 Task: Reply to email with the signature Connor Wood with the subject Product launch announcement from softage.1@softage.net with the message Can you confirm whether the project is on track to meet the deadline? with CC to softage.7@softage.net with an attached document Design_specifications.pdf
Action: Mouse moved to (422, 533)
Screenshot: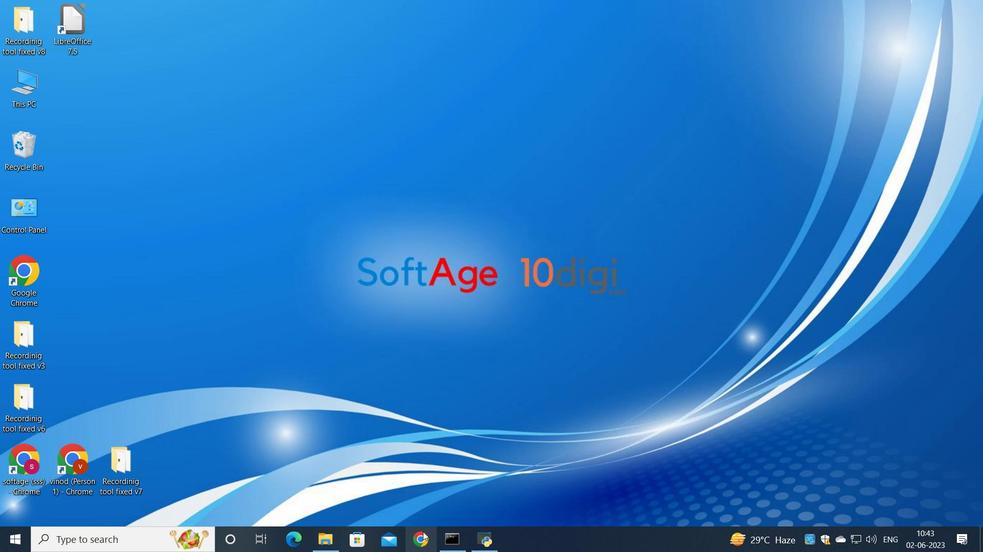 
Action: Mouse pressed left at (422, 533)
Screenshot: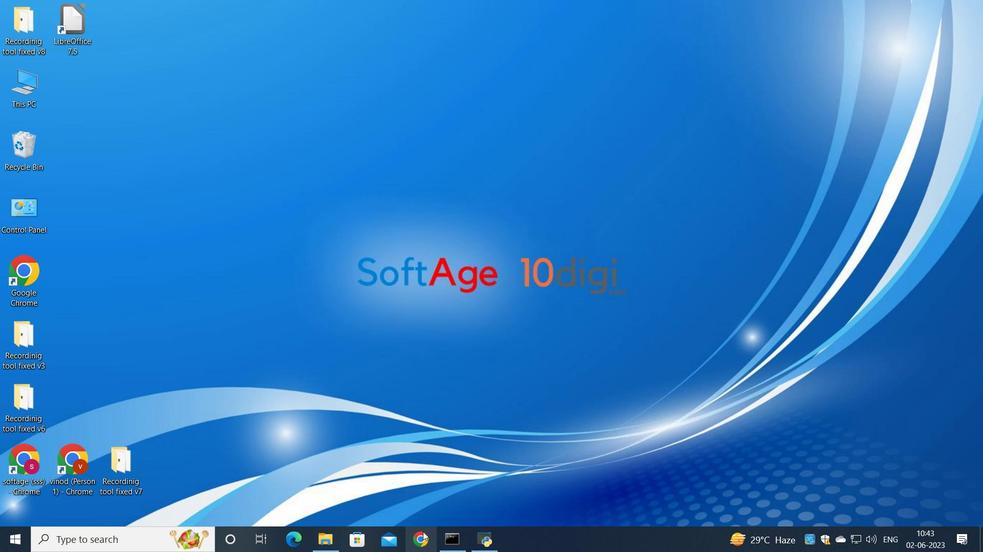 
Action: Mouse moved to (409, 327)
Screenshot: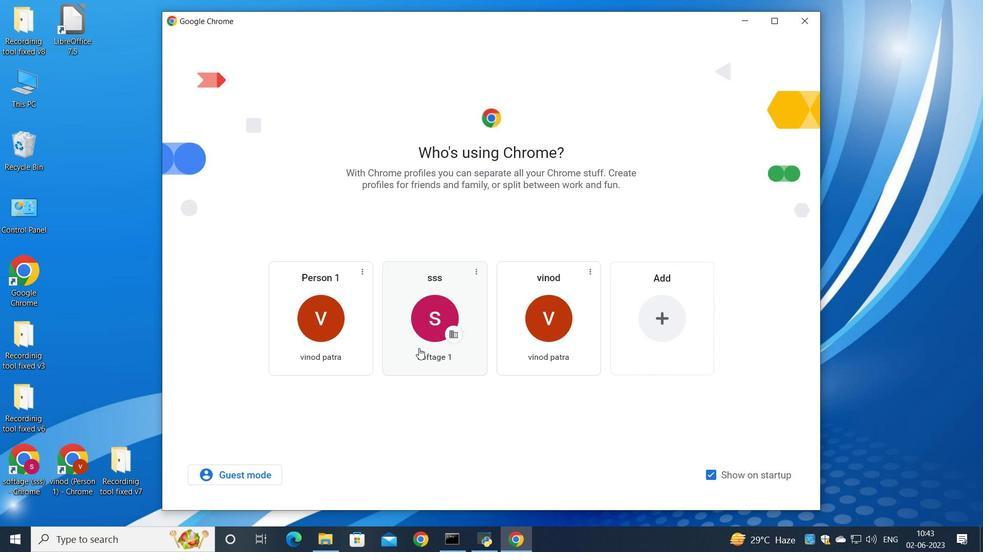 
Action: Mouse pressed left at (409, 327)
Screenshot: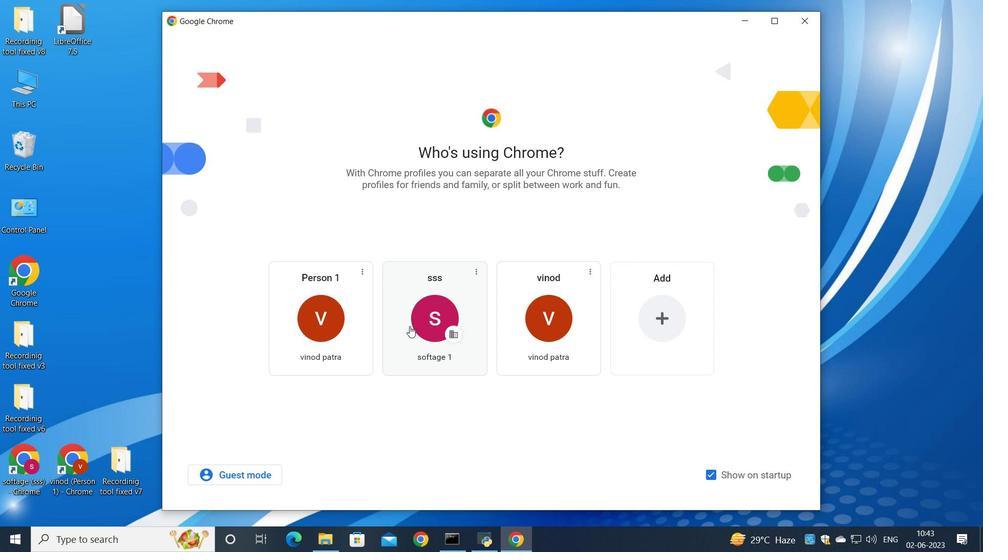 
Action: Mouse moved to (861, 83)
Screenshot: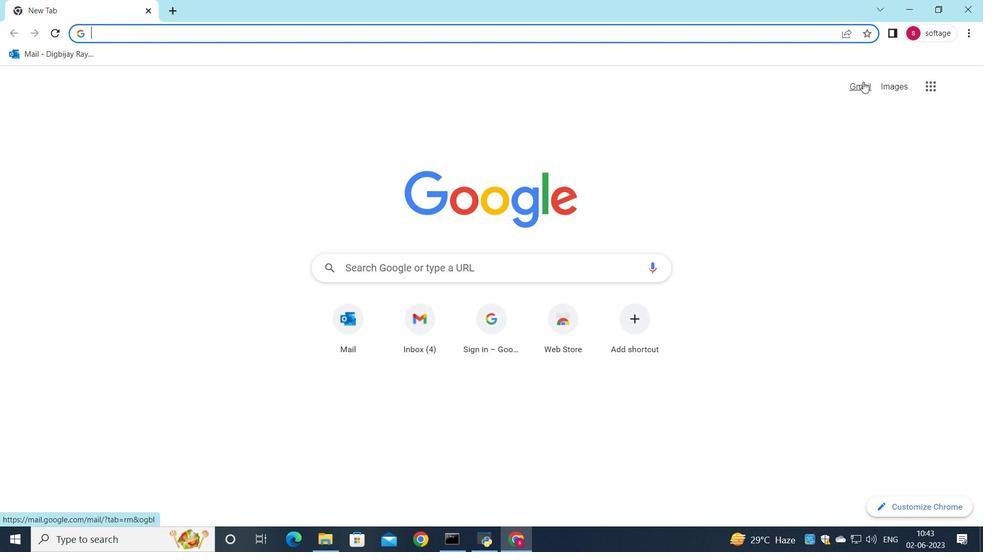 
Action: Mouse pressed left at (861, 83)
Screenshot: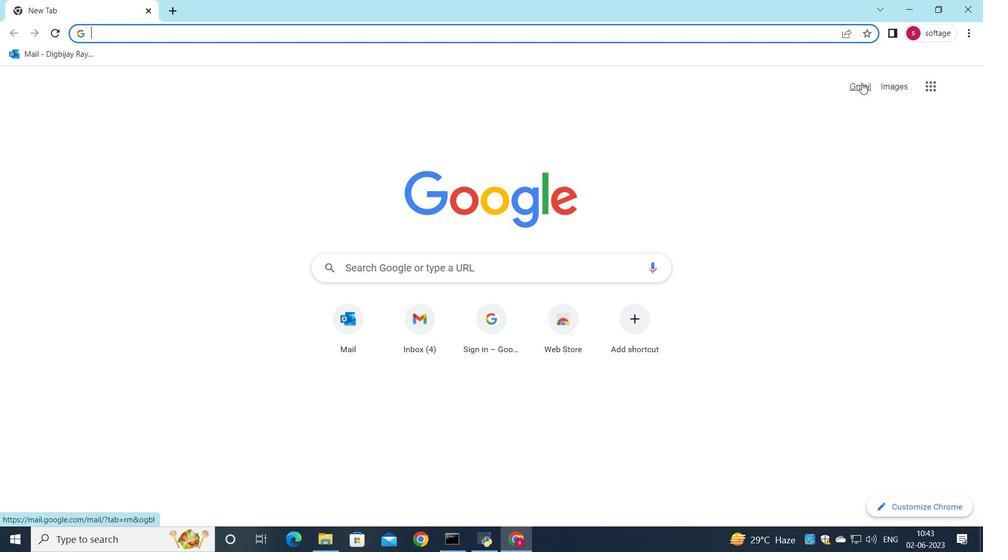 
Action: Mouse moved to (845, 88)
Screenshot: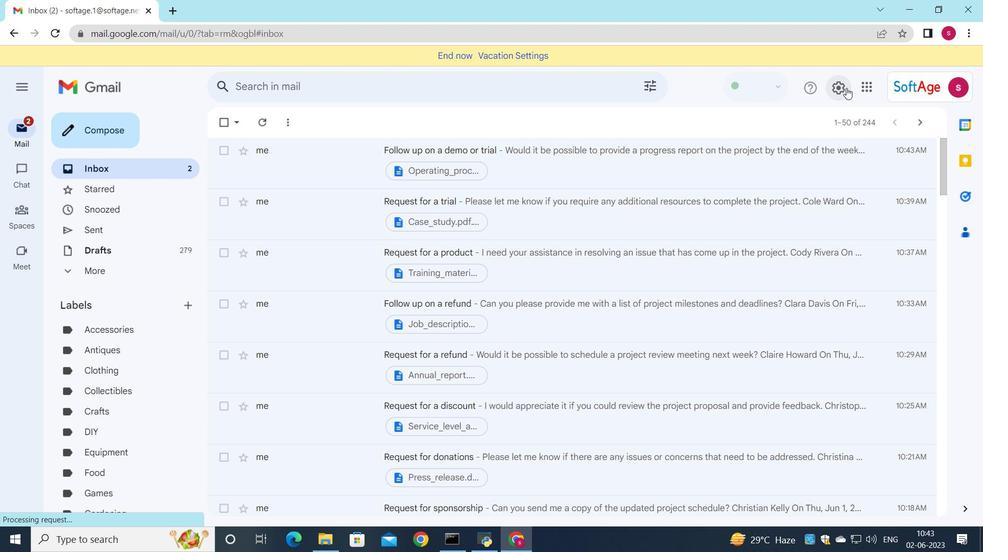 
Action: Mouse pressed left at (845, 88)
Screenshot: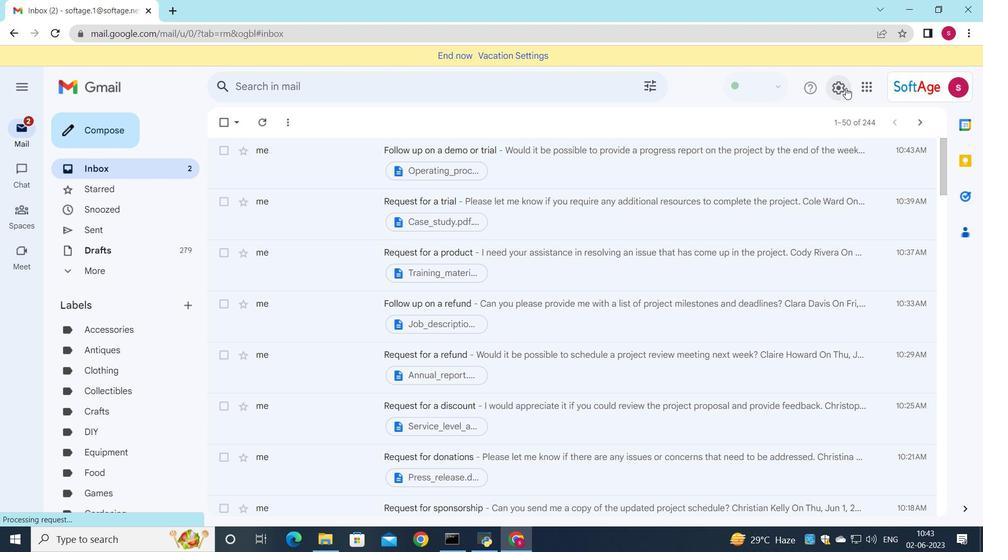 
Action: Mouse moved to (843, 145)
Screenshot: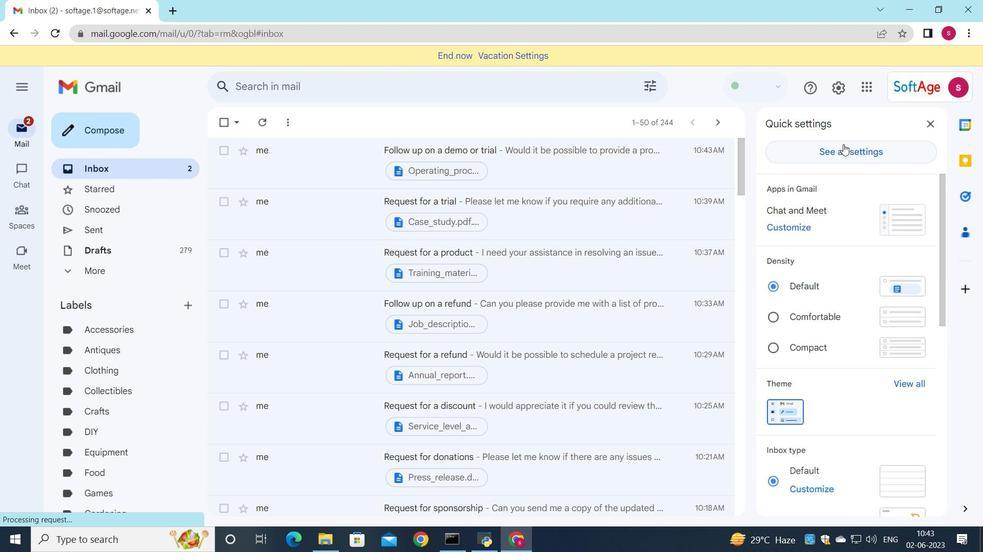 
Action: Mouse pressed left at (843, 145)
Screenshot: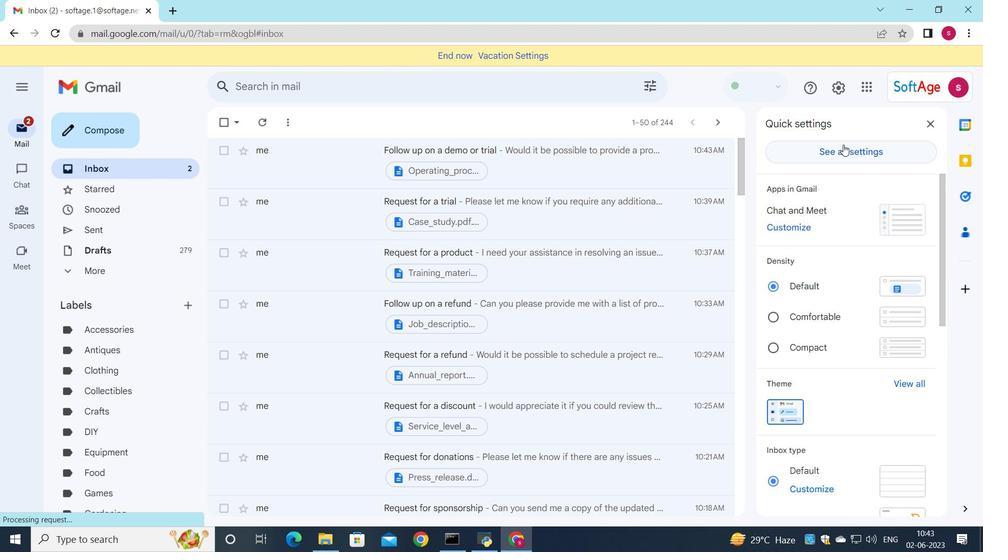 
Action: Mouse moved to (572, 253)
Screenshot: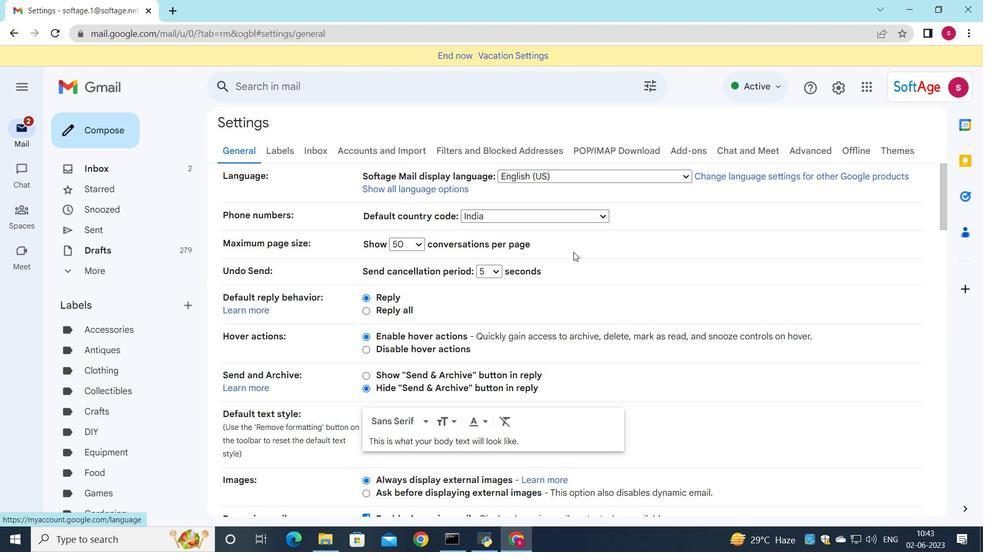 
Action: Mouse scrolled (572, 253) with delta (0, 0)
Screenshot: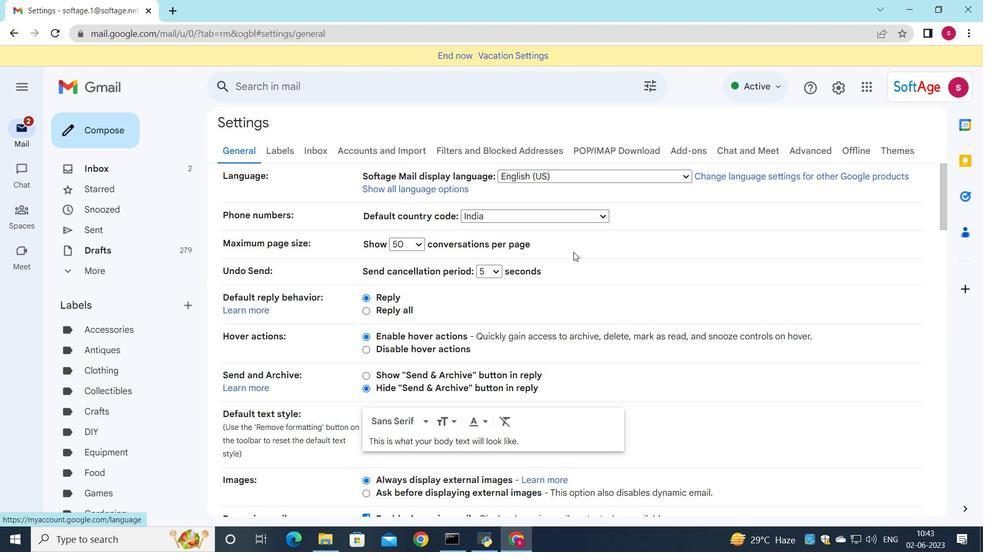 
Action: Mouse moved to (572, 254)
Screenshot: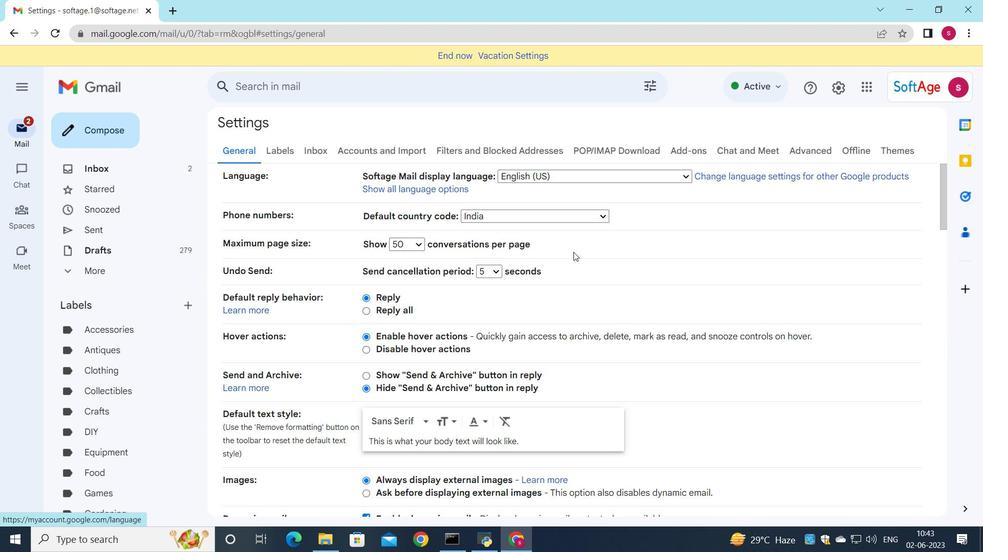 
Action: Mouse scrolled (572, 254) with delta (0, 0)
Screenshot: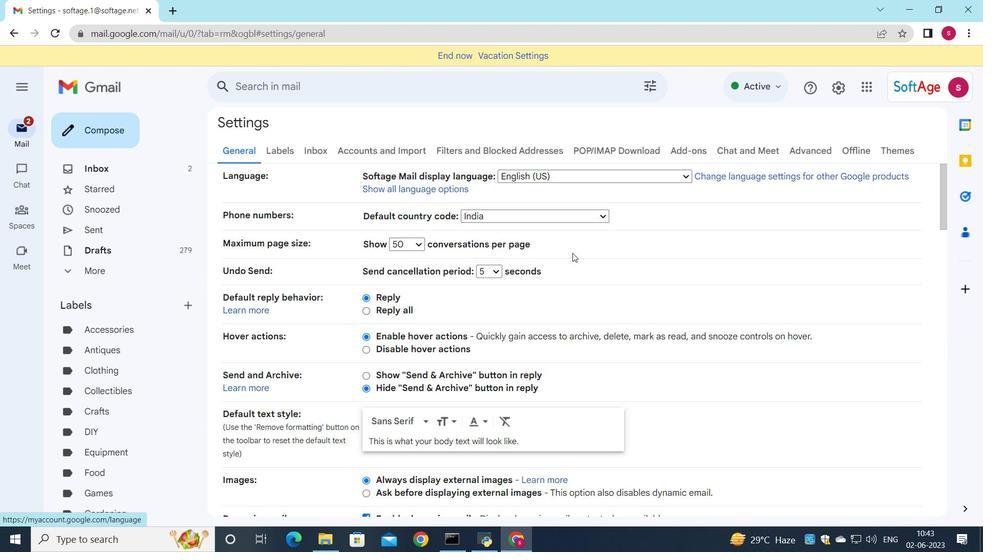 
Action: Mouse scrolled (572, 254) with delta (0, 0)
Screenshot: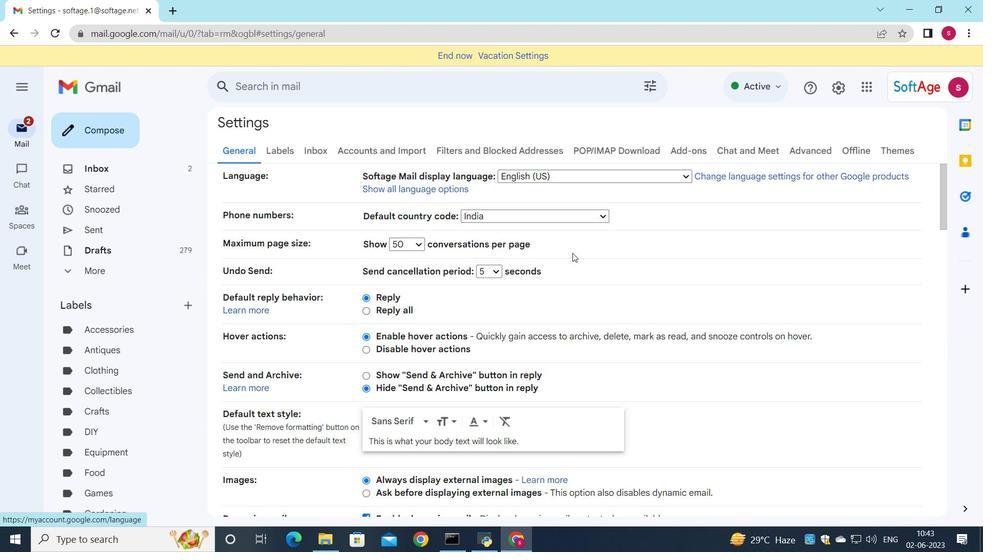 
Action: Mouse scrolled (572, 254) with delta (0, 0)
Screenshot: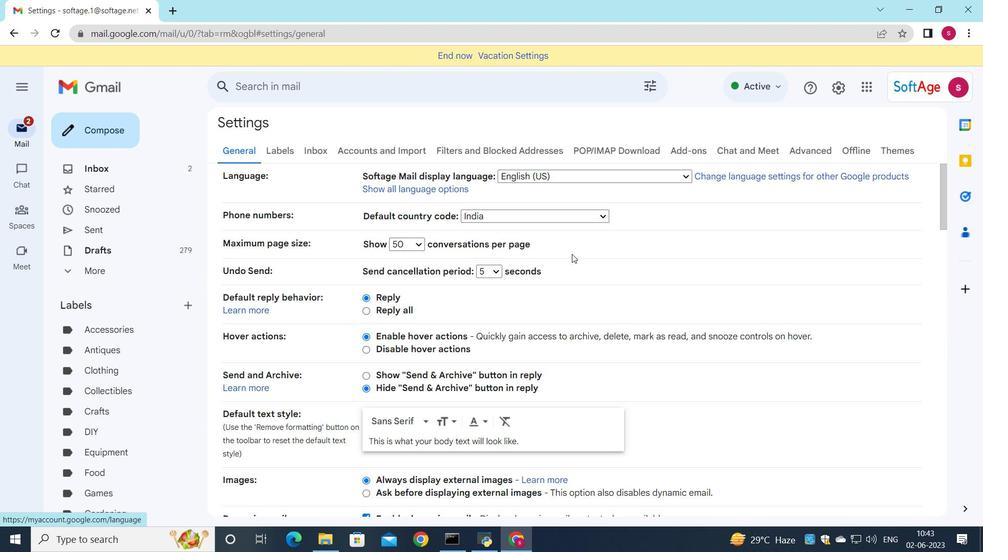 
Action: Mouse moved to (566, 243)
Screenshot: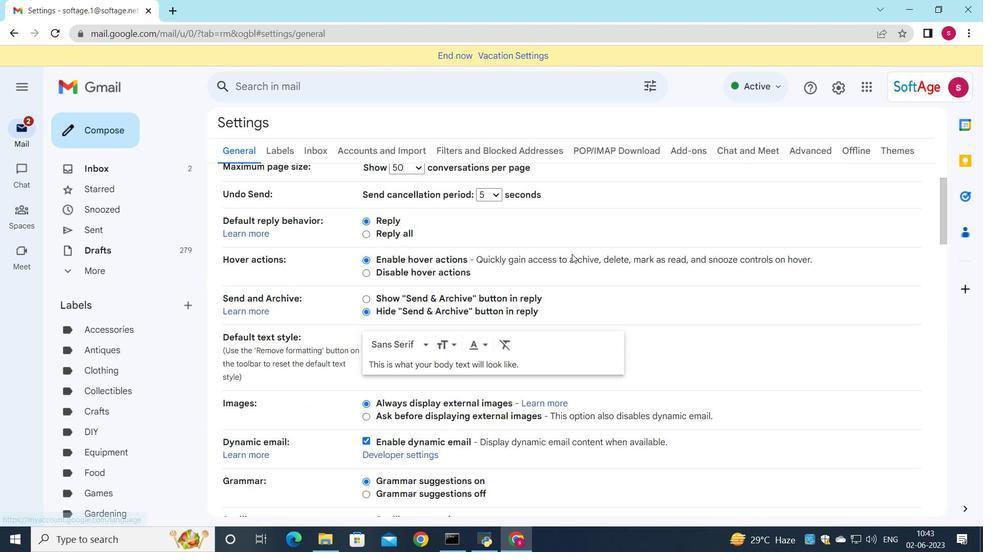 
Action: Mouse scrolled (566, 242) with delta (0, 0)
Screenshot: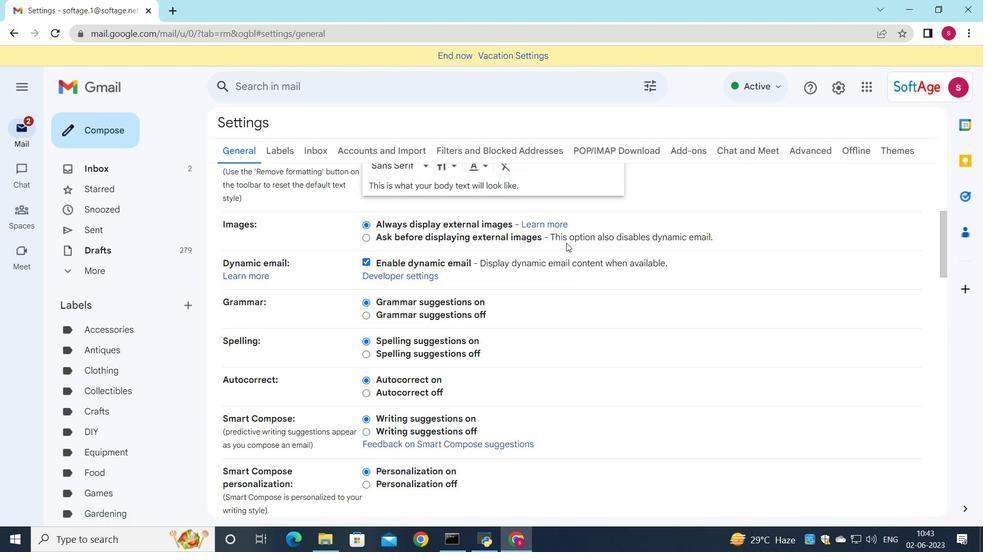 
Action: Mouse scrolled (566, 242) with delta (0, 0)
Screenshot: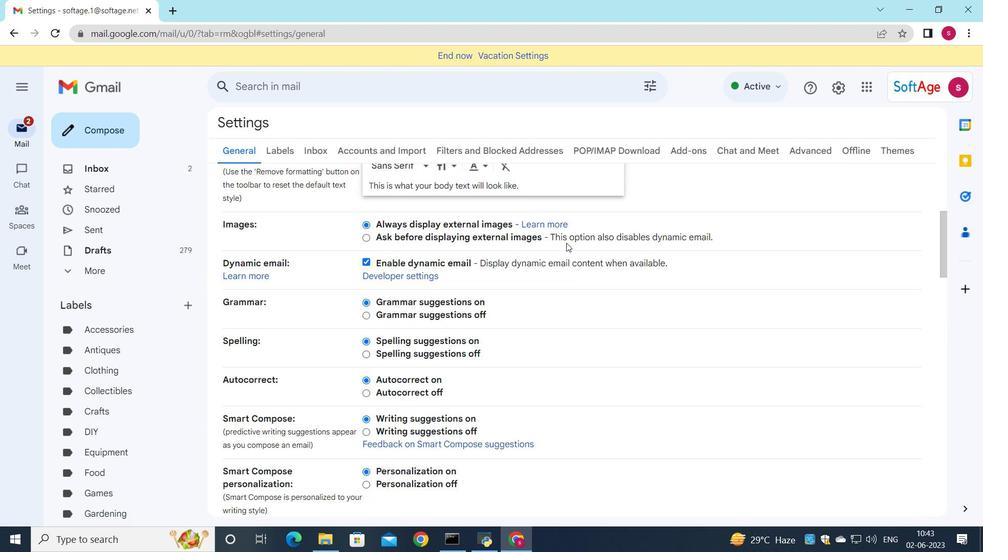 
Action: Mouse scrolled (566, 242) with delta (0, 0)
Screenshot: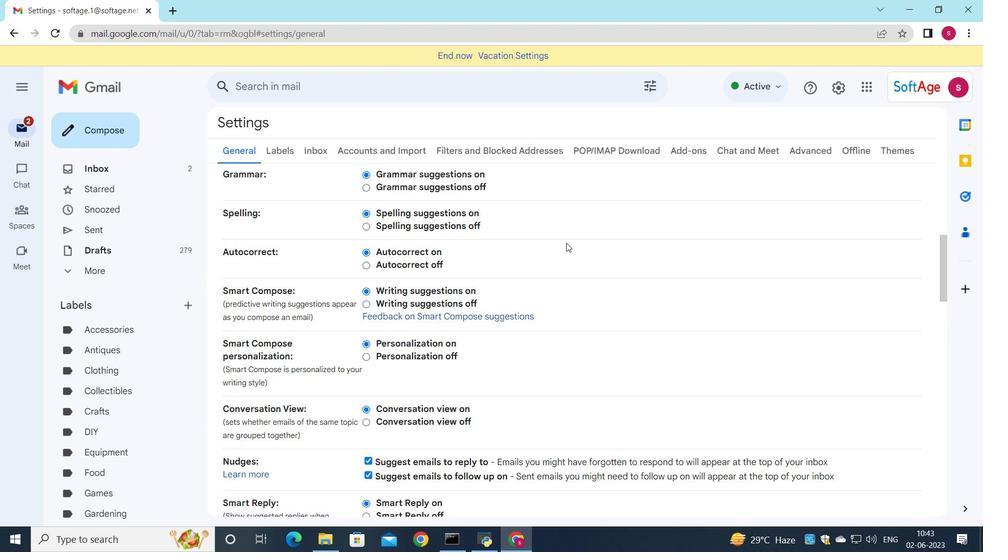 
Action: Mouse scrolled (566, 242) with delta (0, 0)
Screenshot: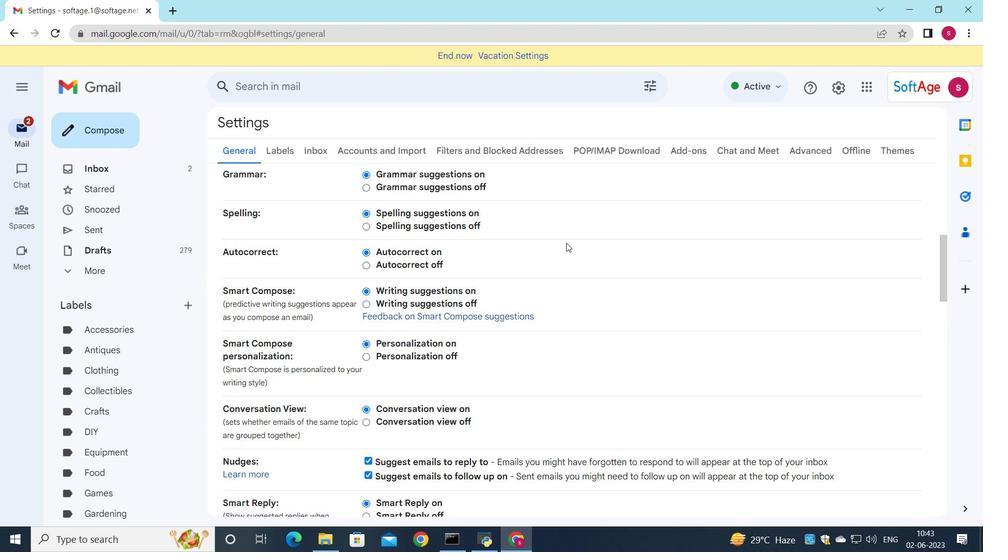 
Action: Mouse scrolled (566, 242) with delta (0, 0)
Screenshot: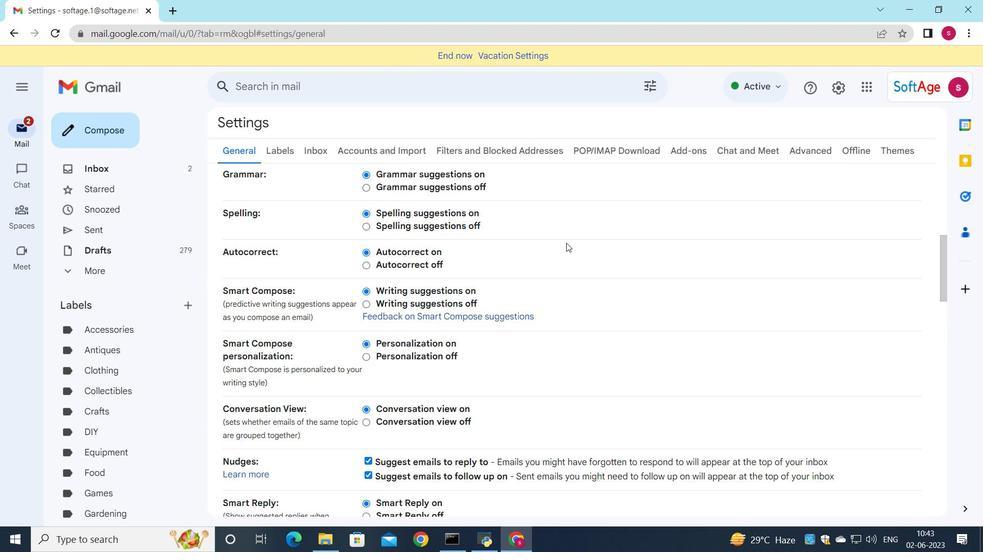 
Action: Mouse moved to (552, 268)
Screenshot: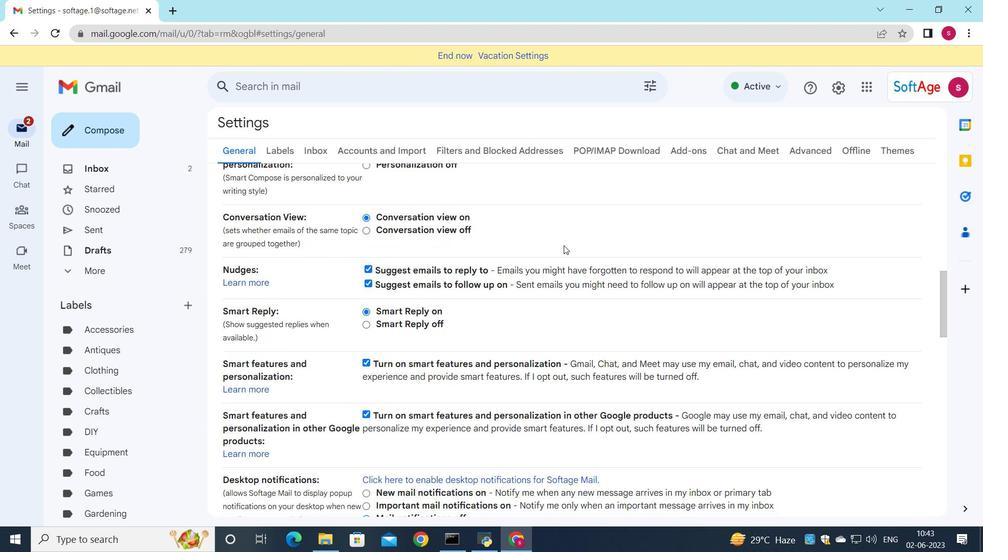 
Action: Mouse scrolled (552, 268) with delta (0, 0)
Screenshot: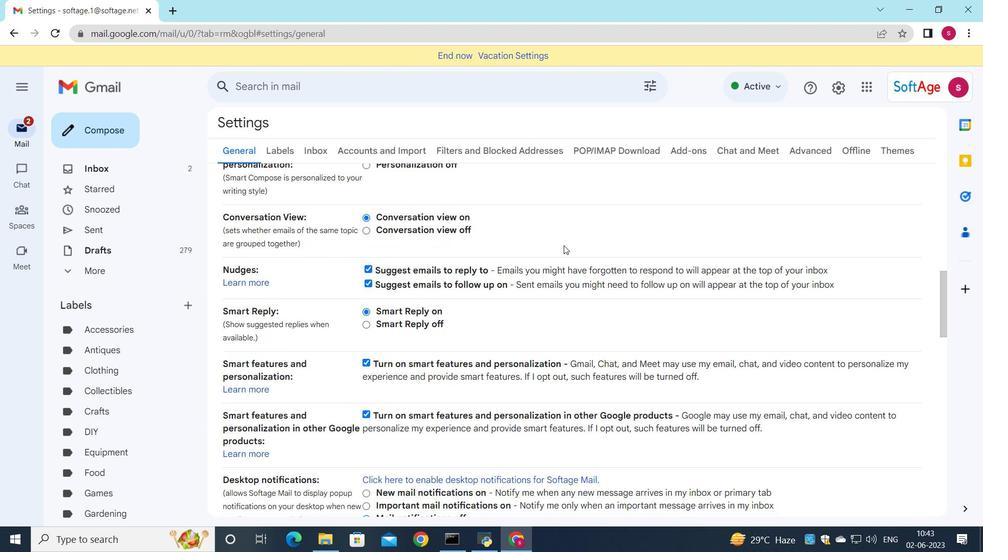 
Action: Mouse moved to (552, 272)
Screenshot: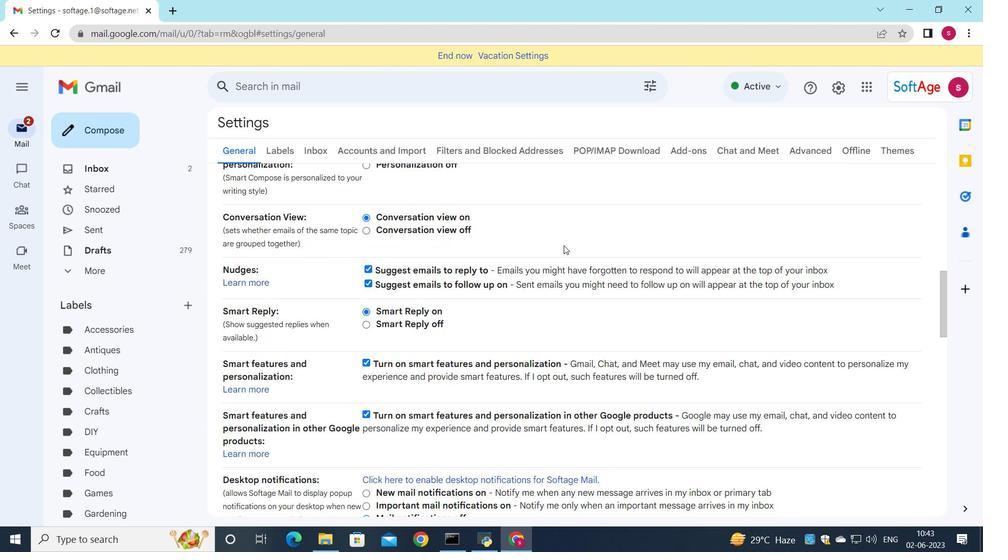
Action: Mouse scrolled (552, 271) with delta (0, 0)
Screenshot: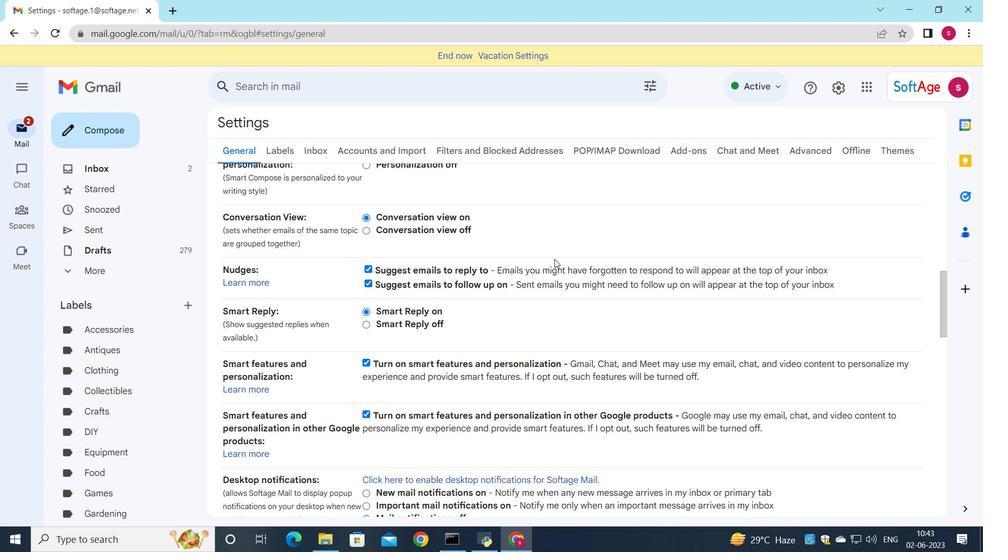 
Action: Mouse moved to (551, 274)
Screenshot: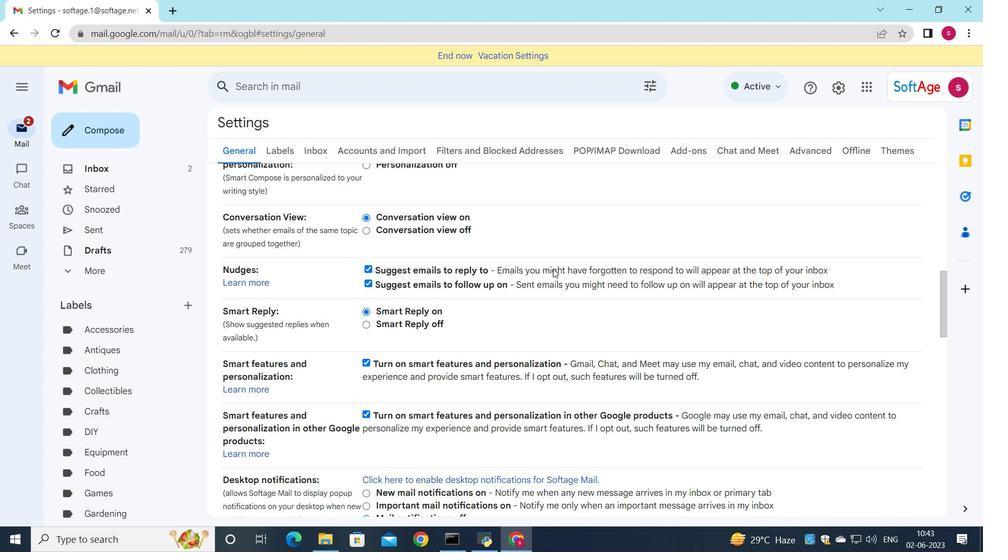 
Action: Mouse scrolled (551, 274) with delta (0, 0)
Screenshot: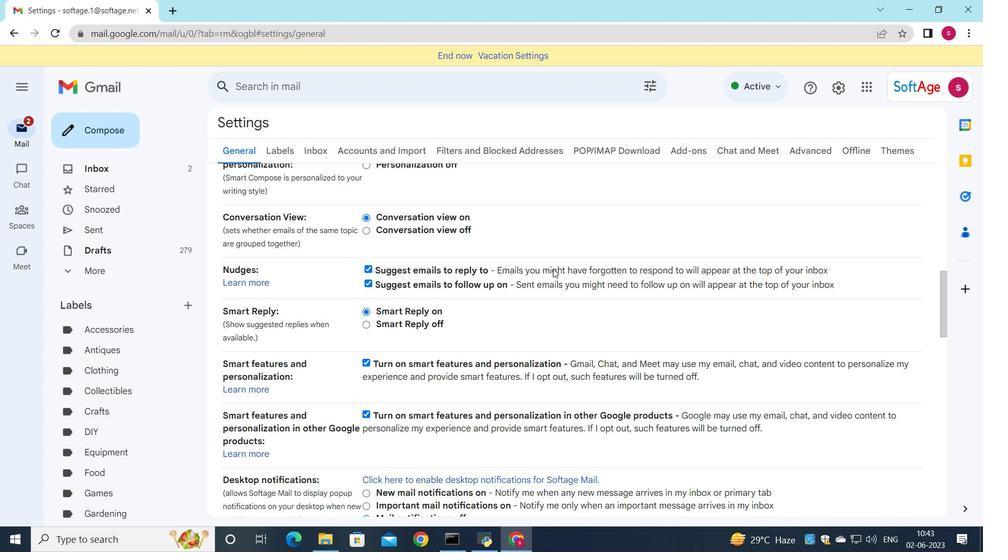 
Action: Mouse moved to (543, 278)
Screenshot: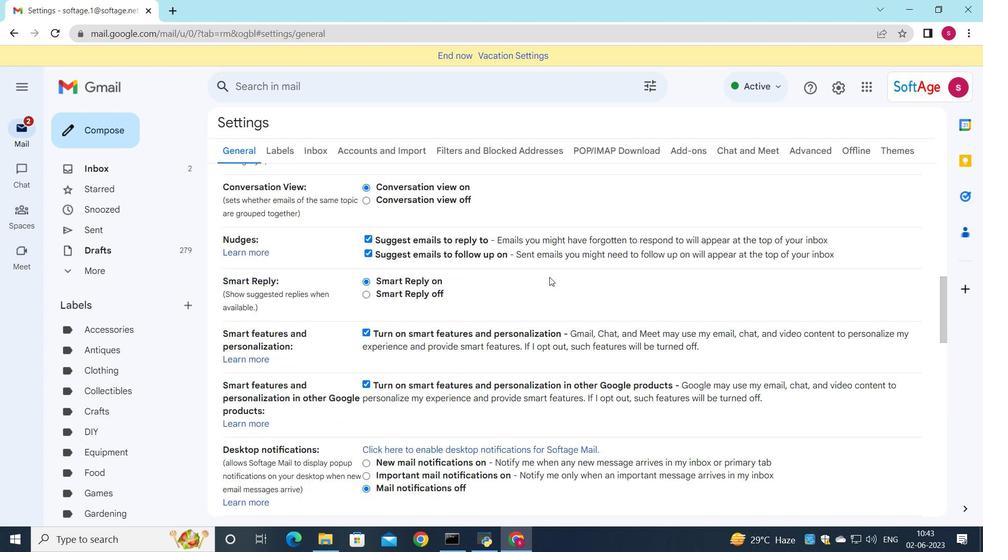 
Action: Mouse scrolled (543, 278) with delta (0, 0)
Screenshot: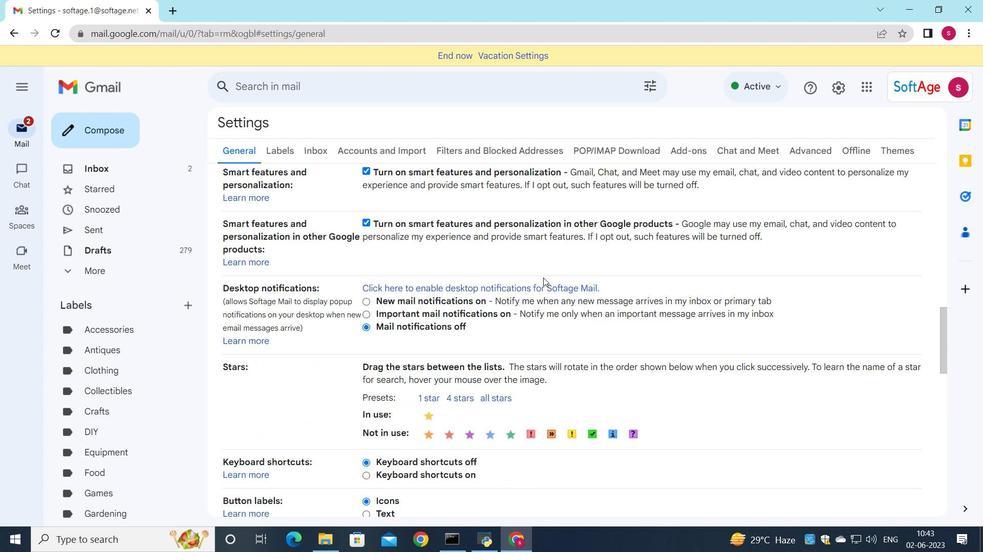 
Action: Mouse scrolled (543, 278) with delta (0, 0)
Screenshot: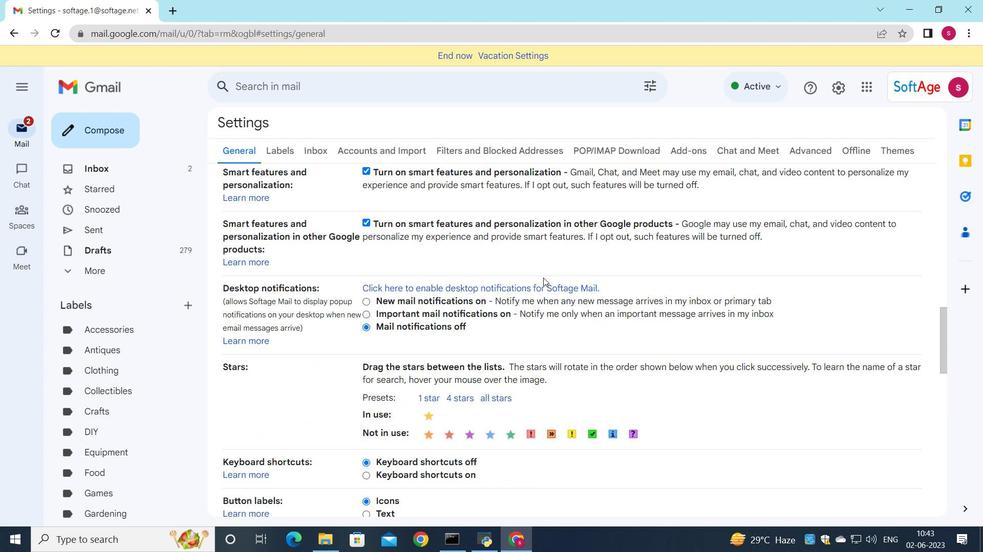 
Action: Mouse scrolled (543, 278) with delta (0, 0)
Screenshot: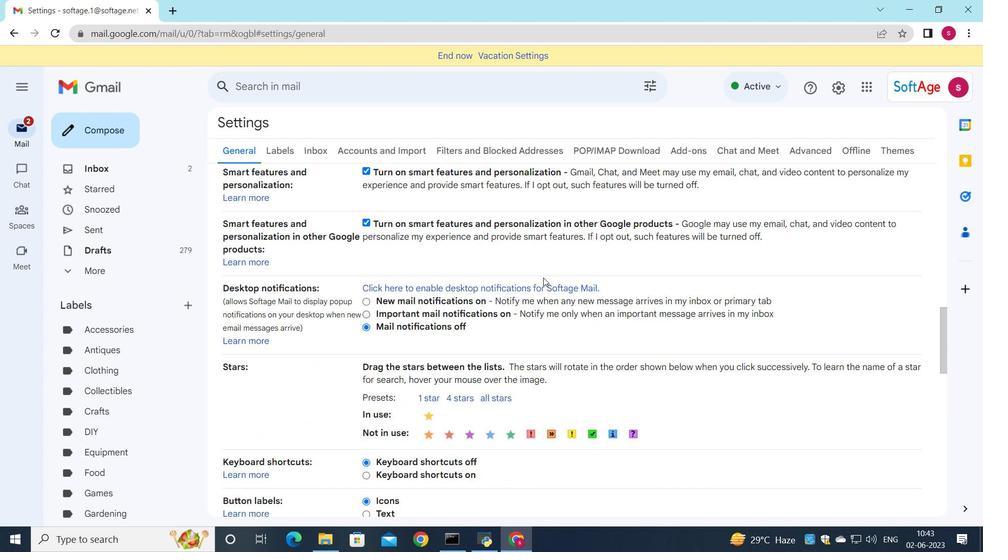 
Action: Mouse scrolled (543, 278) with delta (0, 0)
Screenshot: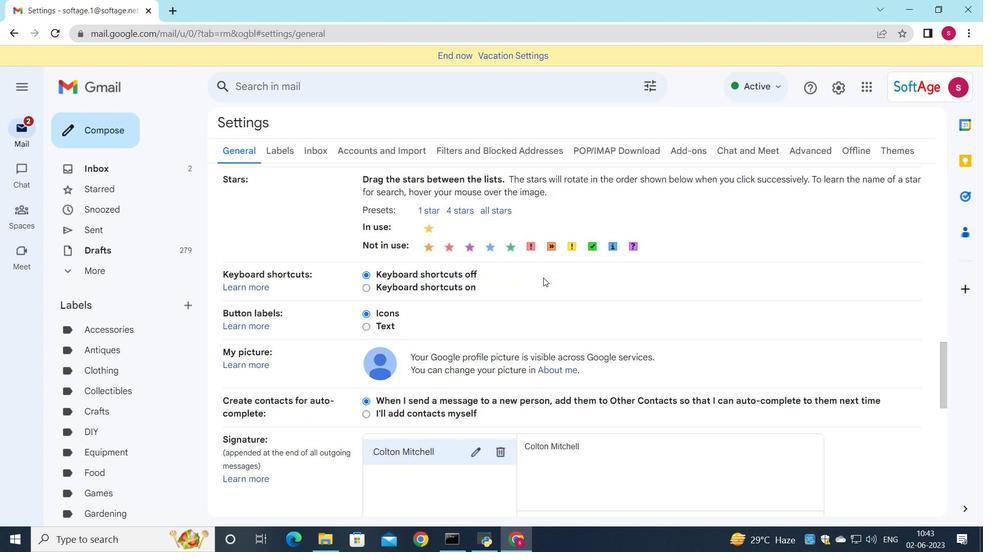 
Action: Mouse scrolled (543, 278) with delta (0, 0)
Screenshot: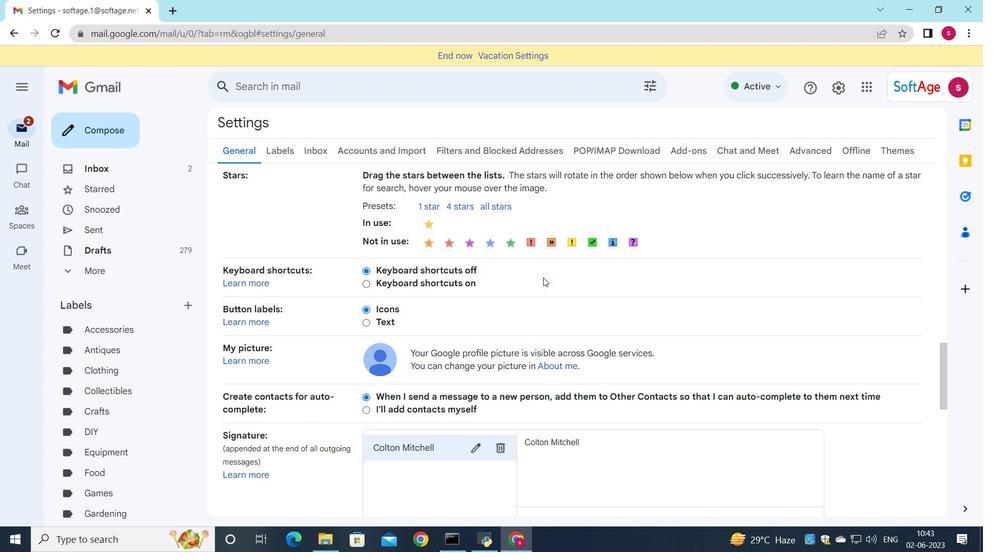 
Action: Mouse scrolled (543, 278) with delta (0, 0)
Screenshot: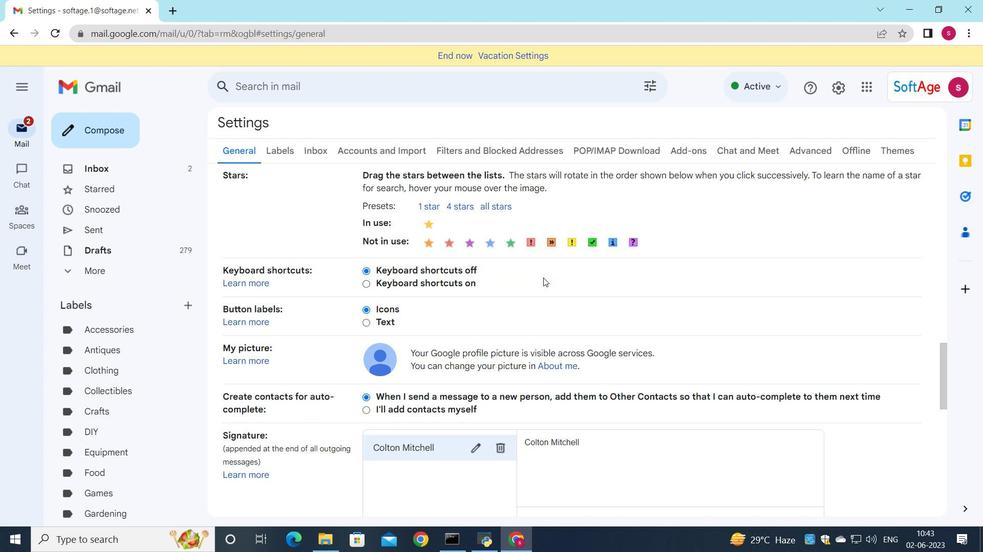 
Action: Mouse moved to (506, 263)
Screenshot: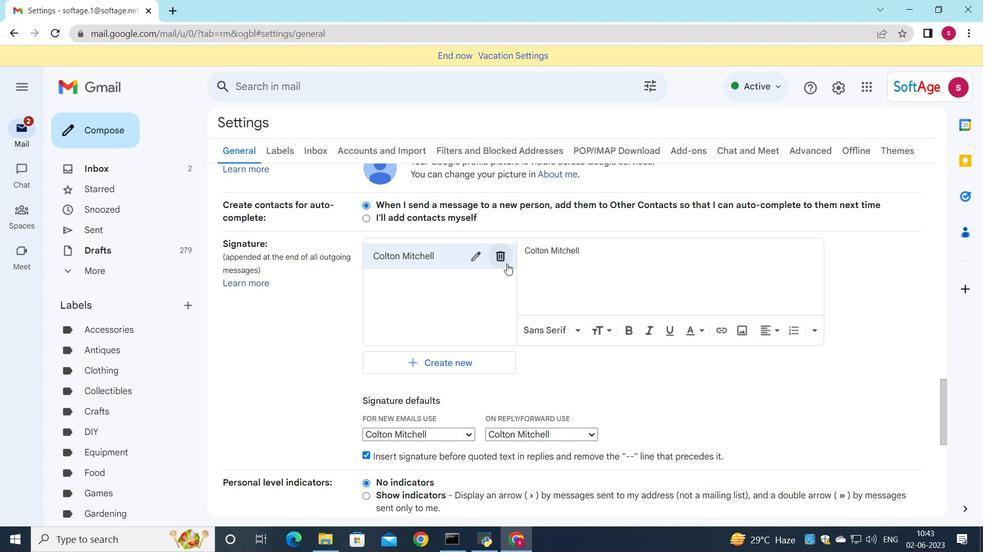 
Action: Mouse pressed left at (506, 263)
Screenshot: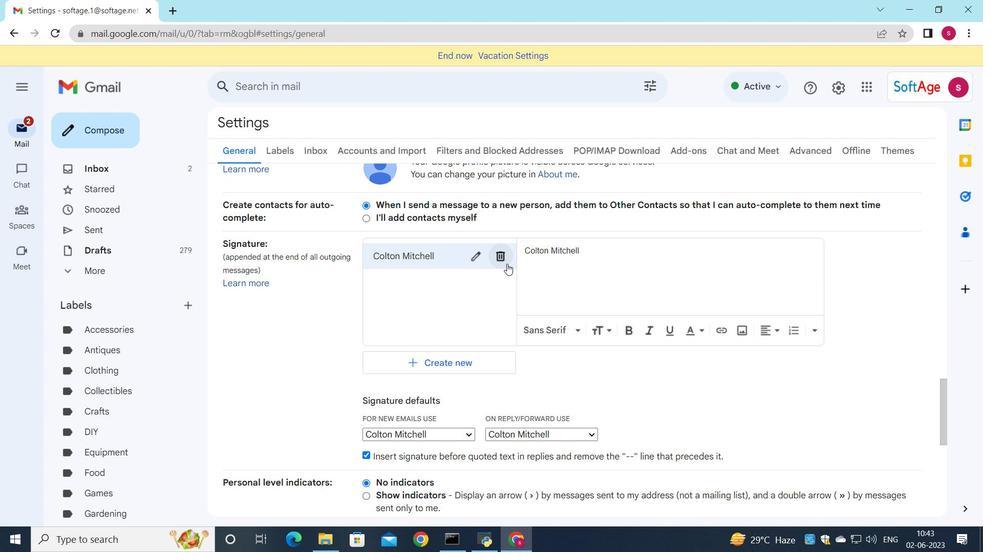 
Action: Mouse moved to (593, 313)
Screenshot: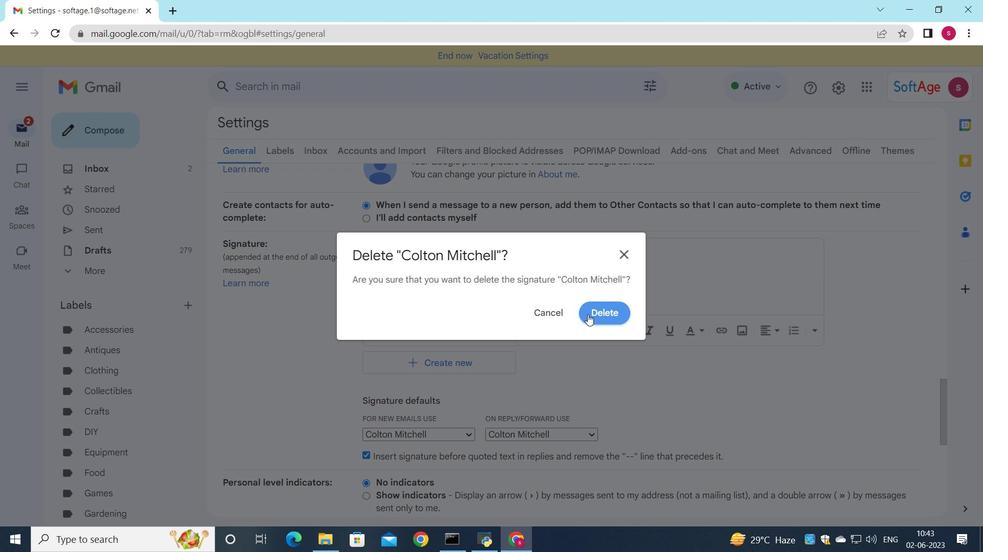 
Action: Mouse pressed left at (593, 313)
Screenshot: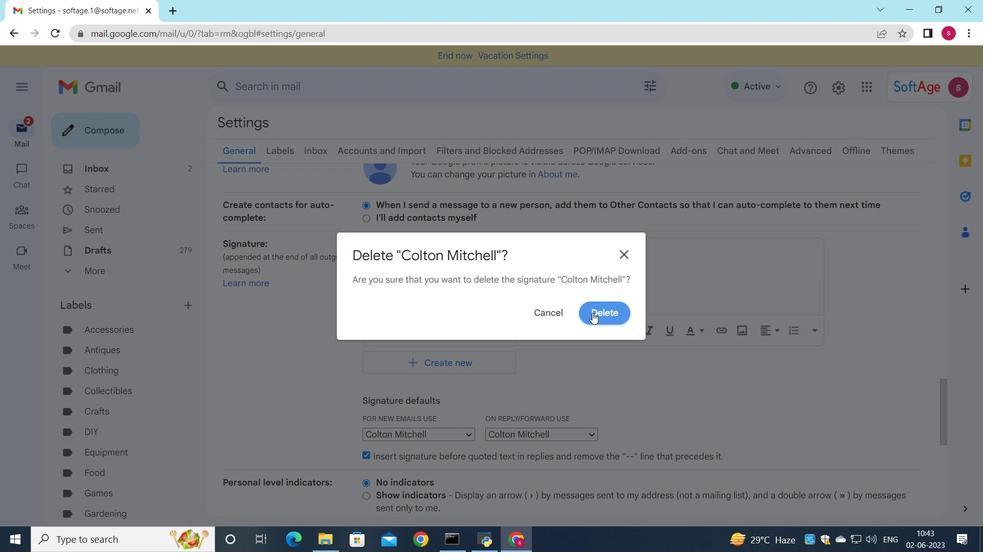 
Action: Mouse moved to (437, 268)
Screenshot: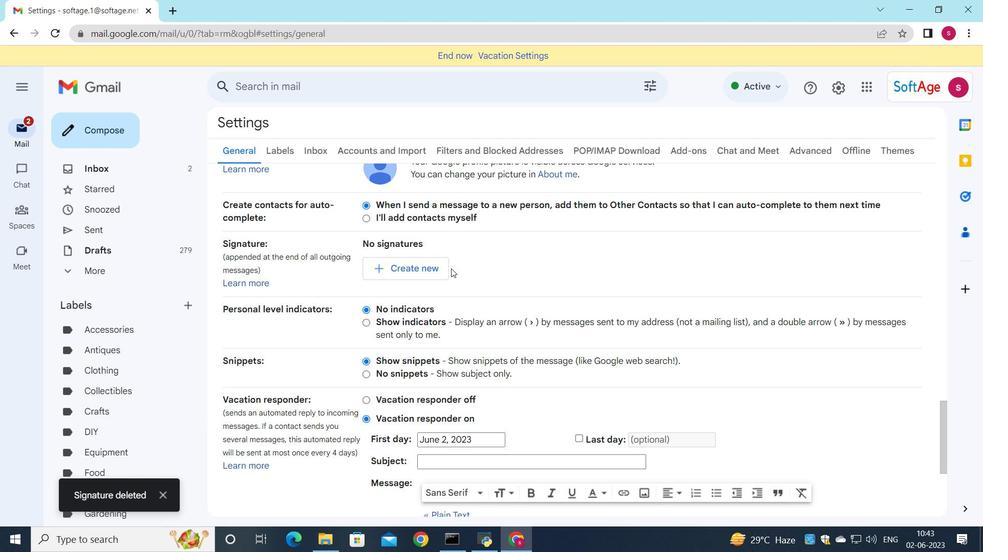 
Action: Mouse pressed left at (437, 268)
Screenshot: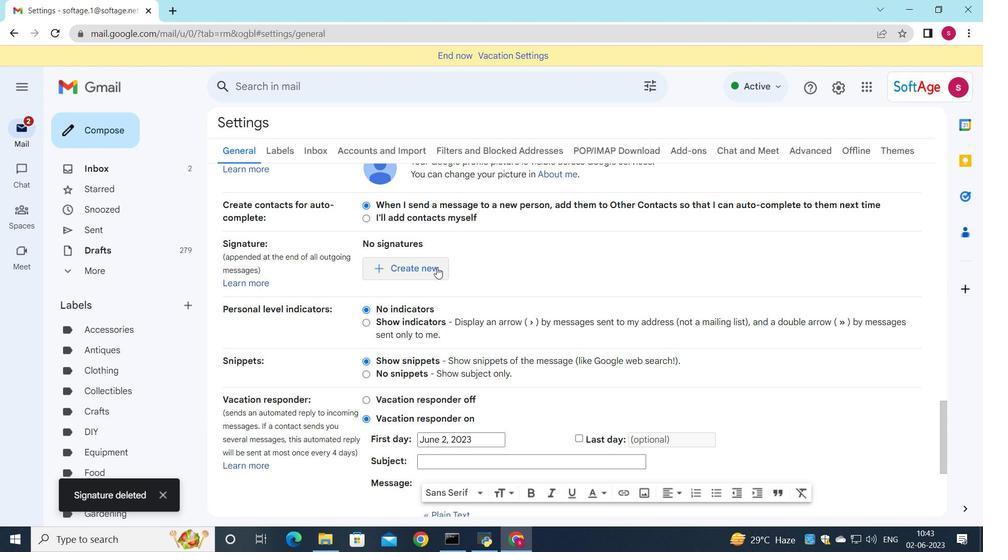 
Action: Mouse moved to (718, 268)
Screenshot: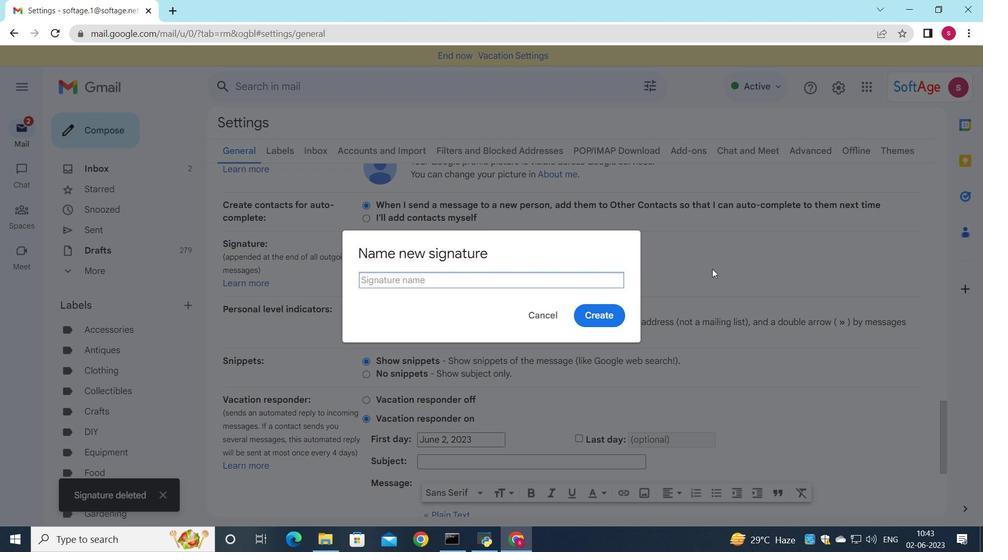 
Action: Key pressed <Key.shift>Connor<Key.space><Key.shift><Key.shift><Key.shift><Key.shift><Key.shift>Wood
Screenshot: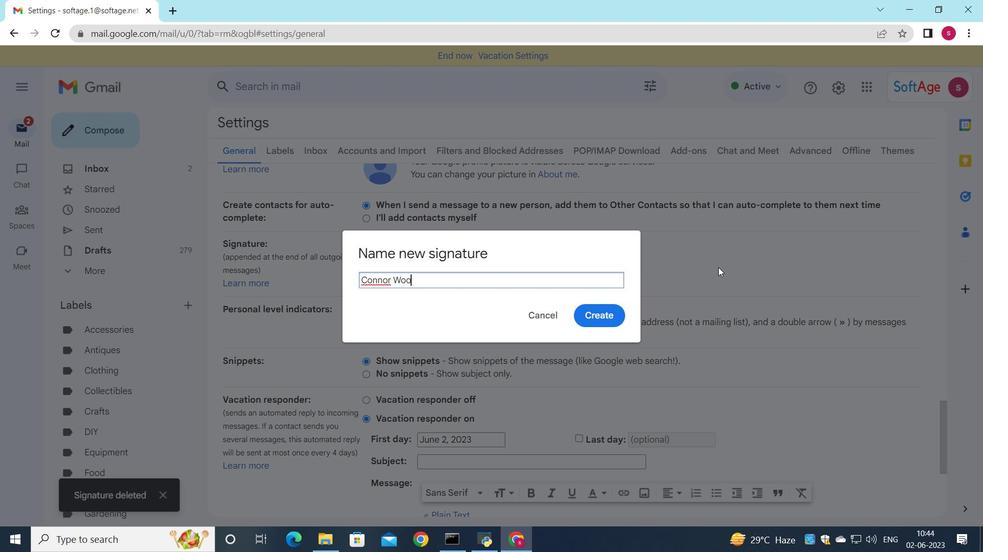 
Action: Mouse moved to (610, 313)
Screenshot: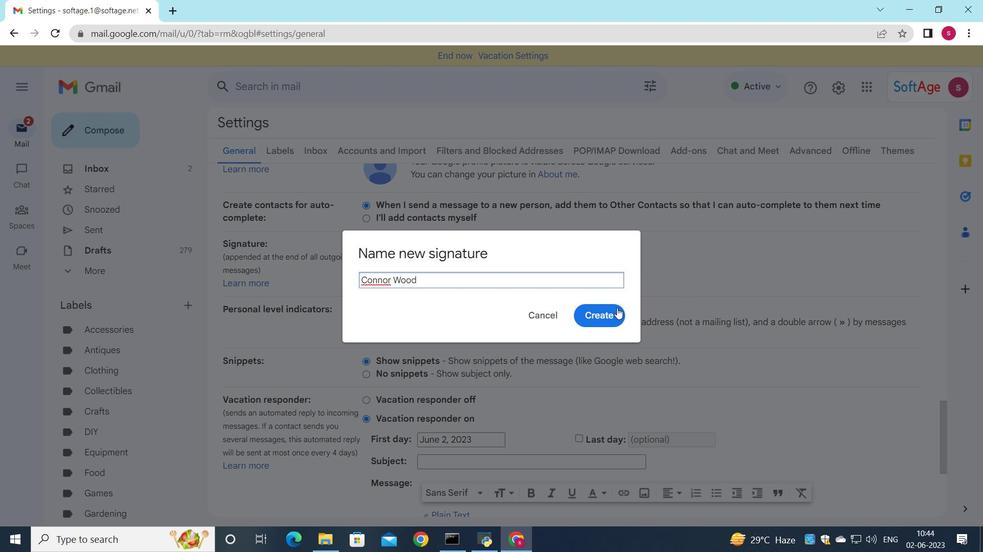 
Action: Mouse pressed left at (610, 313)
Screenshot: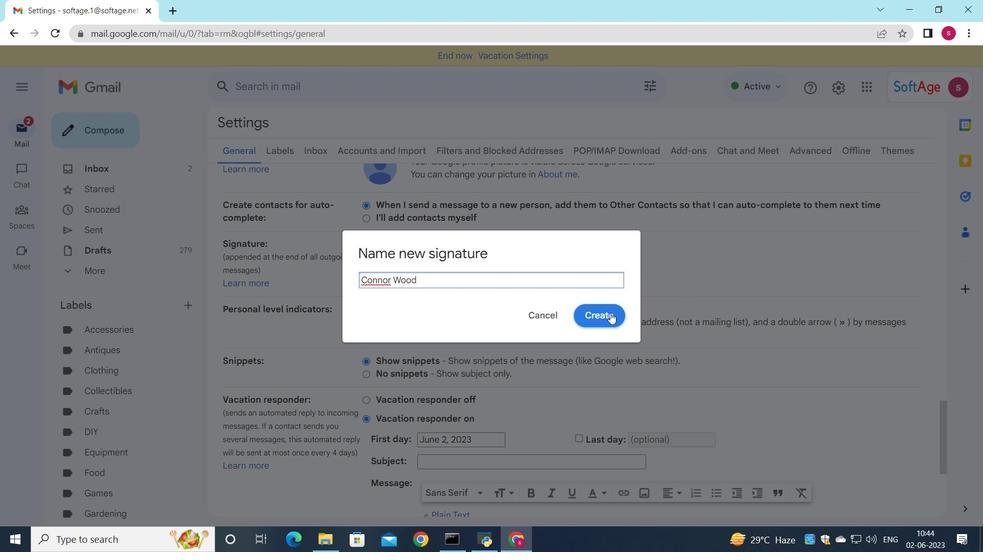 
Action: Mouse moved to (567, 287)
Screenshot: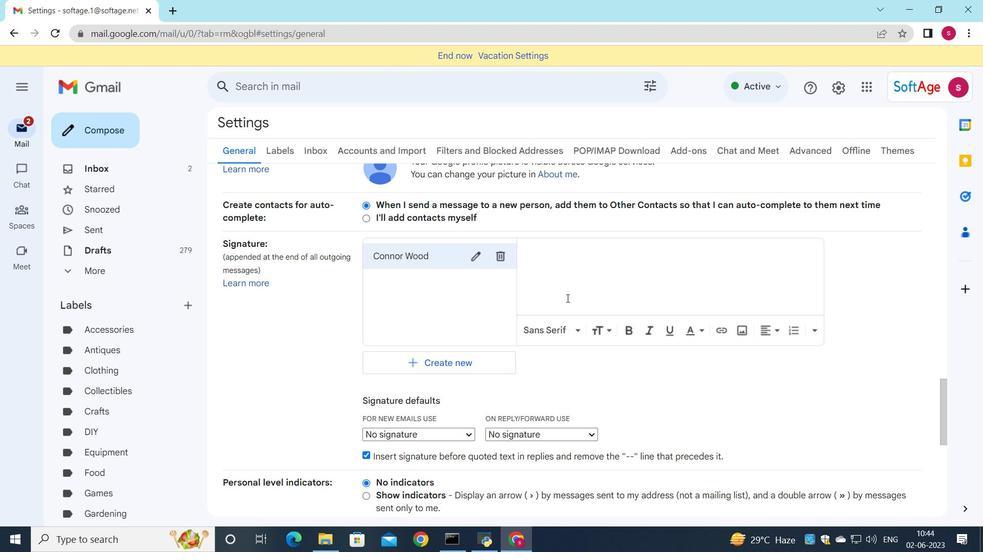 
Action: Mouse pressed left at (567, 287)
Screenshot: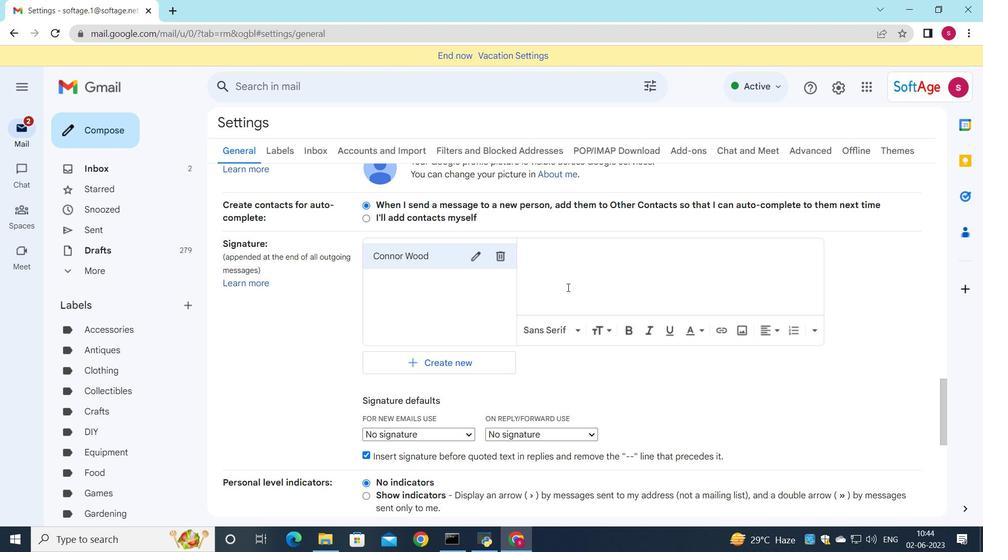 
Action: Key pressed <Key.shift><Key.shift><Key.shift><Key.shift><Key.shift>Connor<Key.space><Key.shift>Wood
Screenshot: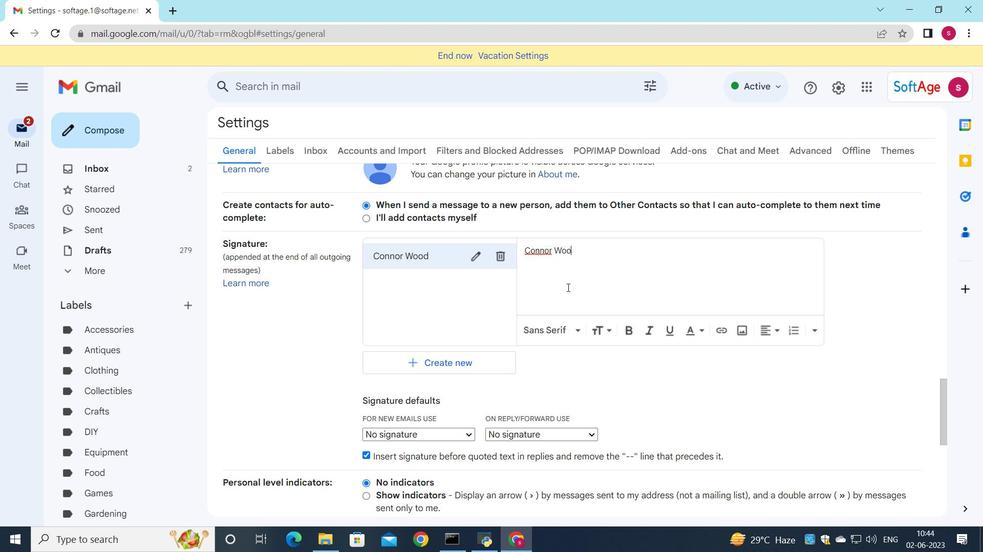 
Action: Mouse moved to (538, 258)
Screenshot: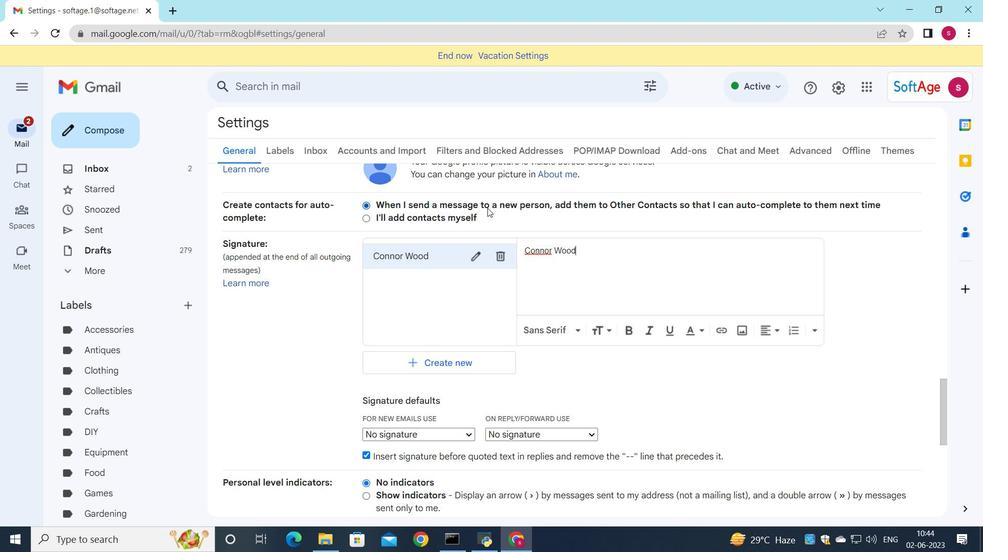 
Action: Mouse scrolled (538, 257) with delta (0, 0)
Screenshot: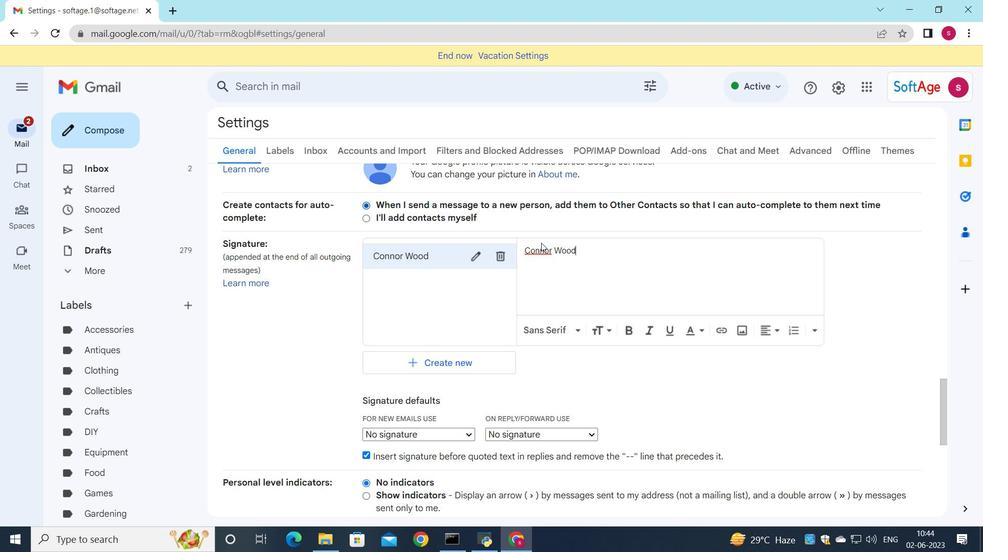 
Action: Mouse moved to (537, 265)
Screenshot: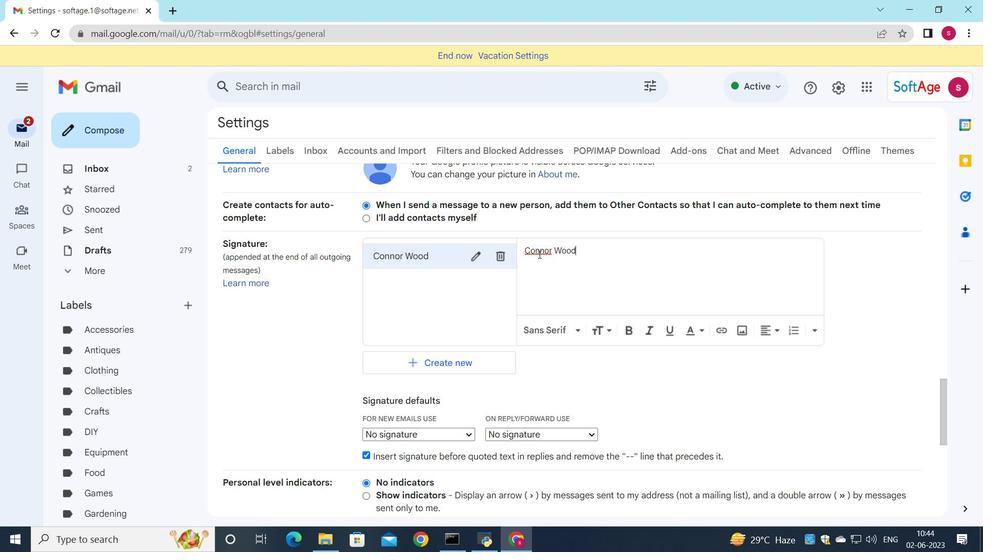 
Action: Mouse scrolled (537, 264) with delta (0, 0)
Screenshot: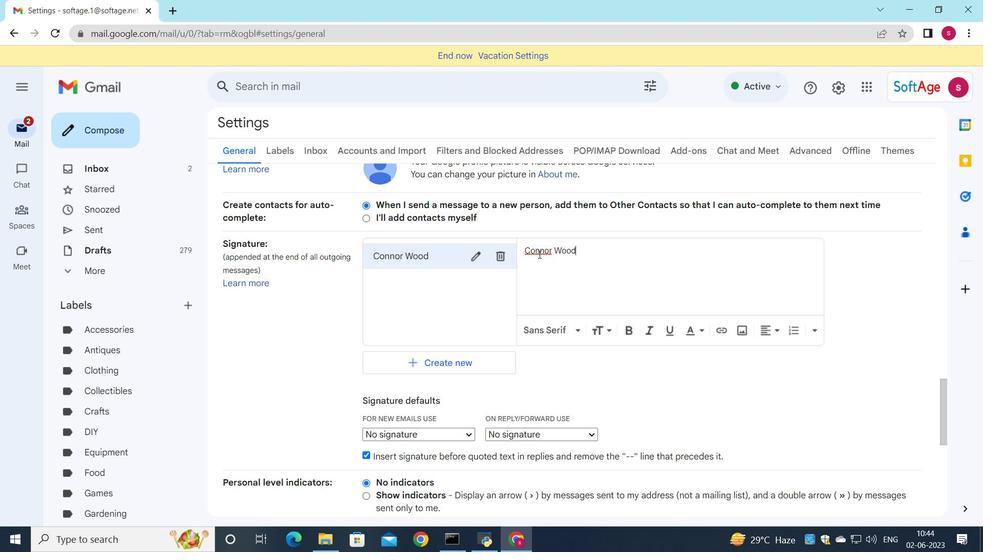 
Action: Mouse moved to (535, 274)
Screenshot: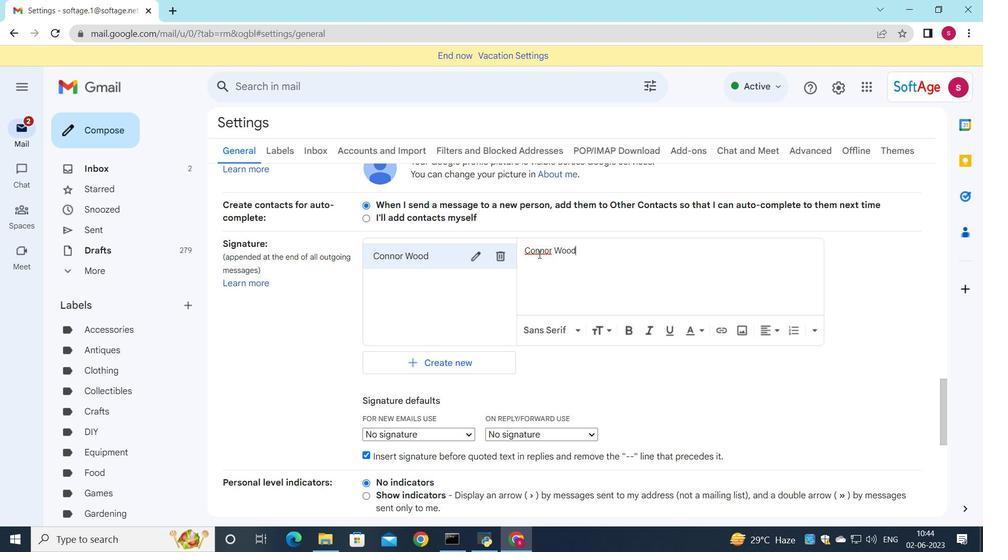 
Action: Mouse scrolled (535, 274) with delta (0, 0)
Screenshot: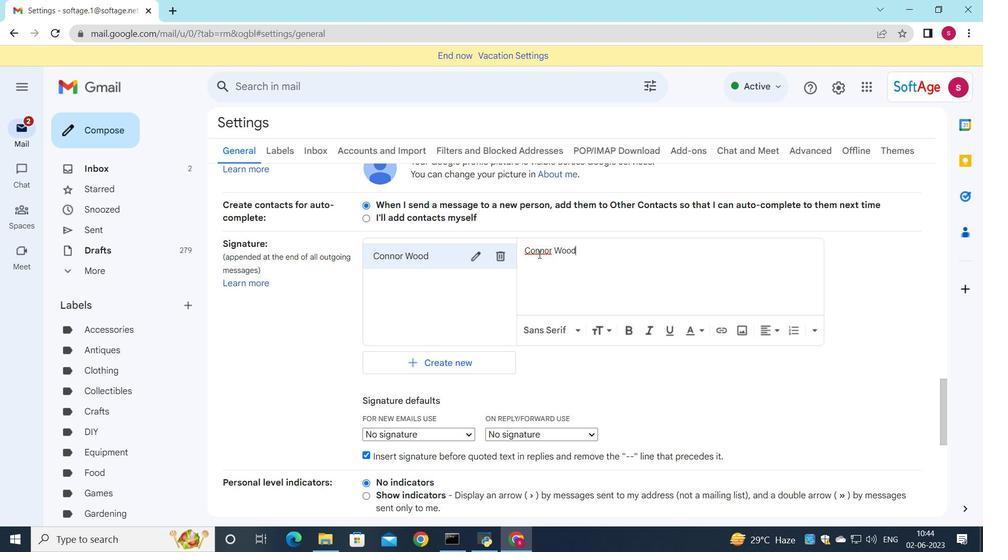 
Action: Mouse moved to (461, 243)
Screenshot: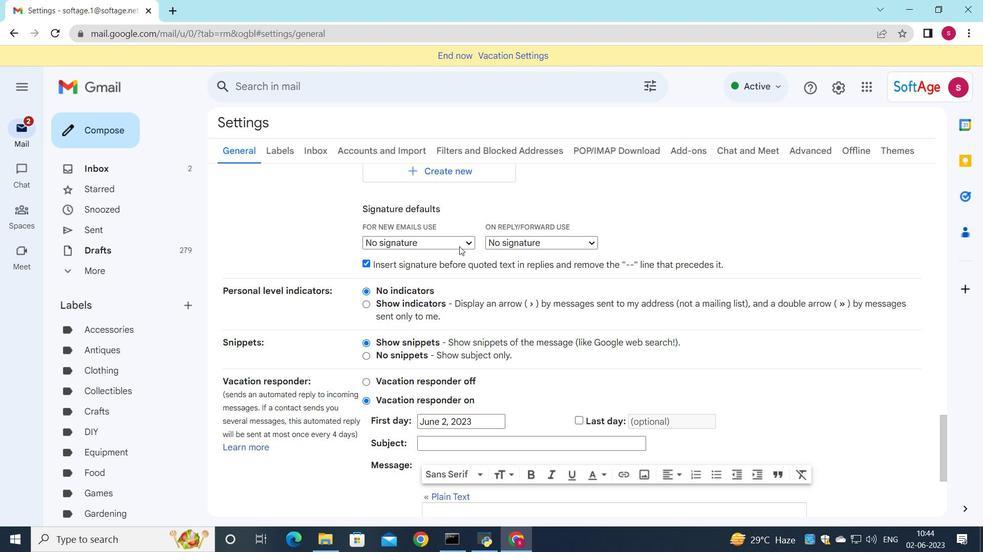
Action: Mouse pressed left at (461, 243)
Screenshot: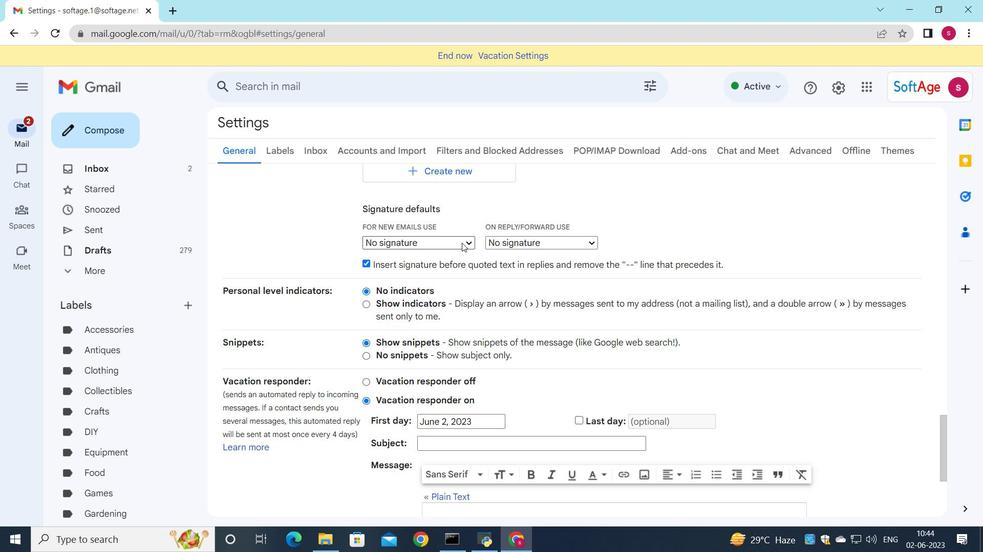 
Action: Mouse moved to (465, 263)
Screenshot: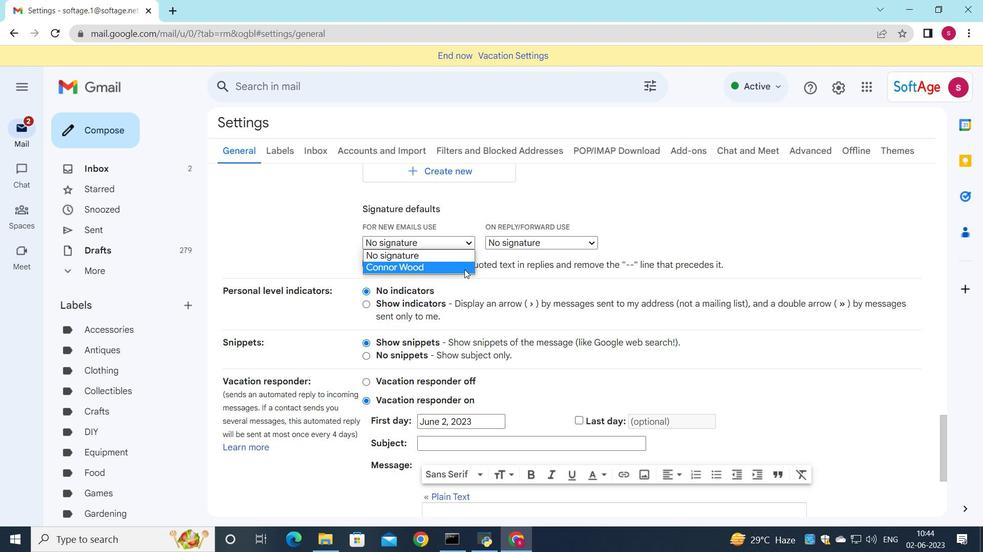 
Action: Mouse pressed left at (465, 263)
Screenshot: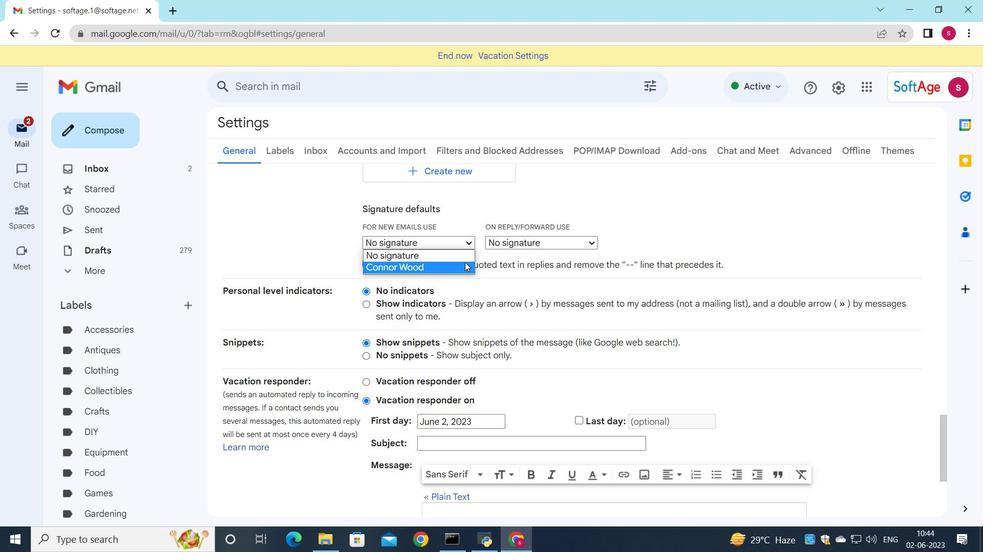 
Action: Mouse moved to (524, 242)
Screenshot: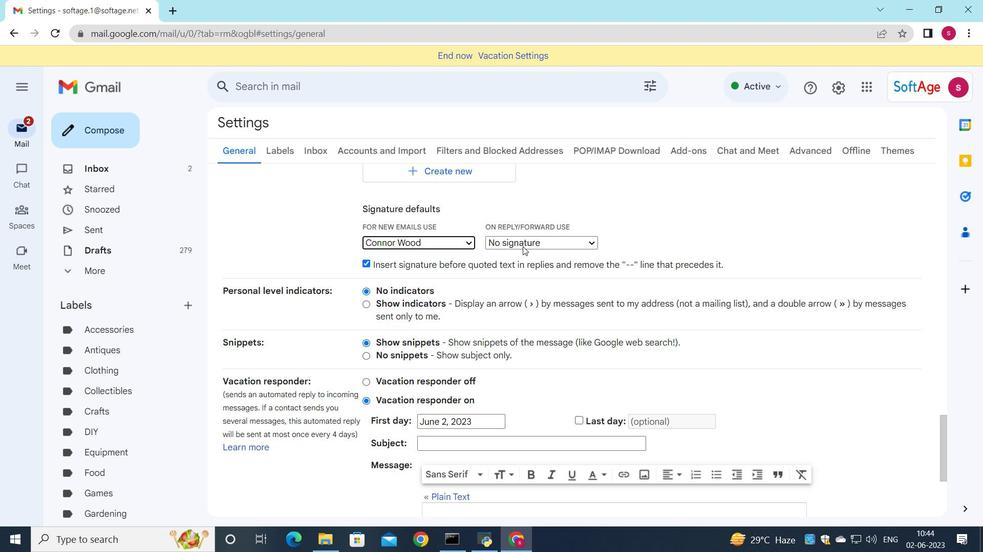 
Action: Mouse pressed left at (524, 242)
Screenshot: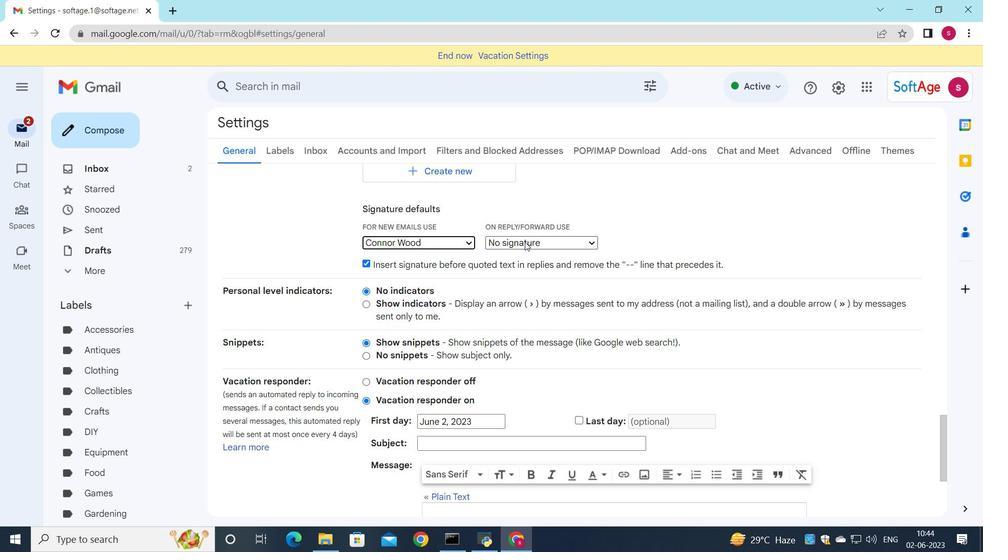 
Action: Mouse moved to (527, 262)
Screenshot: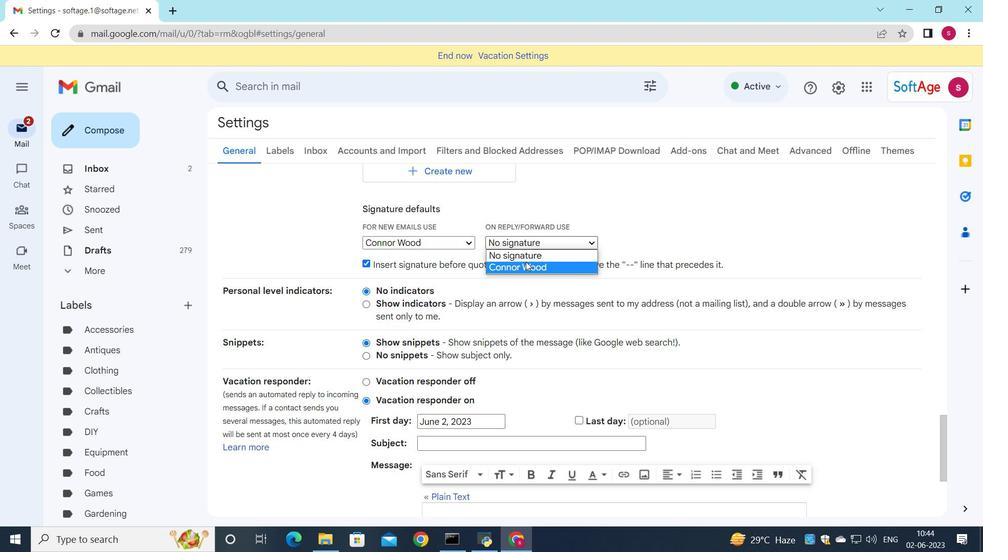 
Action: Mouse pressed left at (527, 262)
Screenshot: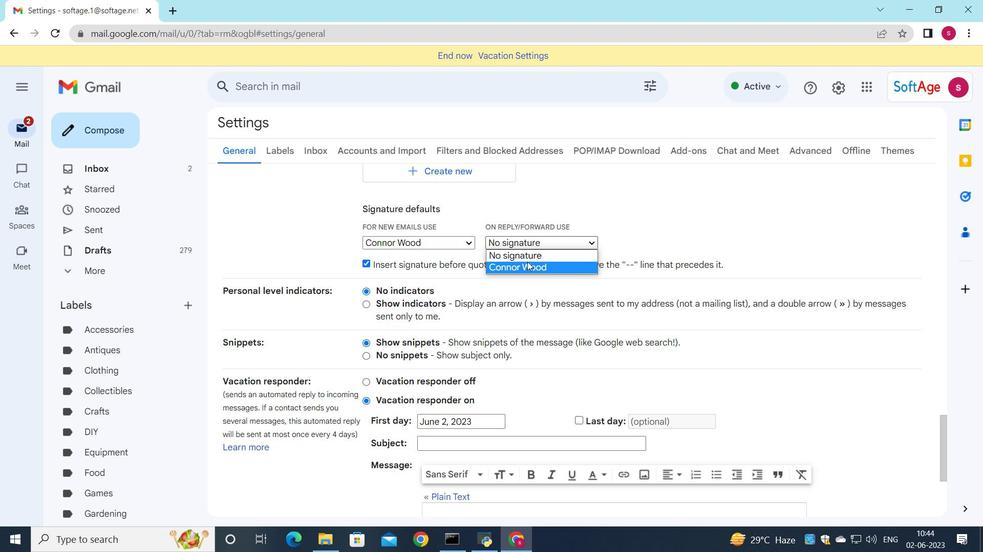 
Action: Mouse moved to (520, 248)
Screenshot: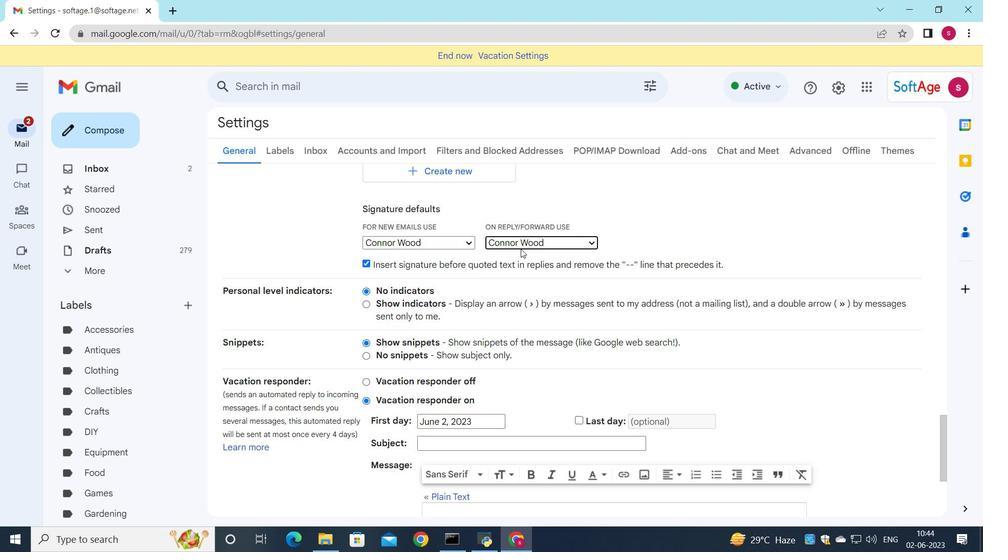 
Action: Mouse scrolled (520, 247) with delta (0, 0)
Screenshot: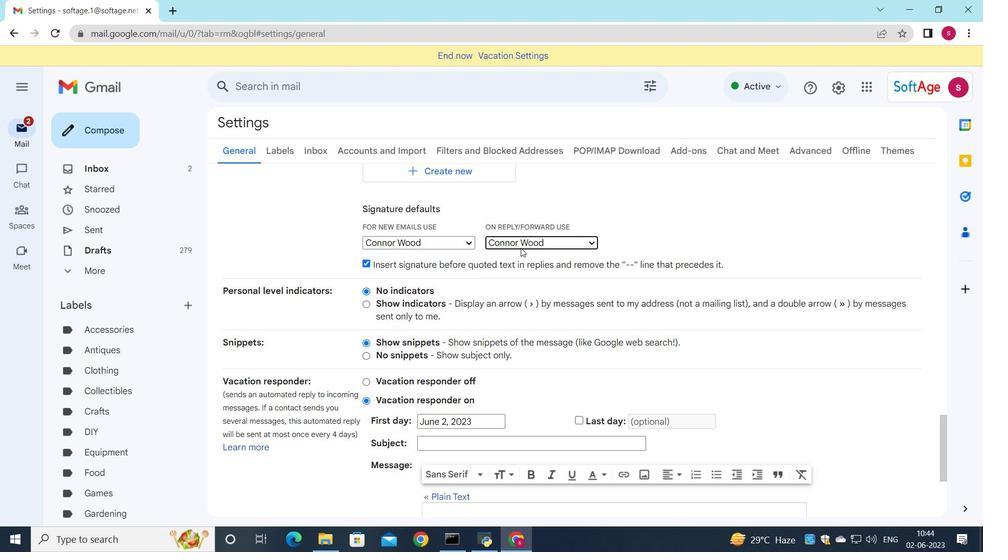 
Action: Mouse scrolled (520, 247) with delta (0, 0)
Screenshot: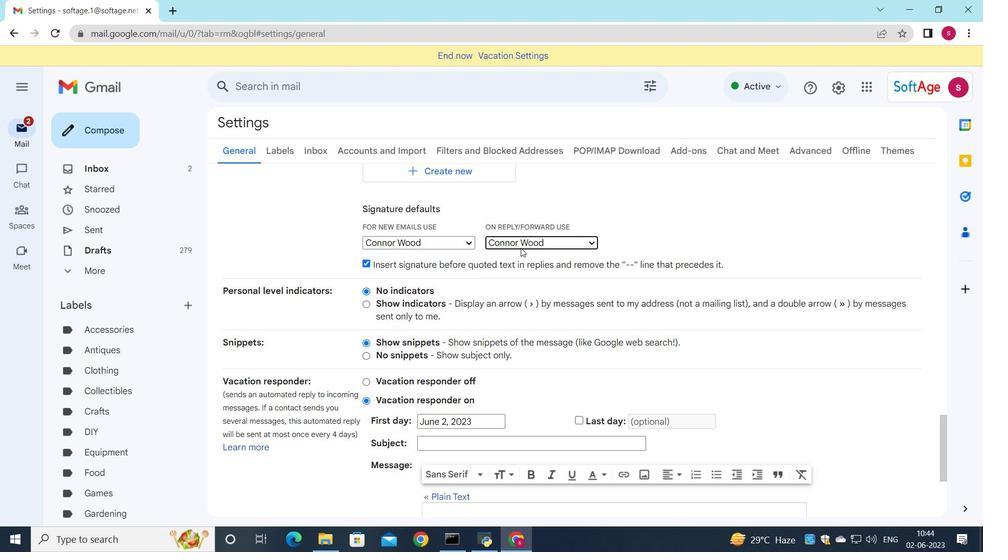 
Action: Mouse scrolled (520, 247) with delta (0, 0)
Screenshot: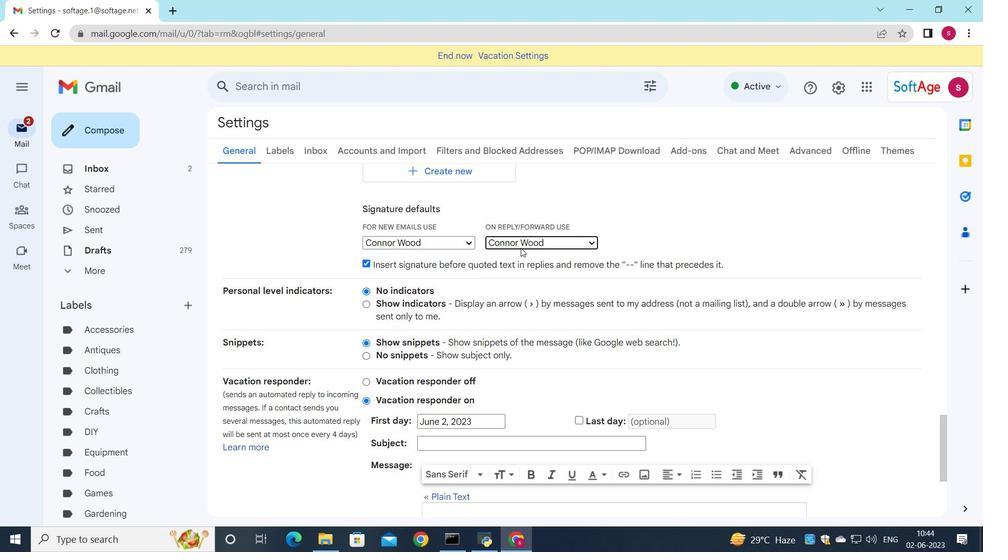 
Action: Mouse scrolled (520, 247) with delta (0, 0)
Screenshot: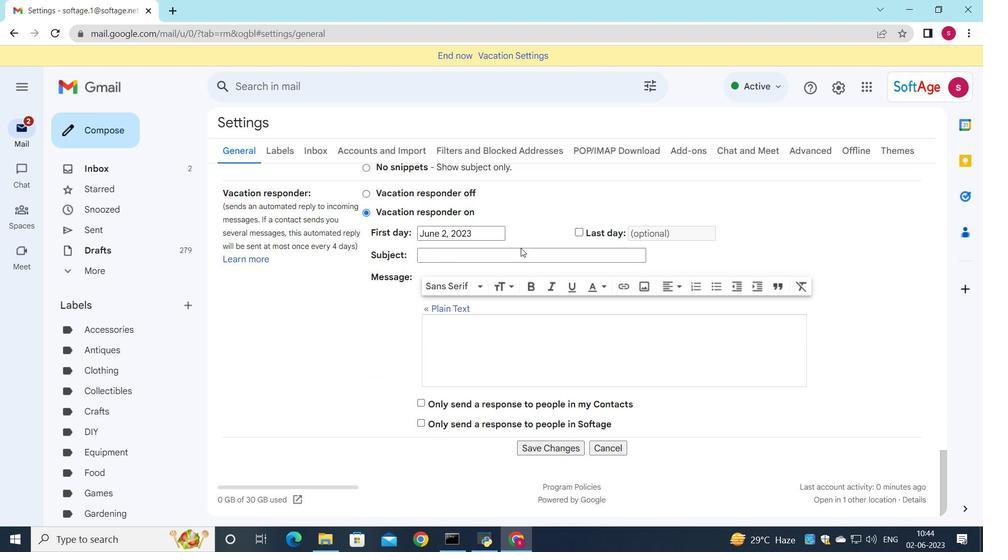 
Action: Mouse scrolled (520, 247) with delta (0, 0)
Screenshot: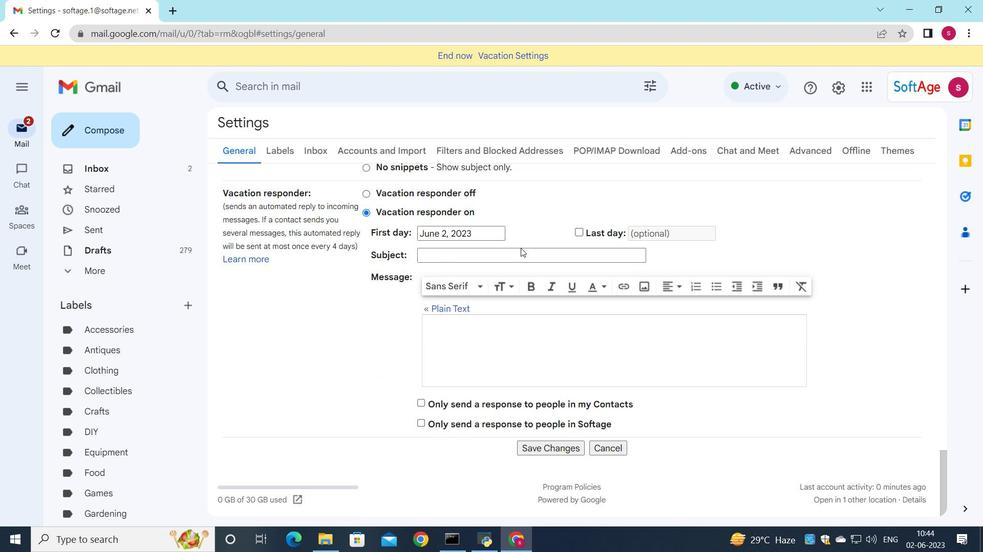 
Action: Mouse moved to (562, 452)
Screenshot: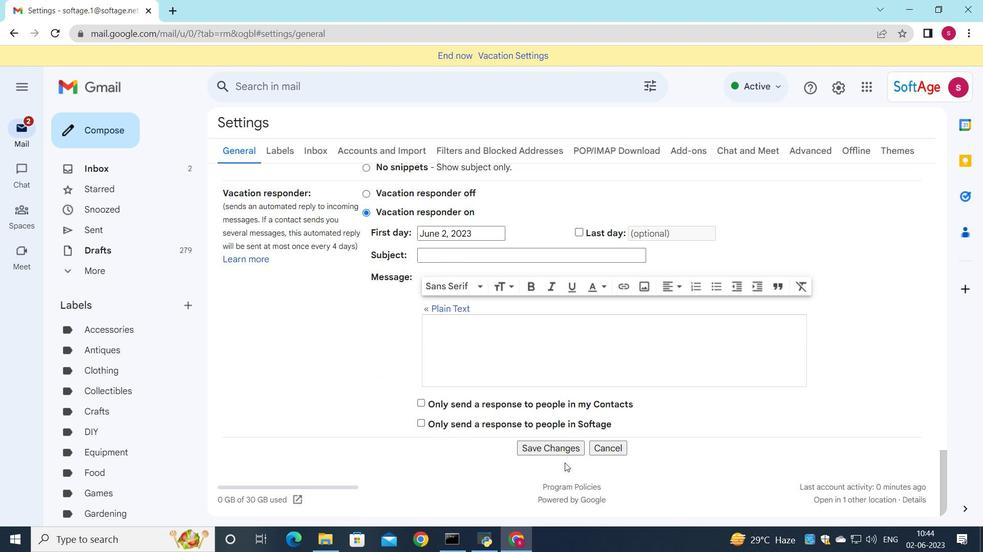 
Action: Mouse pressed left at (562, 452)
Screenshot: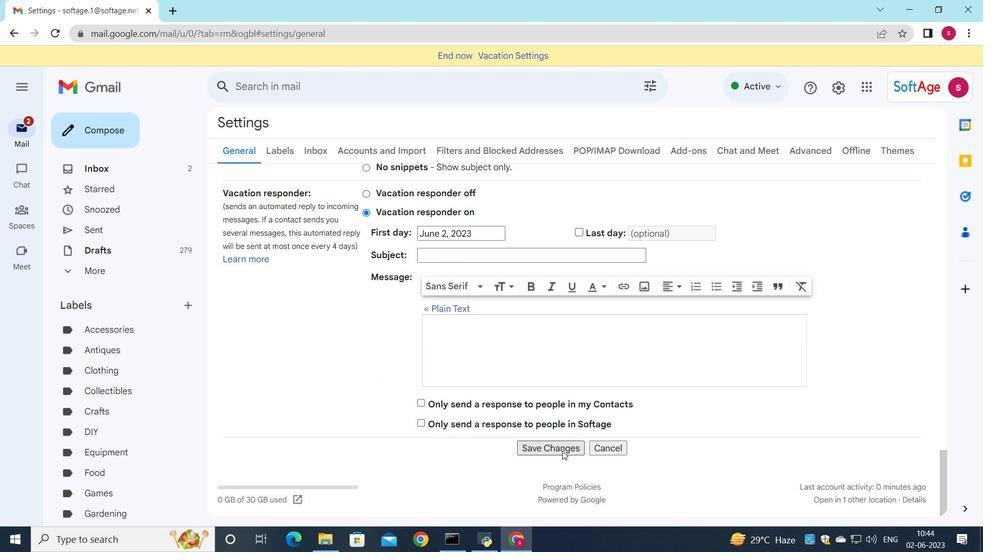 
Action: Mouse moved to (506, 321)
Screenshot: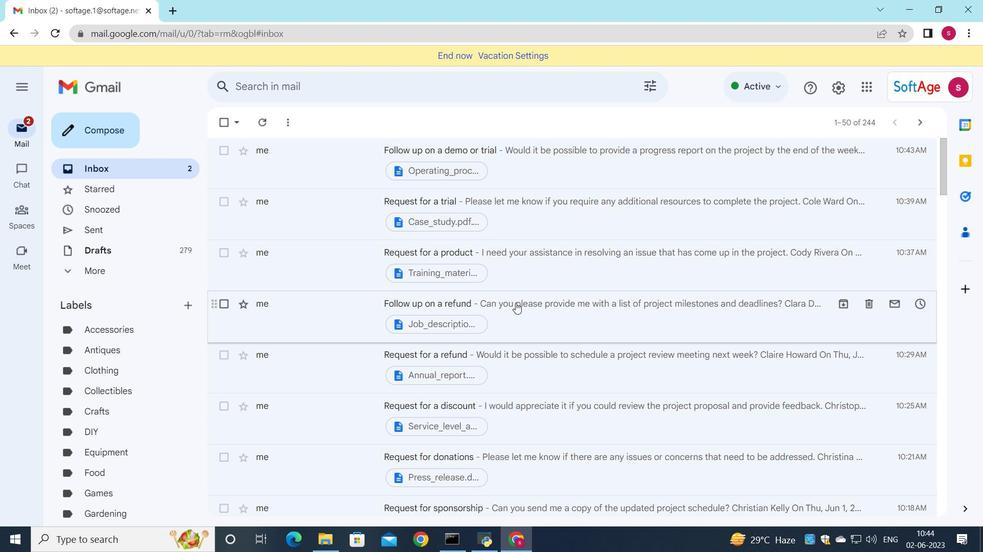 
Action: Mouse pressed left at (506, 321)
Screenshot: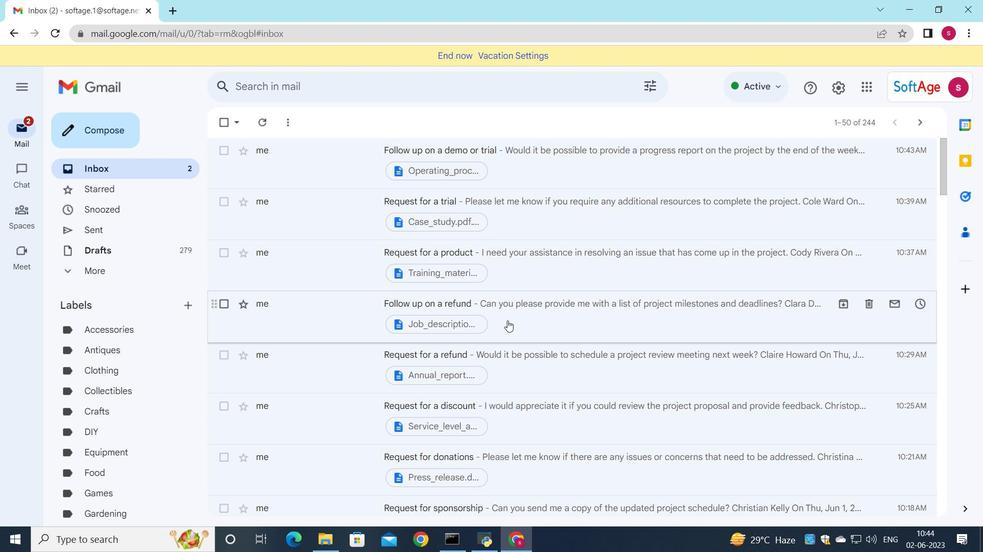 
Action: Mouse moved to (343, 391)
Screenshot: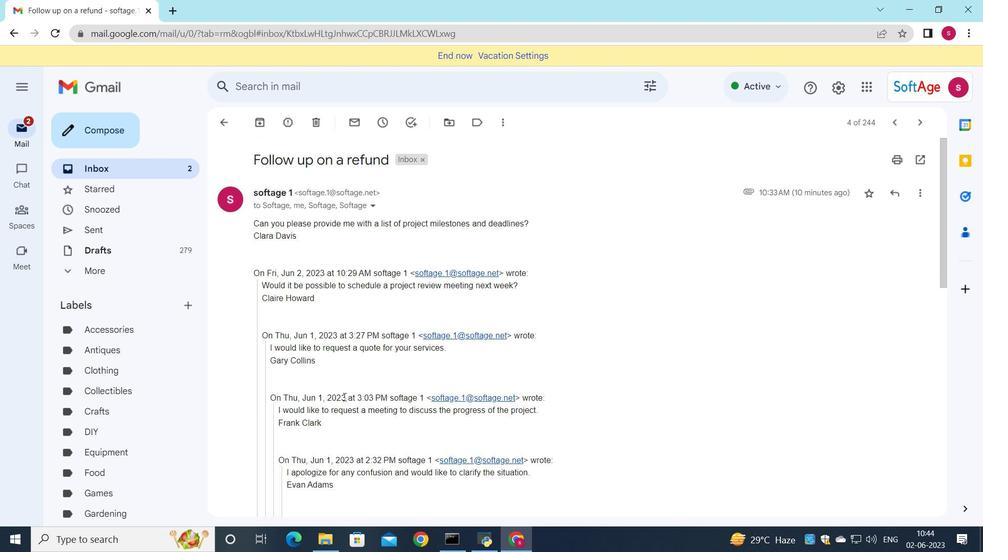 
Action: Mouse scrolled (343, 391) with delta (0, 0)
Screenshot: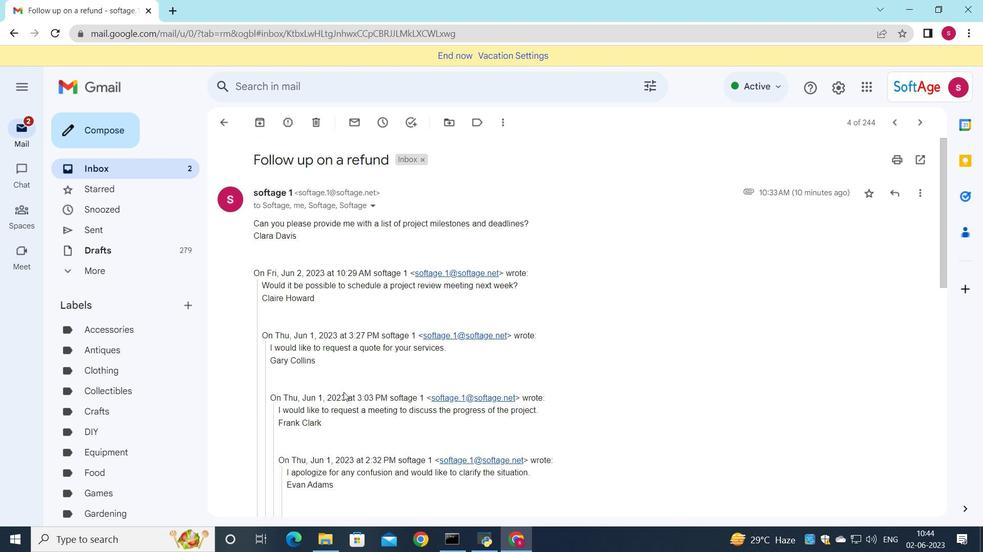 
Action: Mouse scrolled (343, 391) with delta (0, 0)
Screenshot: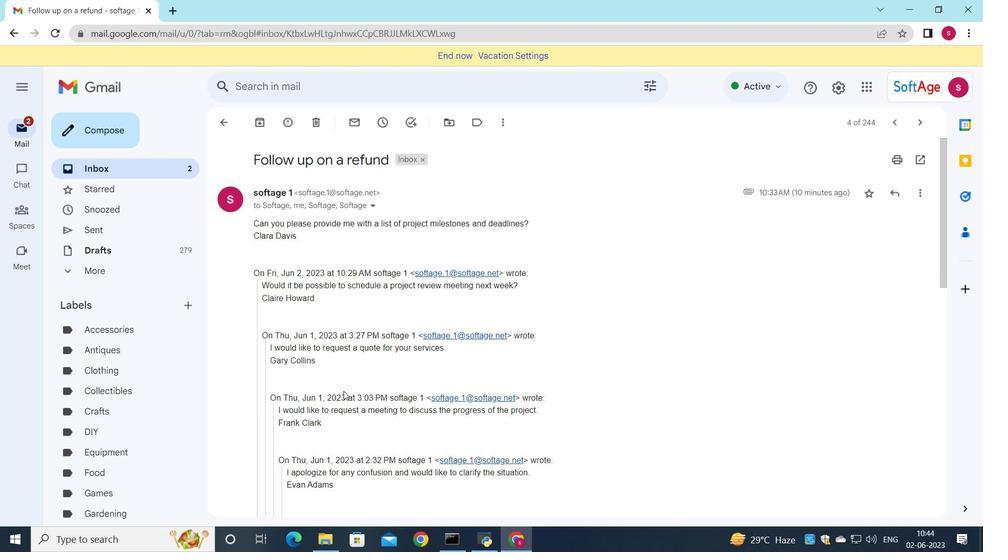 
Action: Mouse scrolled (343, 391) with delta (0, 0)
Screenshot: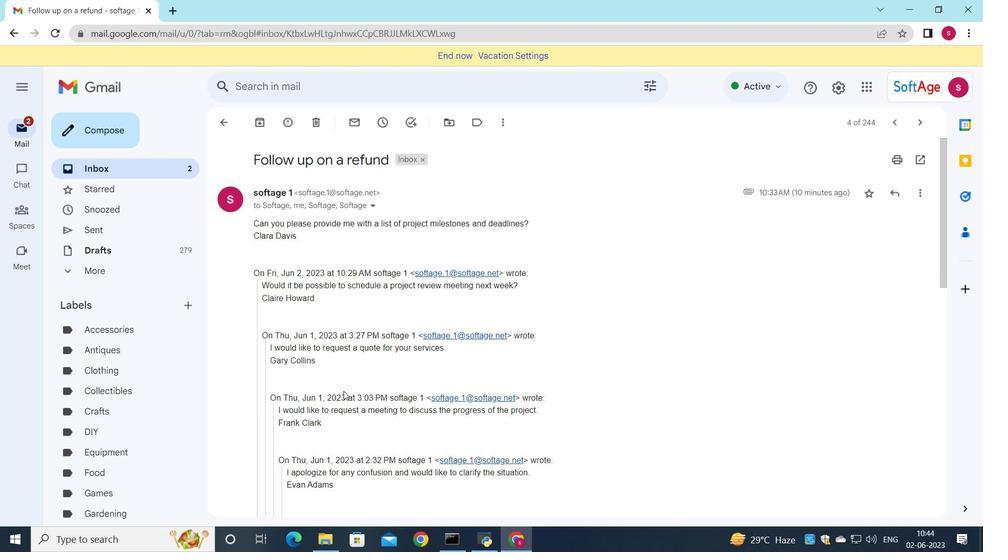 
Action: Mouse scrolled (343, 391) with delta (0, 0)
Screenshot: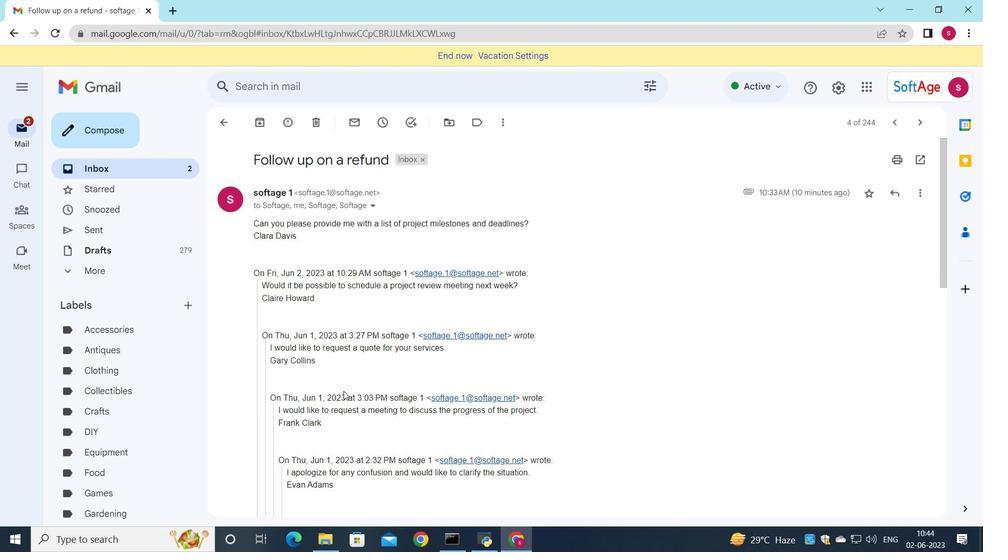 
Action: Mouse scrolled (343, 391) with delta (0, 0)
Screenshot: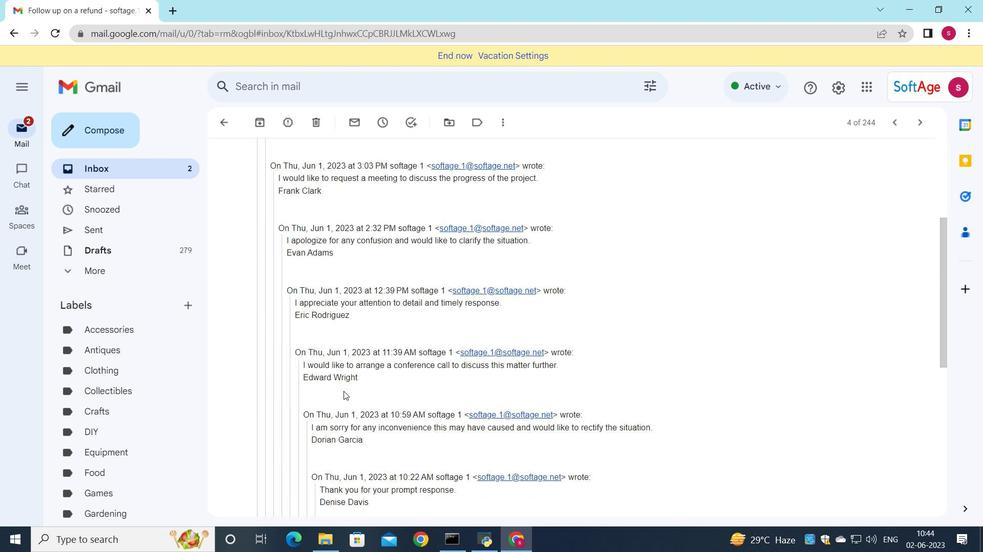 
Action: Mouse scrolled (343, 391) with delta (0, 0)
Screenshot: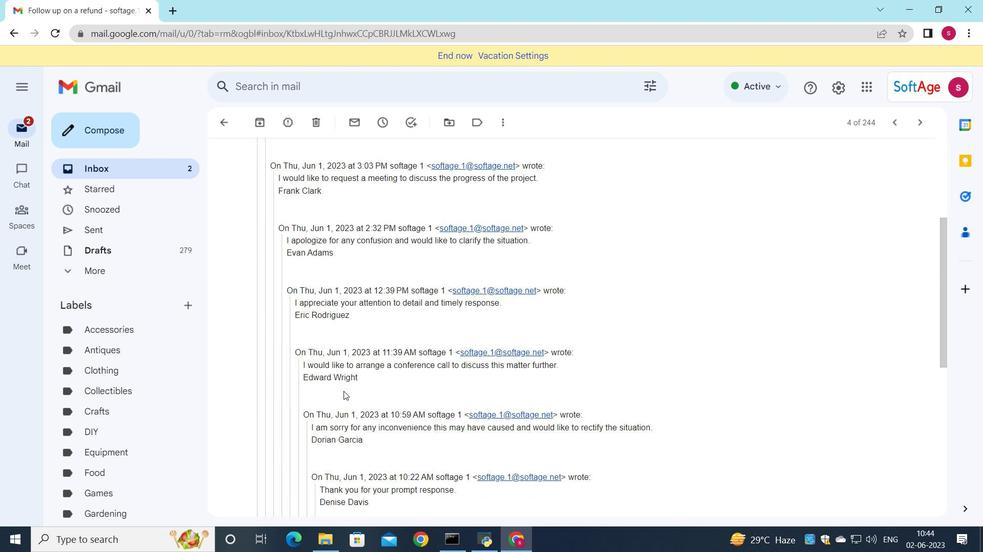 
Action: Mouse scrolled (343, 391) with delta (0, 0)
Screenshot: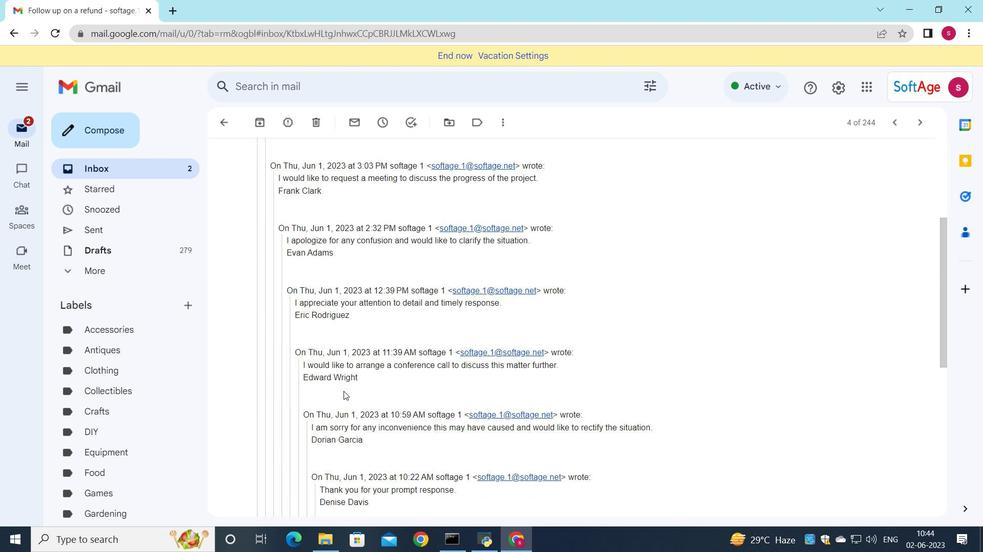 
Action: Mouse scrolled (343, 391) with delta (0, 0)
Screenshot: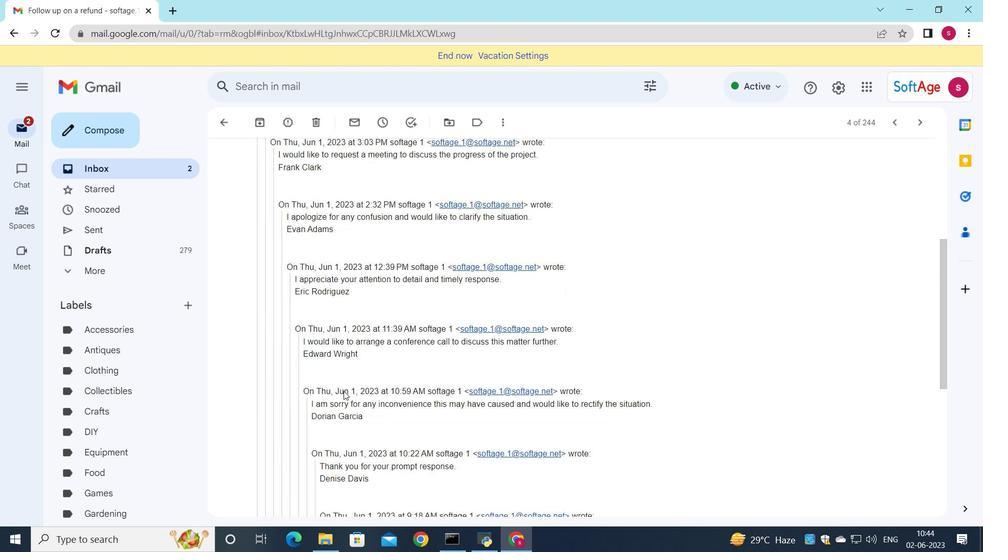 
Action: Mouse scrolled (343, 391) with delta (0, 0)
Screenshot: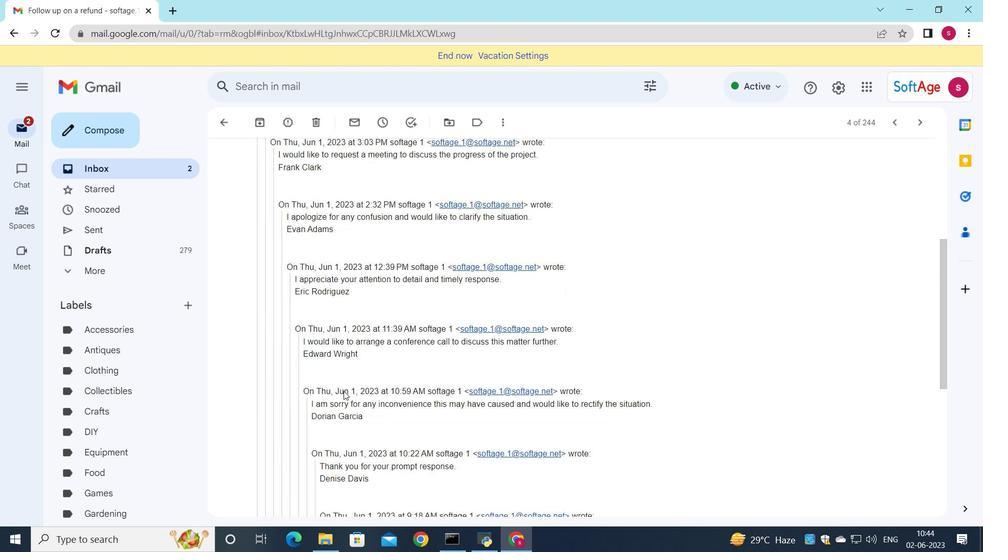 
Action: Mouse moved to (343, 392)
Screenshot: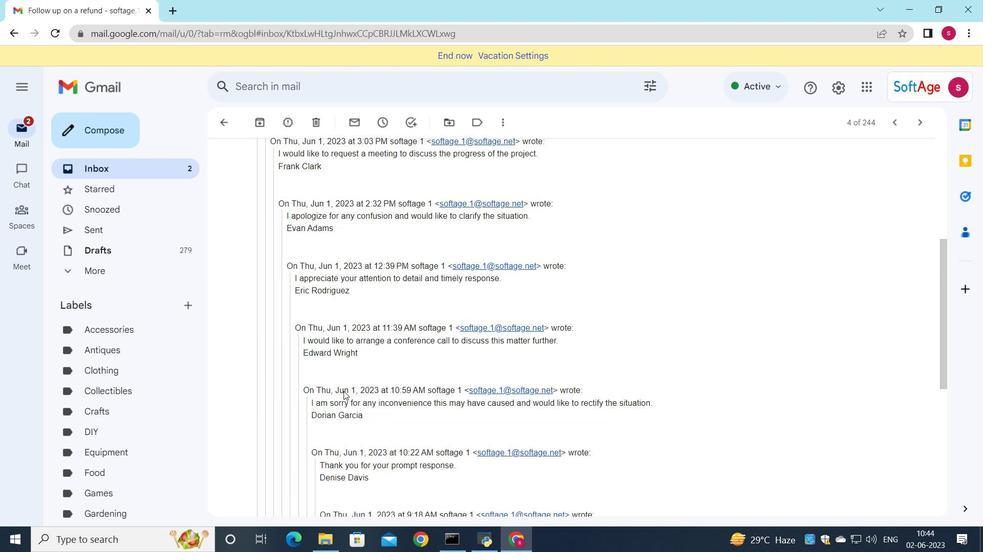 
Action: Mouse scrolled (343, 392) with delta (0, 0)
Screenshot: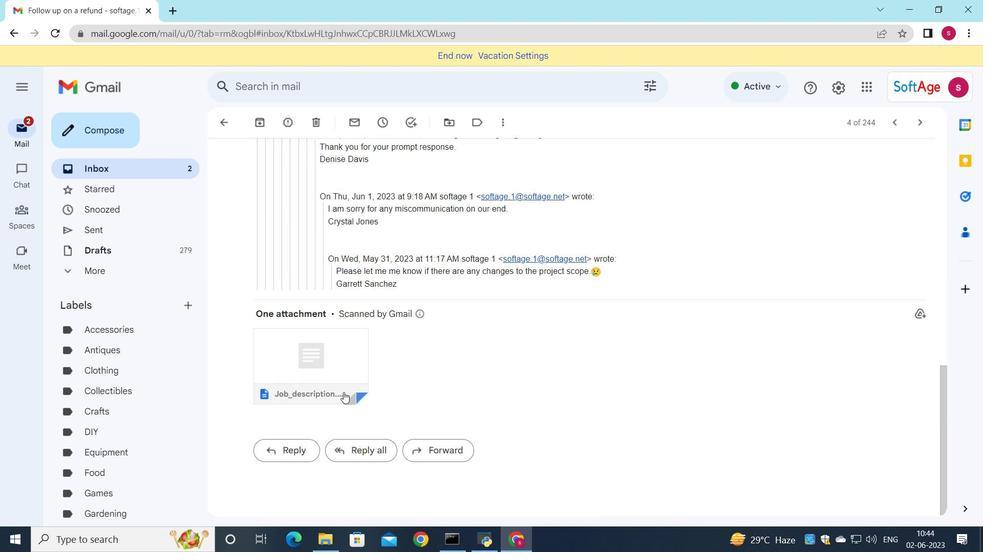 
Action: Mouse scrolled (343, 392) with delta (0, 0)
Screenshot: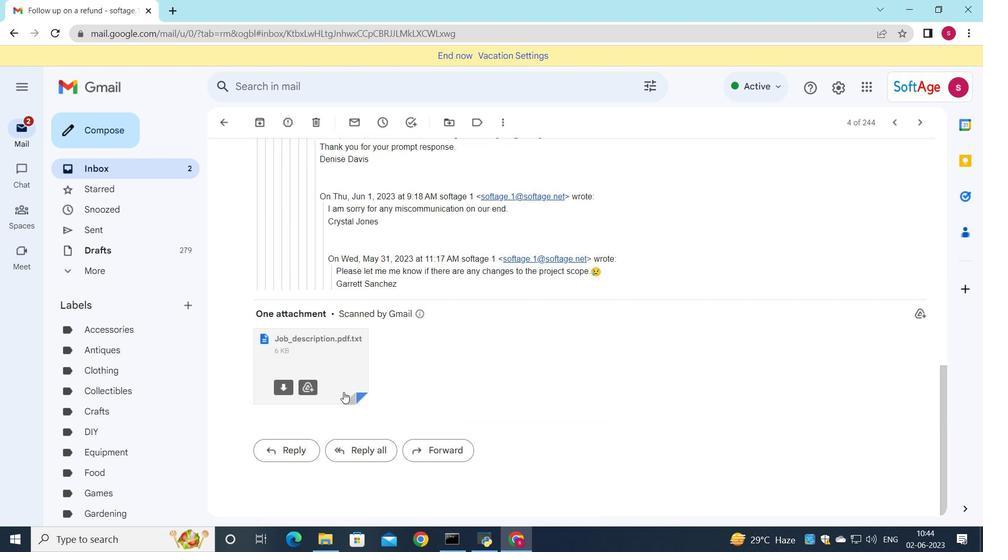 
Action: Mouse scrolled (343, 392) with delta (0, 0)
Screenshot: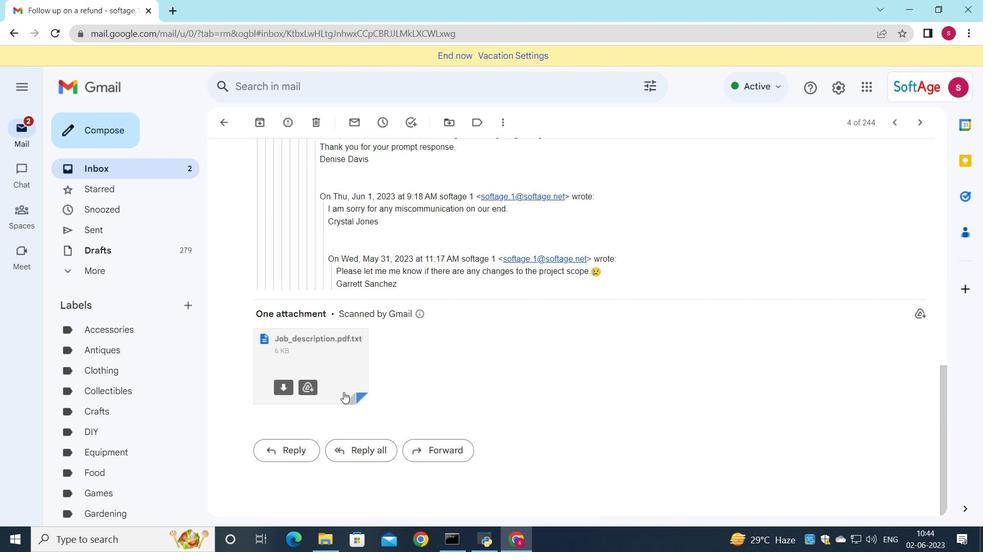 
Action: Mouse scrolled (343, 392) with delta (0, 0)
Screenshot: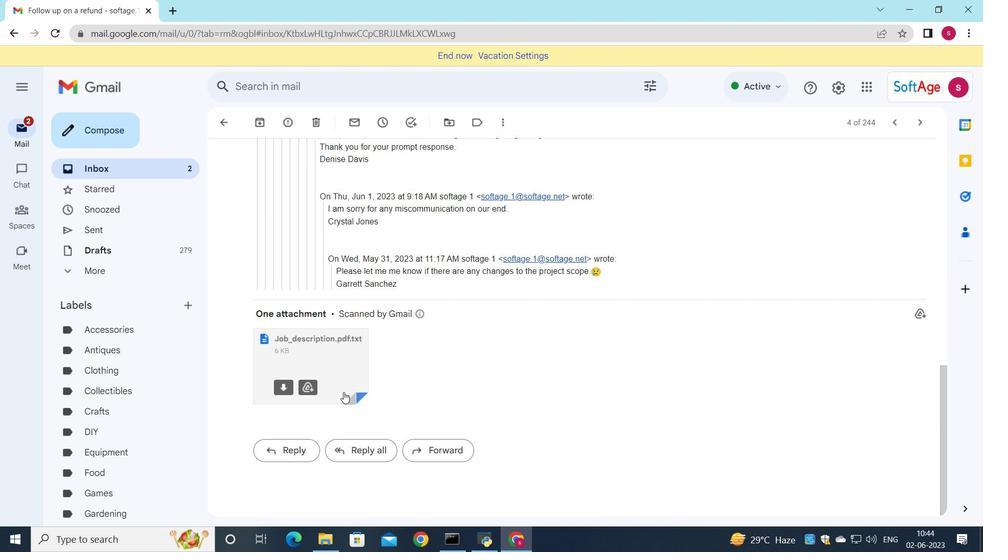 
Action: Mouse moved to (288, 446)
Screenshot: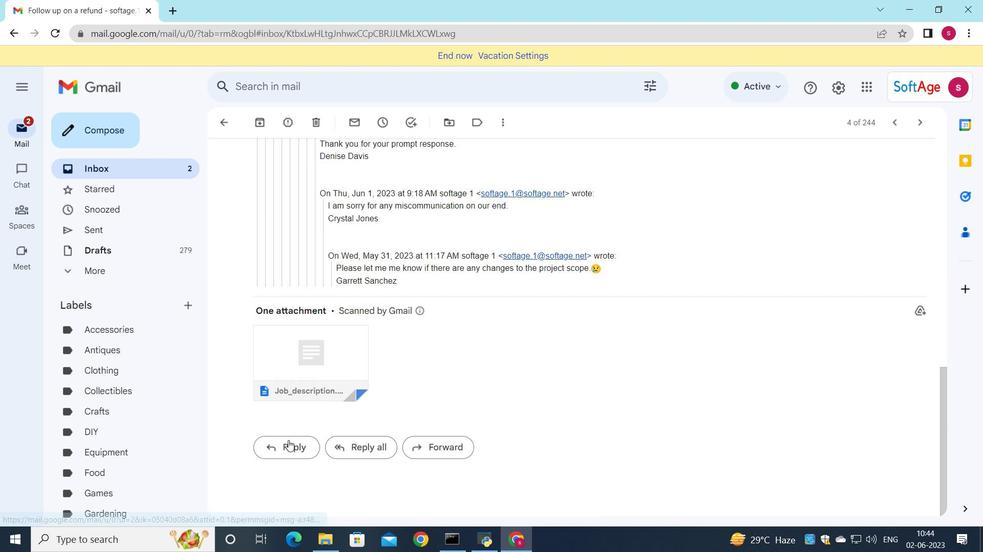
Action: Mouse pressed left at (288, 446)
Screenshot: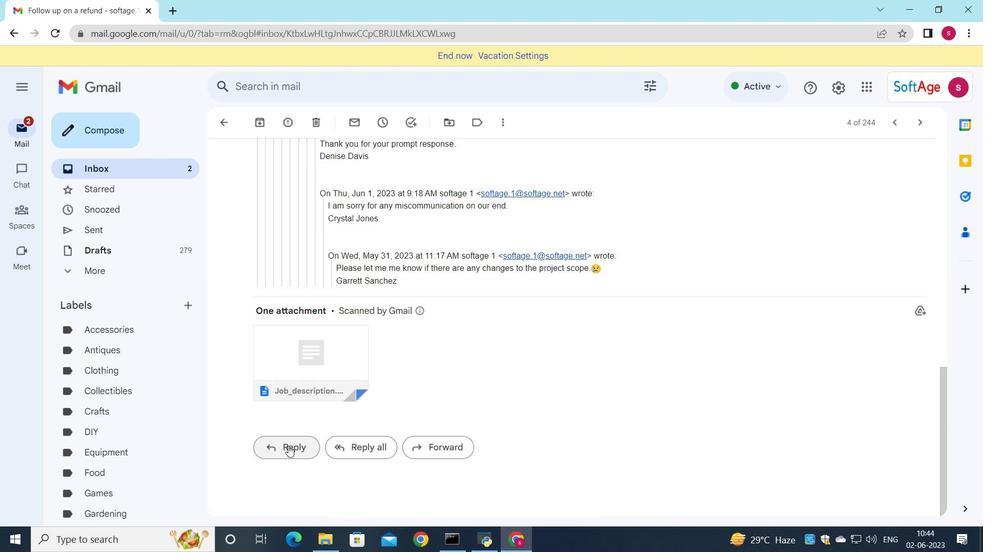 
Action: Mouse moved to (283, 348)
Screenshot: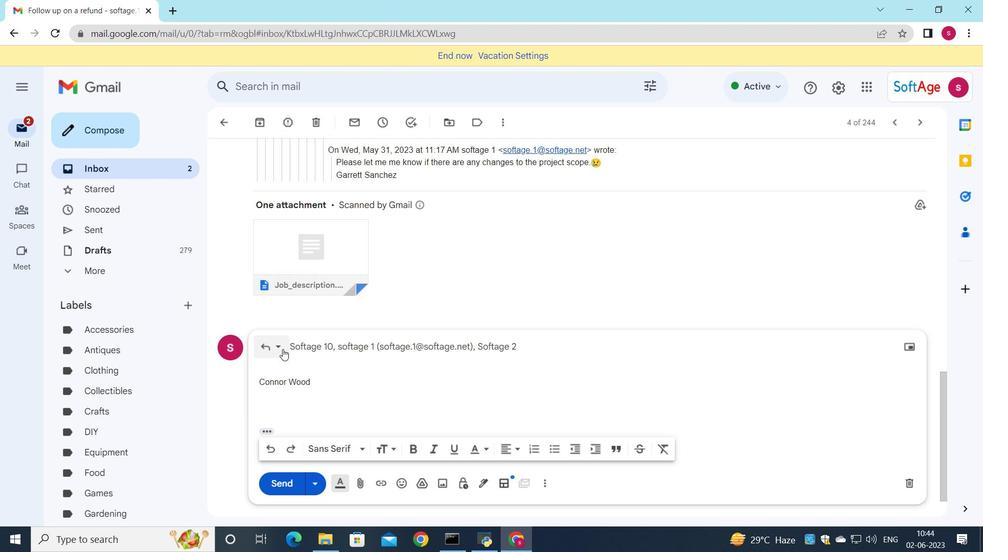 
Action: Mouse pressed left at (283, 348)
Screenshot: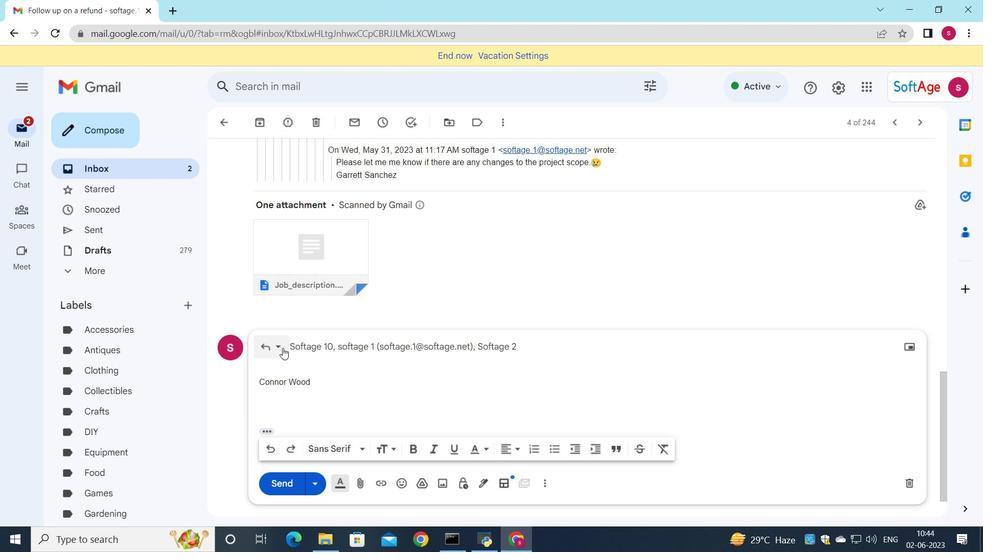 
Action: Mouse moved to (313, 437)
Screenshot: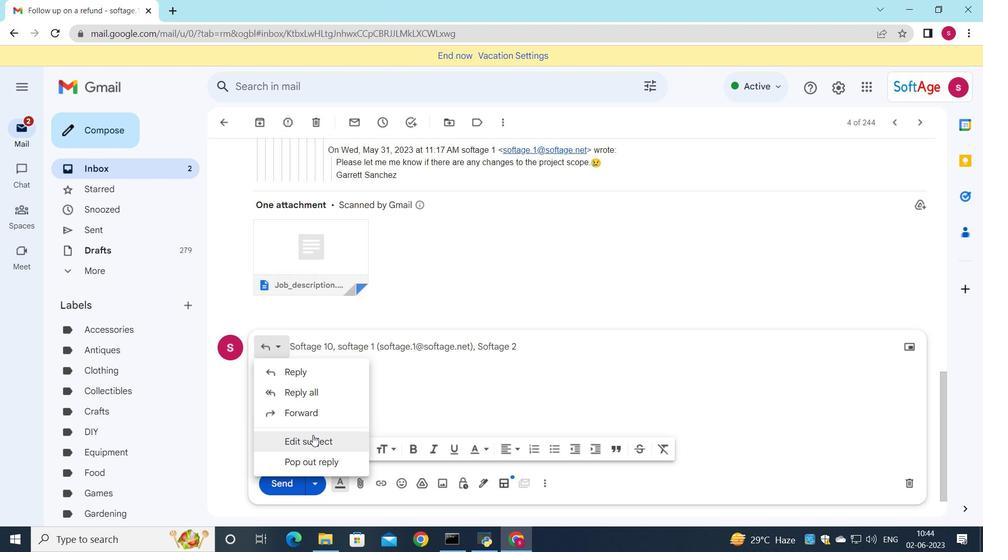 
Action: Mouse pressed left at (313, 437)
Screenshot: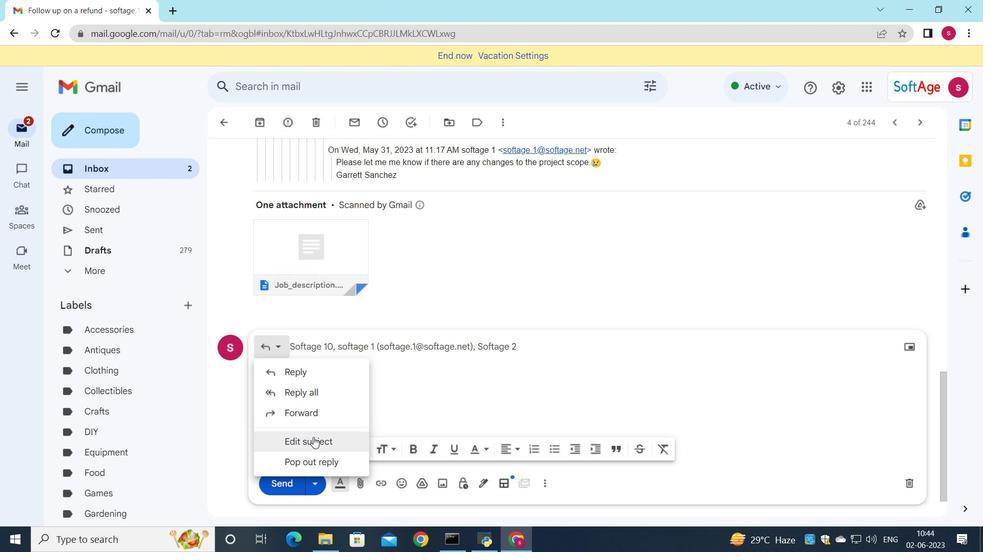 
Action: Mouse moved to (689, 198)
Screenshot: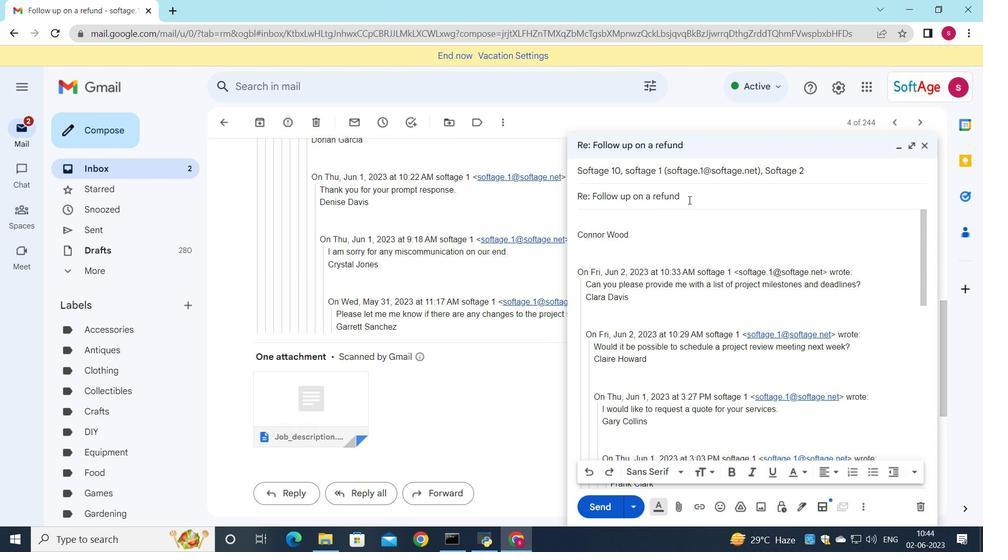 
Action: Mouse pressed left at (689, 198)
Screenshot: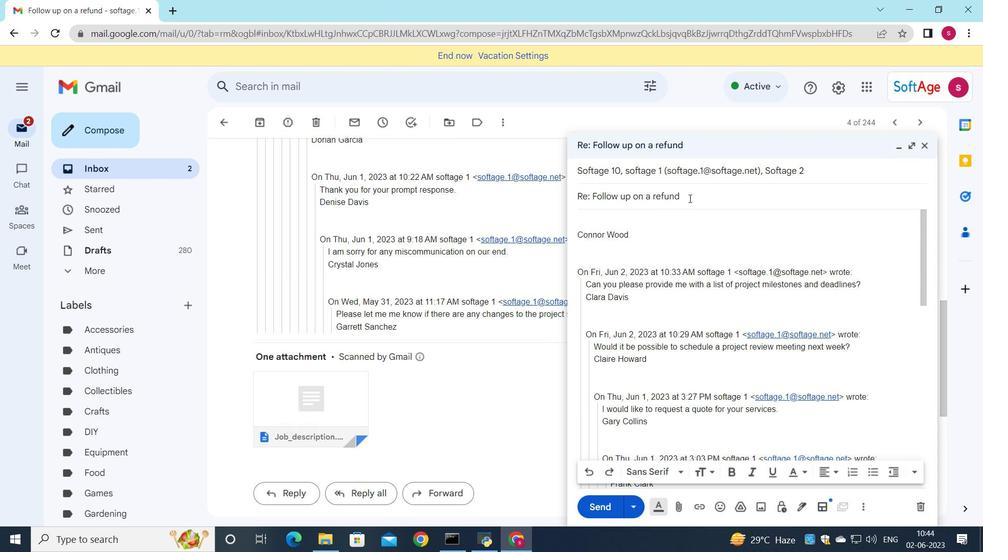 
Action: Key pressed <Key.backspace><Key.backspace><Key.backspace><Key.backspace><Key.backspace><Key.backspace><Key.backspace><Key.backspace><Key.backspace><Key.backspace><Key.backspace><Key.backspace><Key.backspace><Key.backspace><Key.backspace><Key.backspace><Key.backspace><Key.backspace><Key.backspace><Key.backspace><Key.backspace><Key.backspace><Key.backspace><Key.backspace><Key.backspace><Key.backspace><Key.backspace><Key.backspace><Key.backspace><Key.shift>Productlaunch<Key.space>annoucement
Screenshot: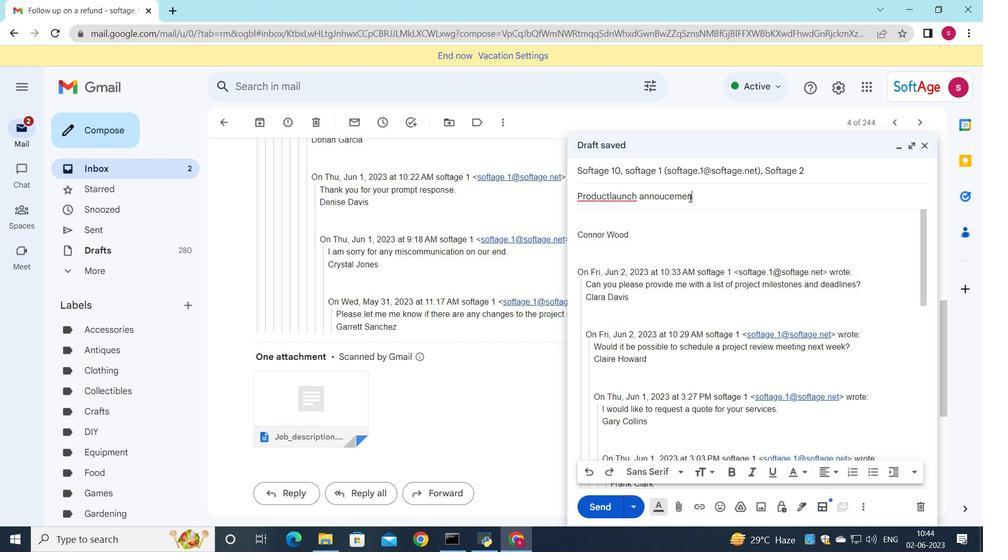 
Action: Mouse moved to (609, 198)
Screenshot: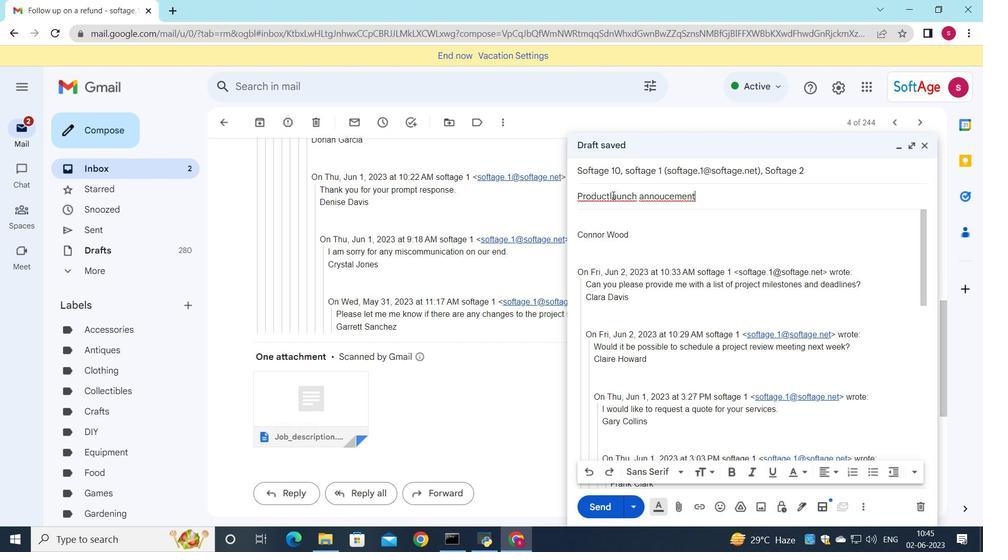 
Action: Mouse pressed left at (609, 198)
Screenshot: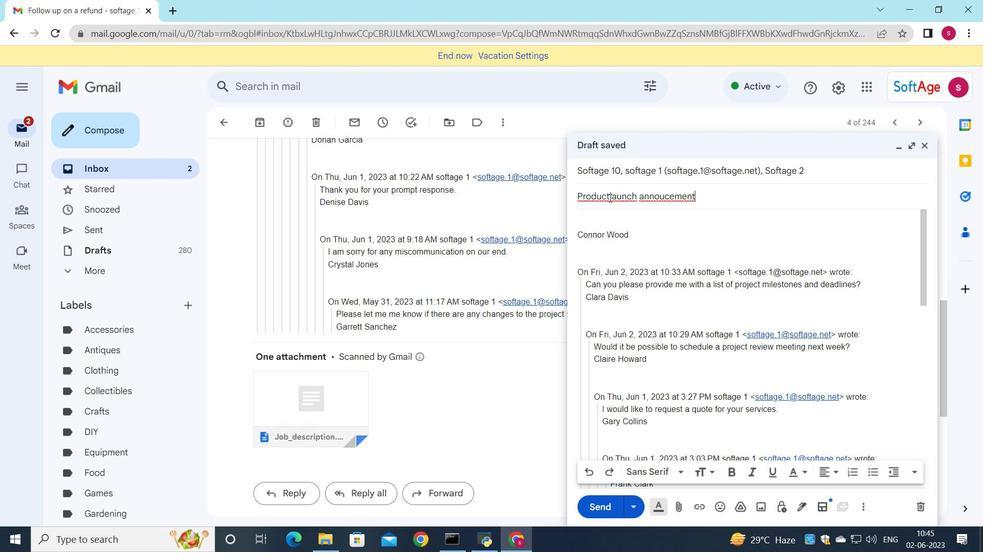 
Action: Mouse moved to (614, 203)
Screenshot: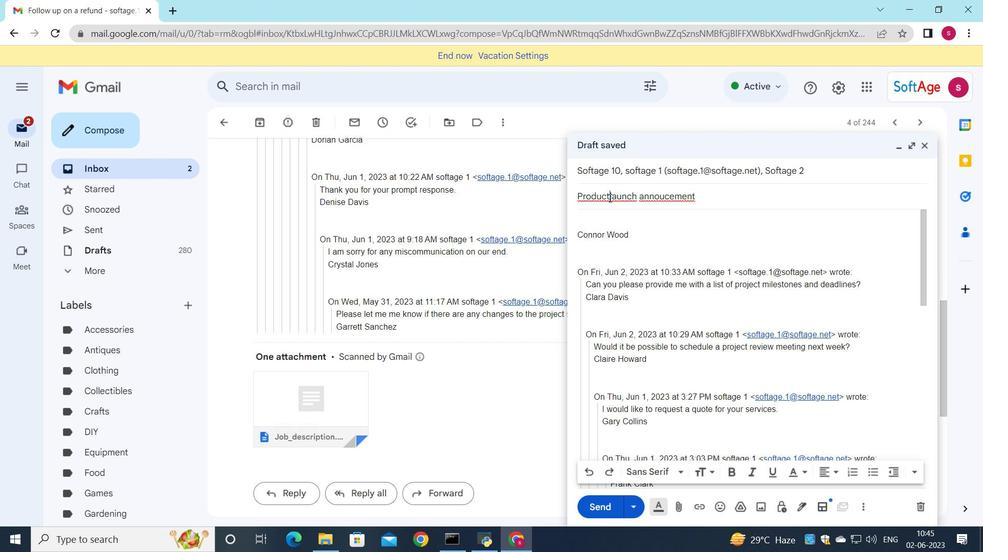 
Action: Key pressed <Key.space>
Screenshot: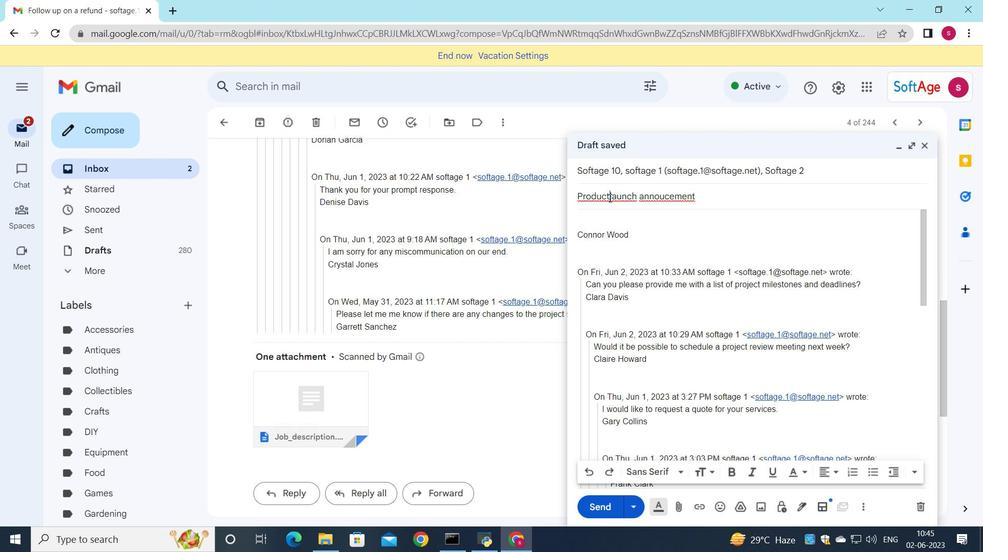 
Action: Mouse moved to (665, 196)
Screenshot: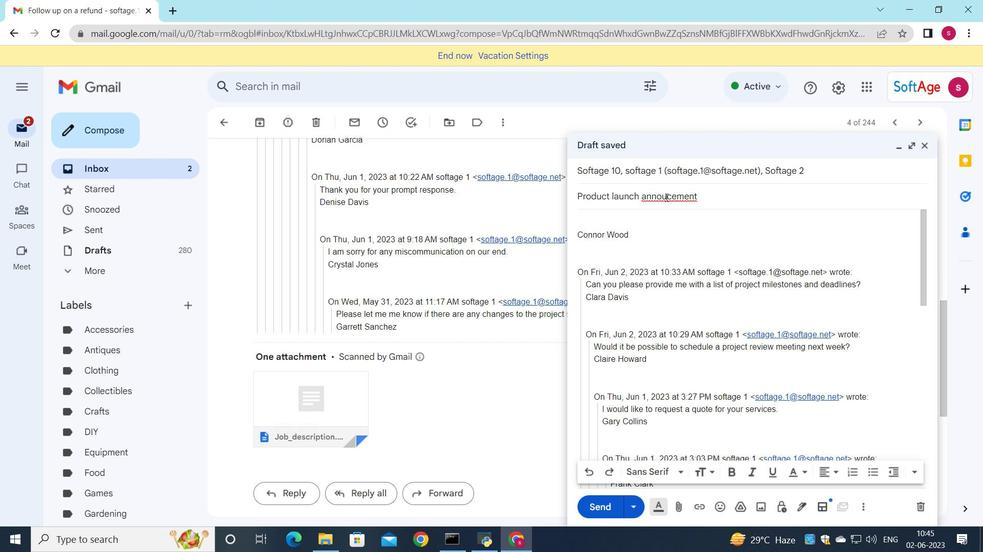 
Action: Mouse pressed left at (665, 196)
Screenshot: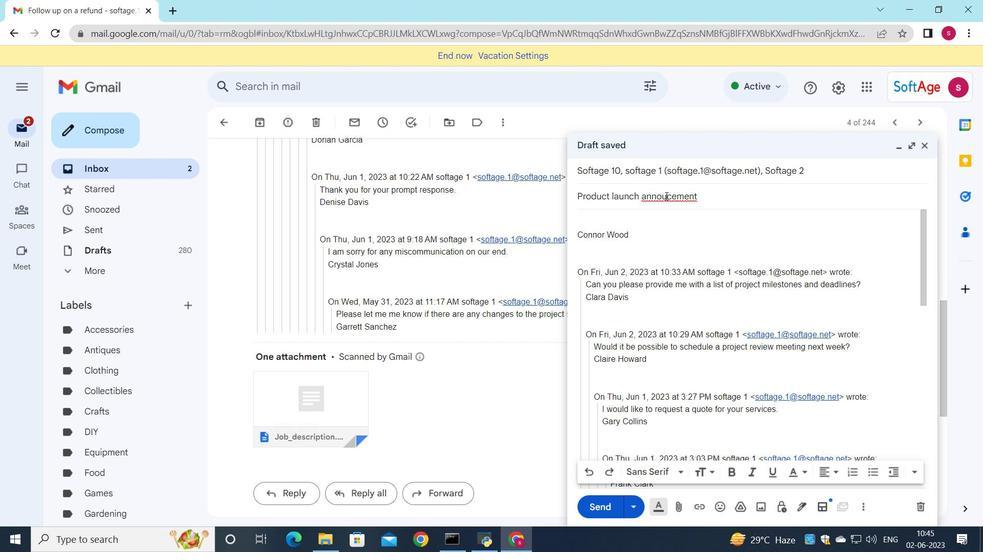 
Action: Key pressed n
Screenshot: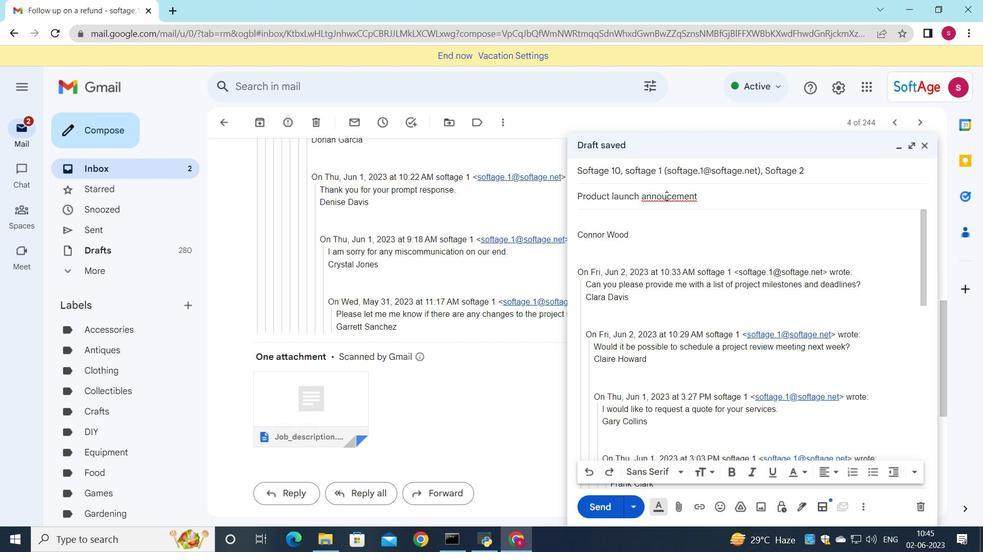 
Action: Mouse moved to (598, 224)
Screenshot: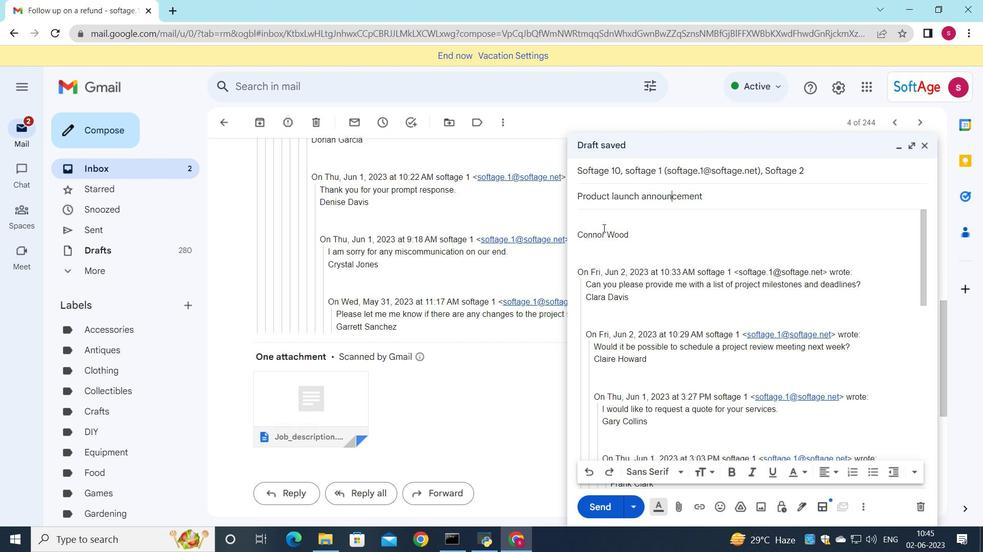 
Action: Mouse pressed left at (598, 224)
Screenshot: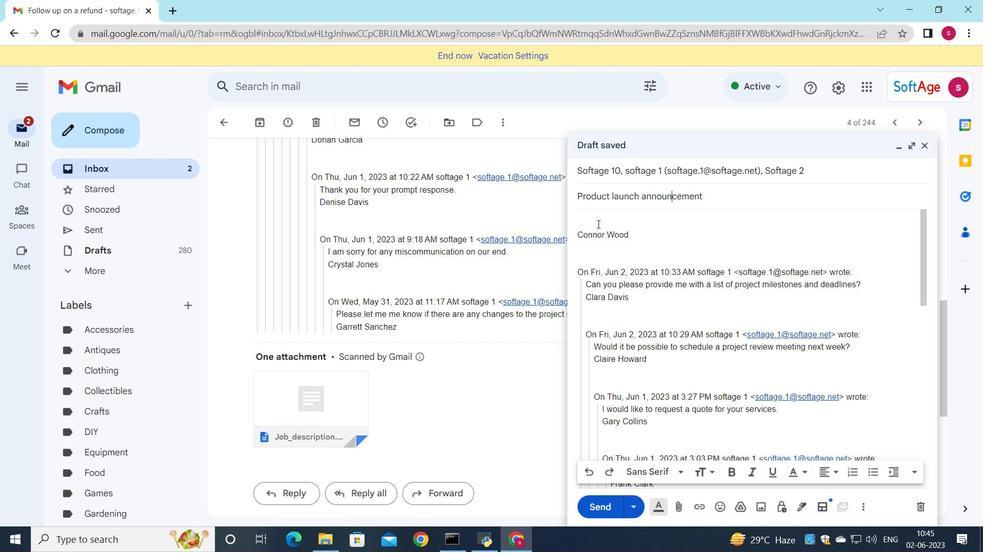 
Action: Mouse moved to (735, 225)
Screenshot: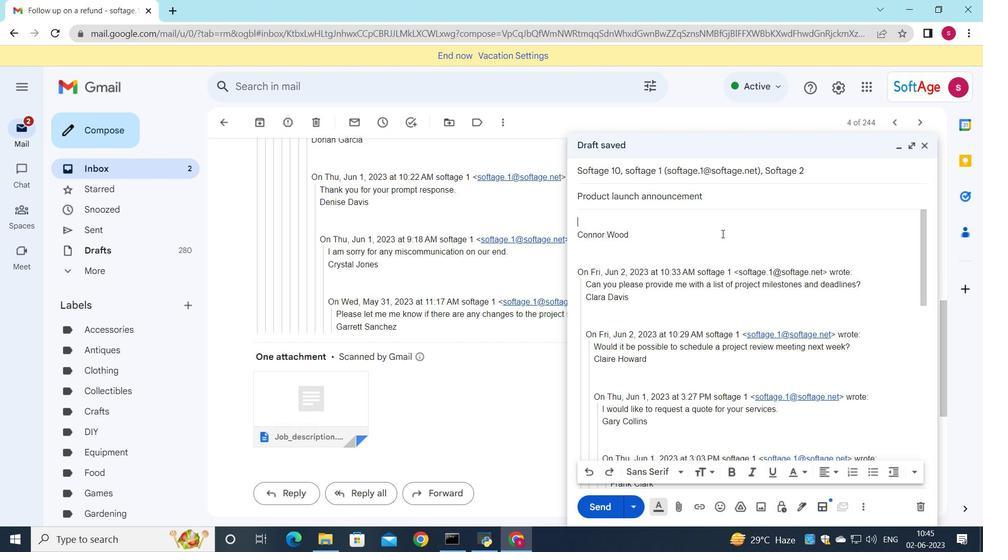 
Action: Key pressed <Key.shift>Can<Key.space>you<Key.space>confirm<Key.space>wheather<Key.space>the<Key.space>project<Key.space>is<Key.space>on<Key.space>track<Key.space>to<Key.space>meet<Key.space>the<Key.space>deadline
Screenshot: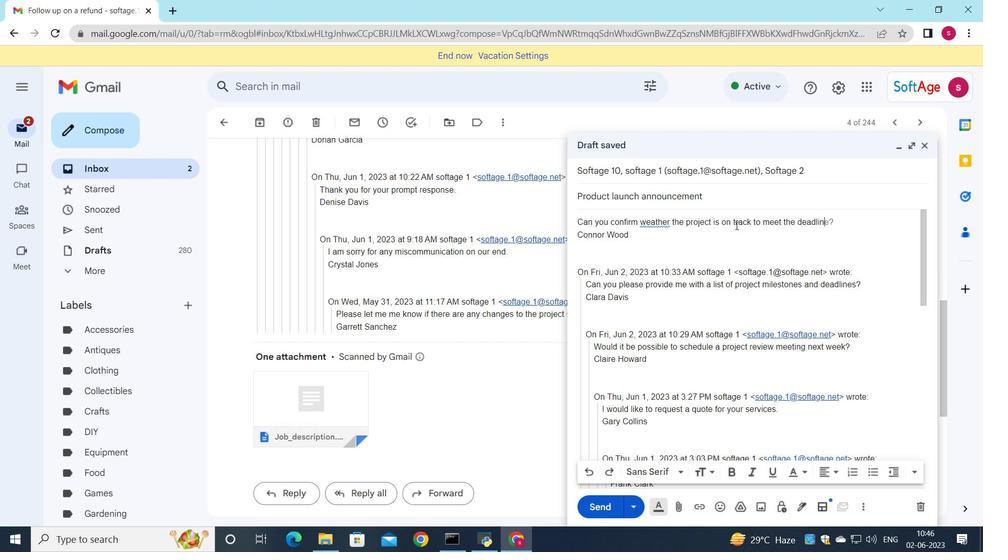 
Action: Mouse moved to (645, 223)
Screenshot: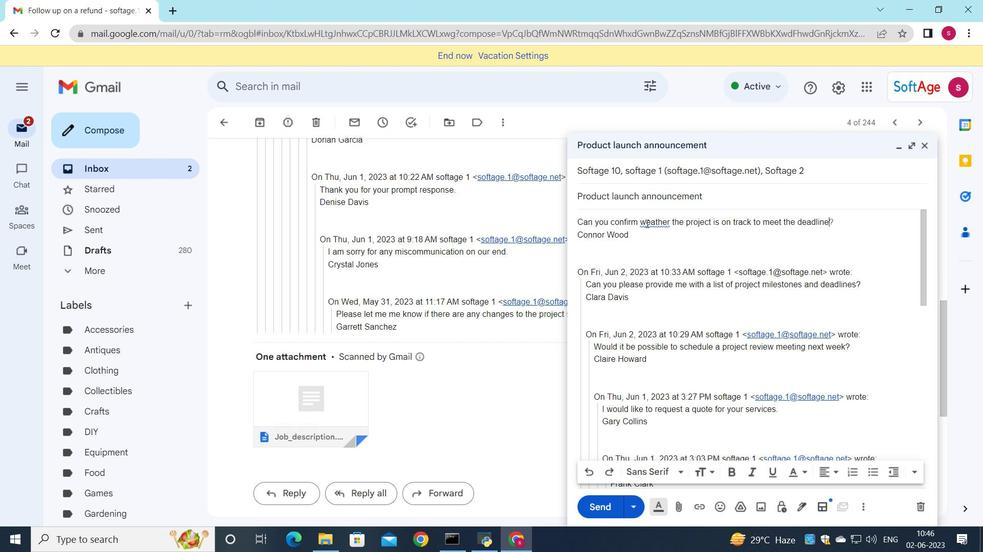 
Action: Mouse pressed left at (645, 223)
Screenshot: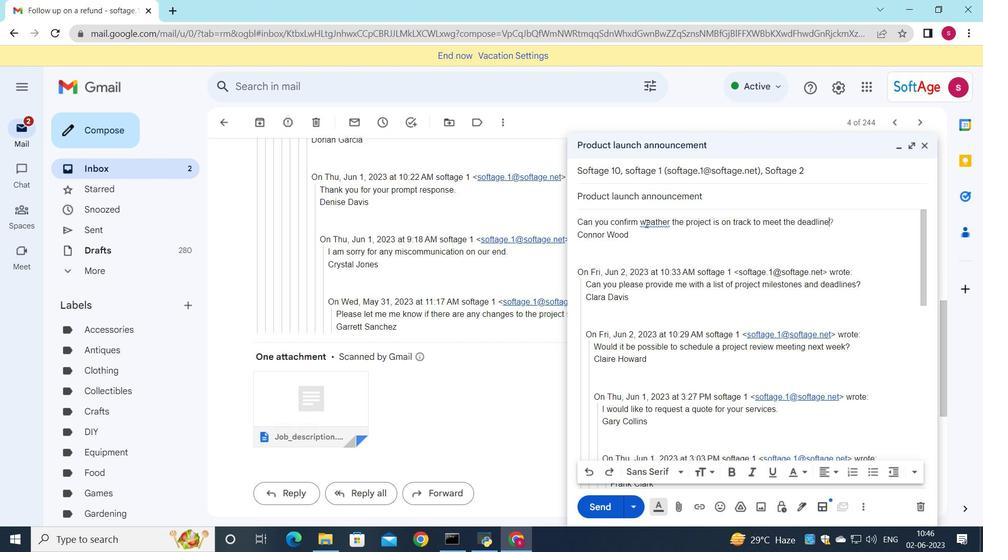 
Action: Mouse moved to (667, 251)
Screenshot: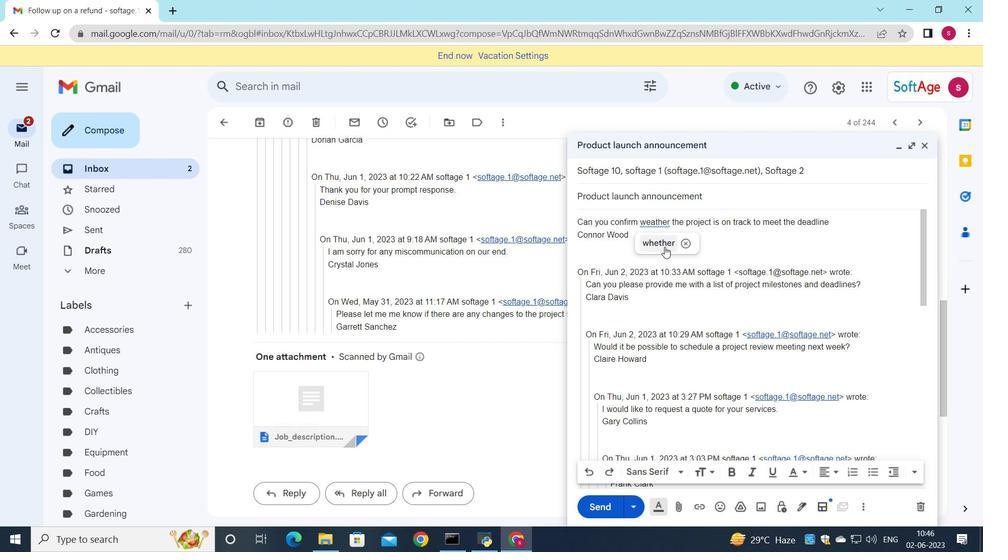 
Action: Key pressed h
Screenshot: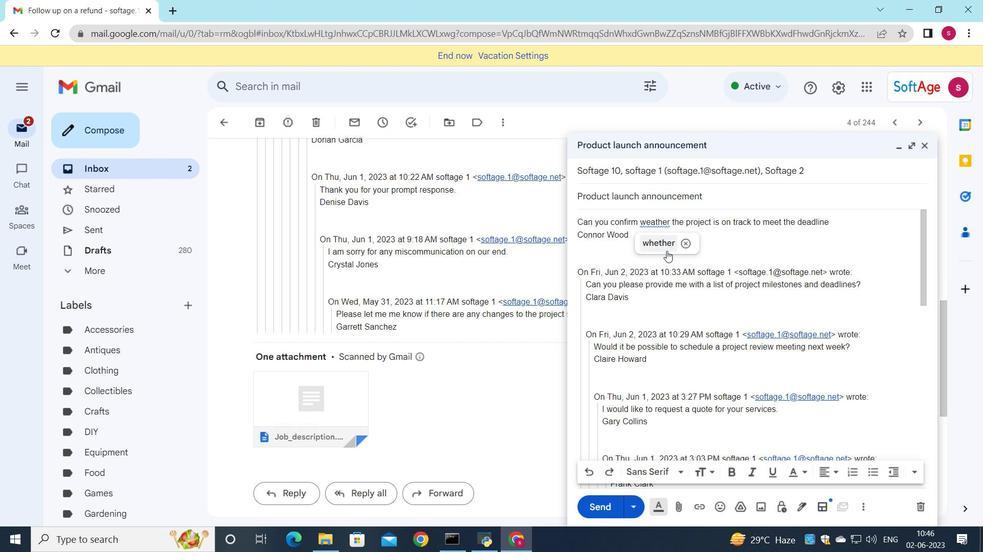 
Action: Mouse moved to (822, 167)
Screenshot: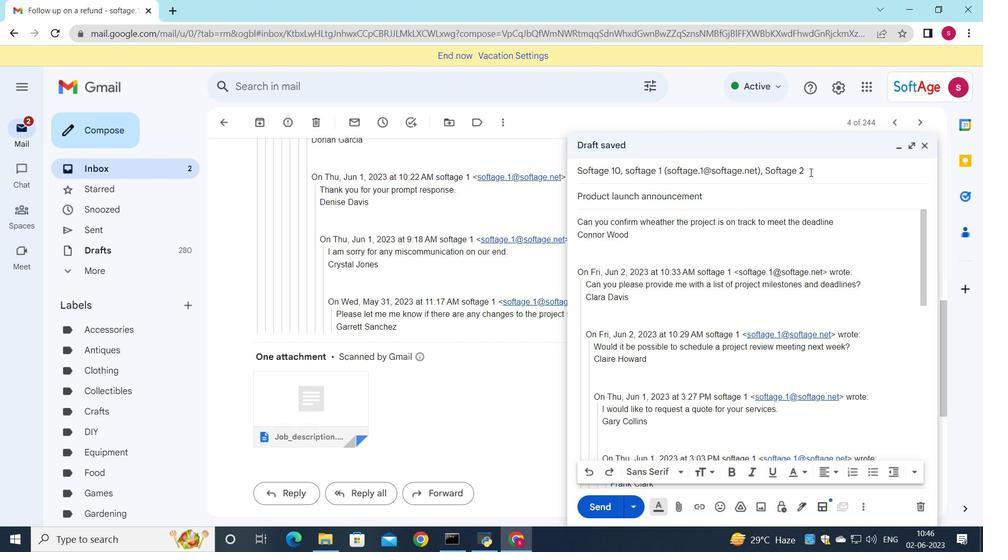 
Action: Mouse pressed left at (822, 167)
Screenshot: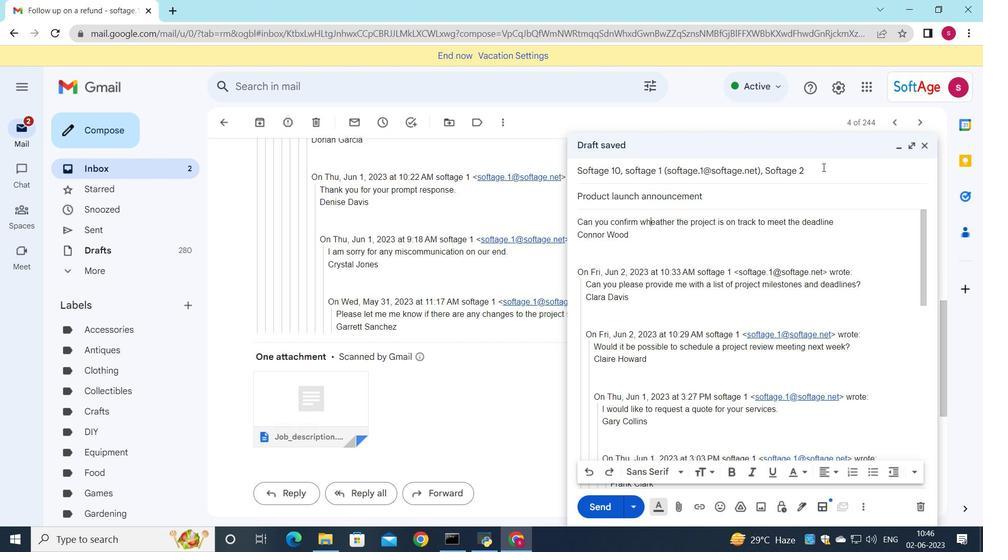 
Action: Mouse moved to (899, 186)
Screenshot: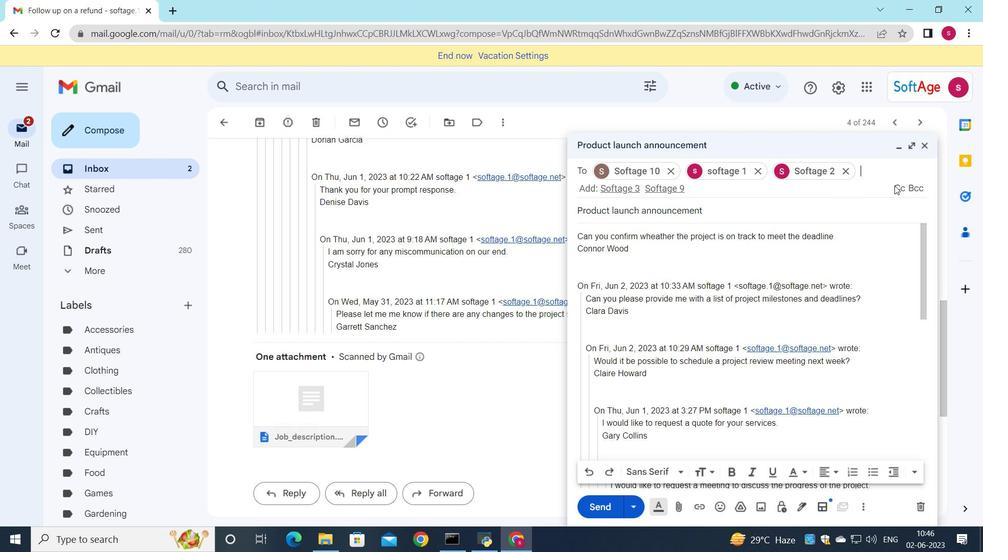 
Action: Mouse pressed left at (899, 186)
Screenshot: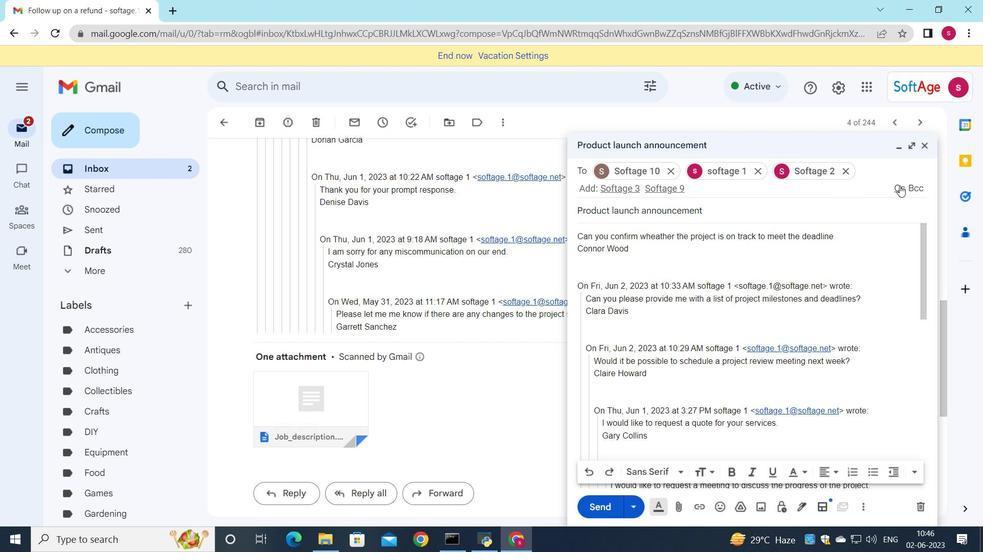 
Action: Mouse moved to (841, 245)
Screenshot: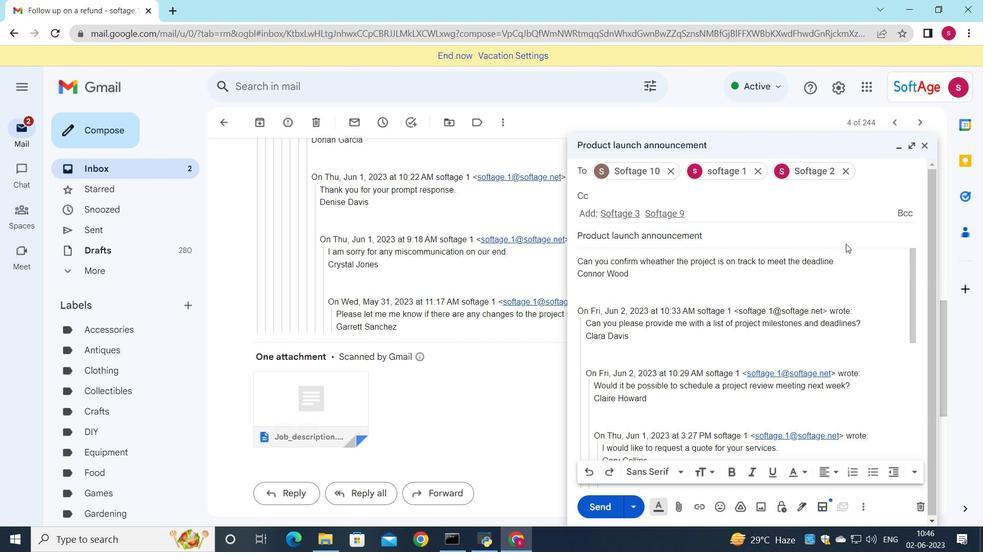 
Action: Key pressed <Key.down>
Screenshot: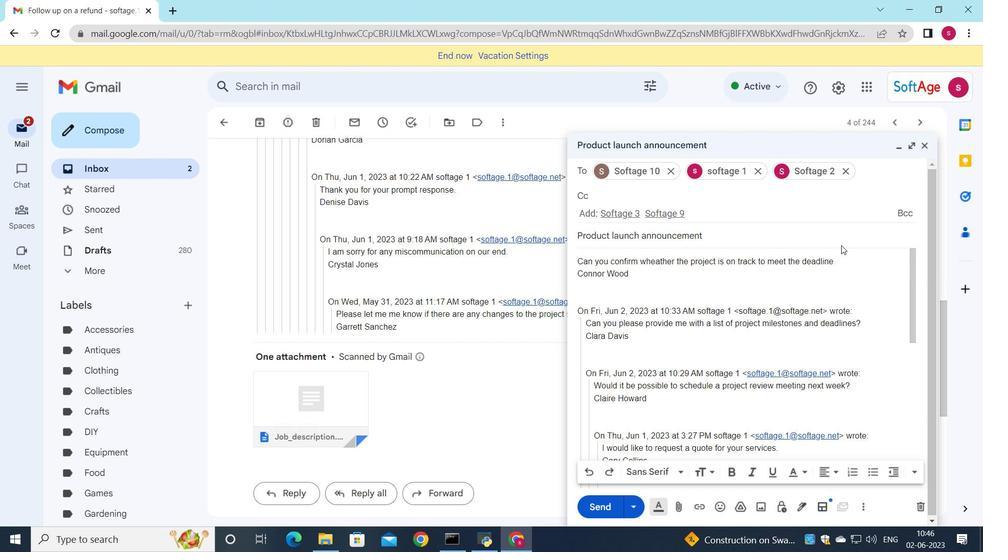 
Action: Mouse moved to (754, 261)
Screenshot: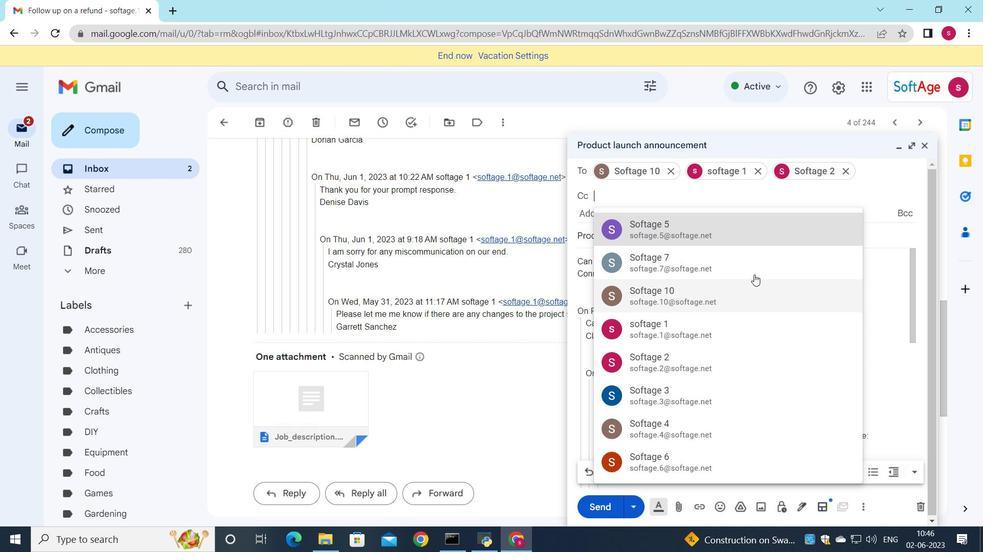 
Action: Mouse pressed left at (754, 261)
Screenshot: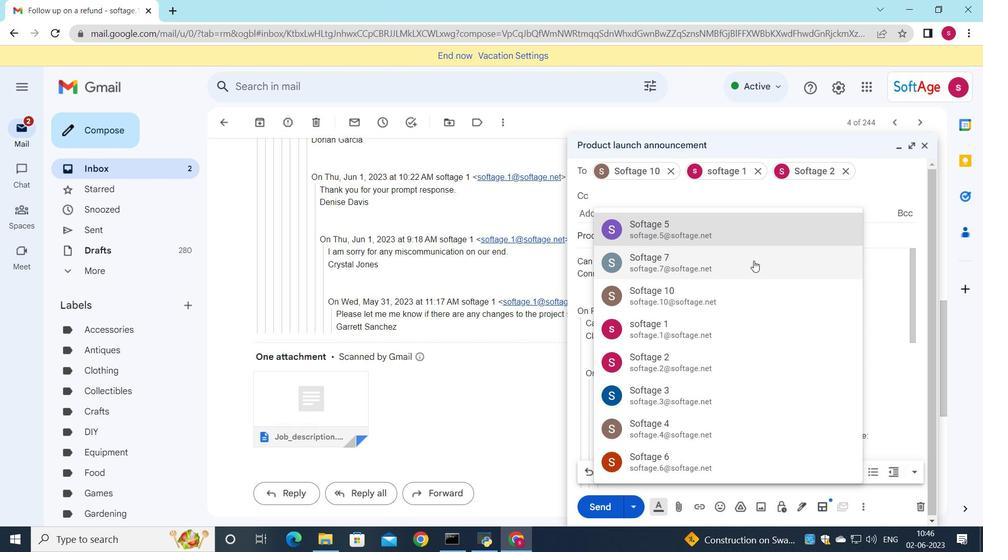 
Action: Mouse moved to (679, 509)
Screenshot: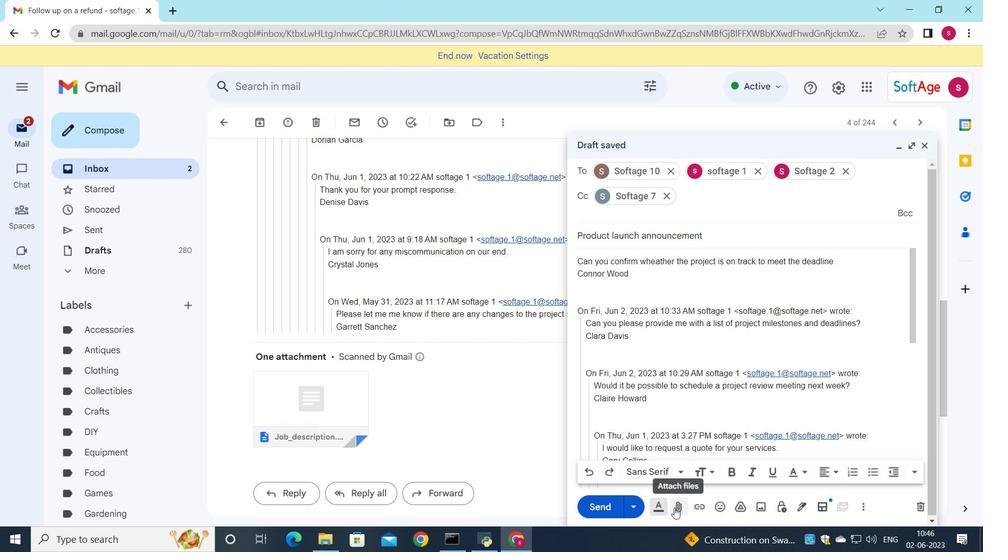 
Action: Mouse pressed left at (679, 509)
Screenshot: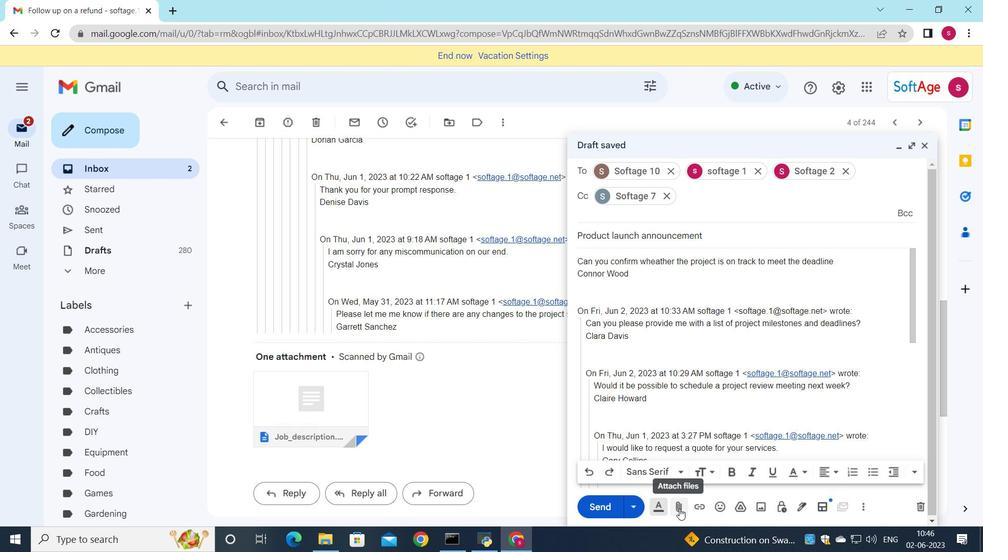 
Action: Mouse moved to (162, 96)
Screenshot: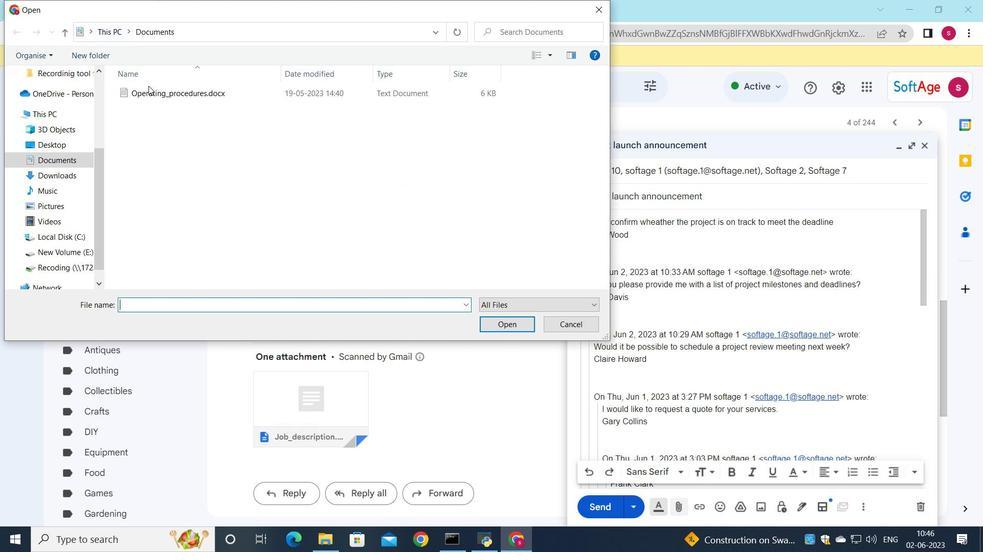 
Action: Mouse pressed left at (162, 96)
Screenshot: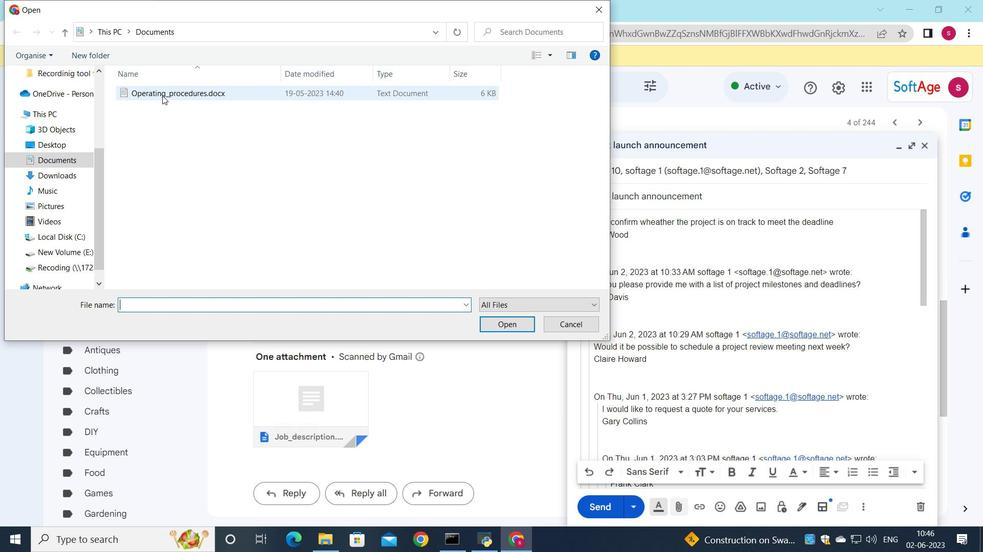 
Action: Mouse moved to (219, 94)
Screenshot: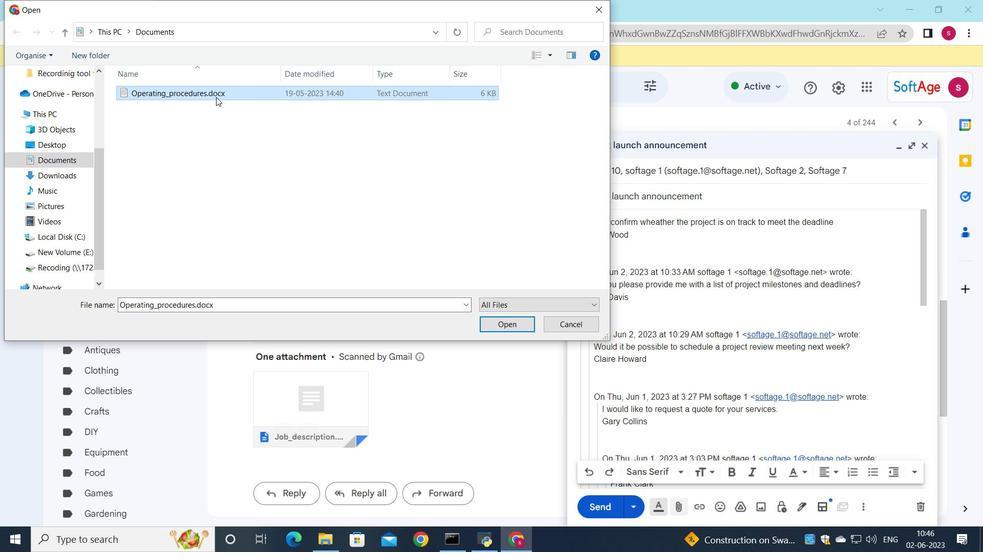 
Action: Mouse pressed left at (219, 94)
Screenshot: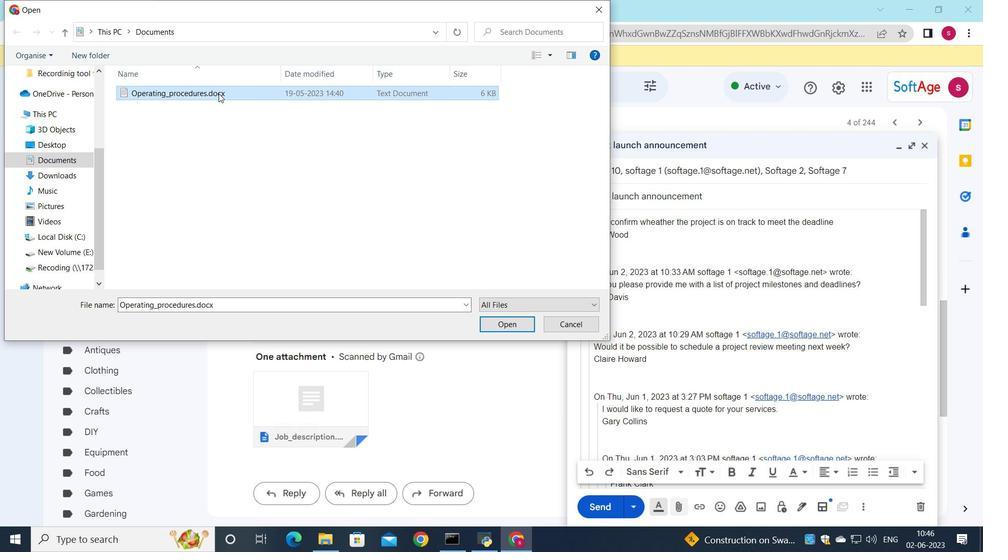 
Action: Mouse moved to (259, 107)
Screenshot: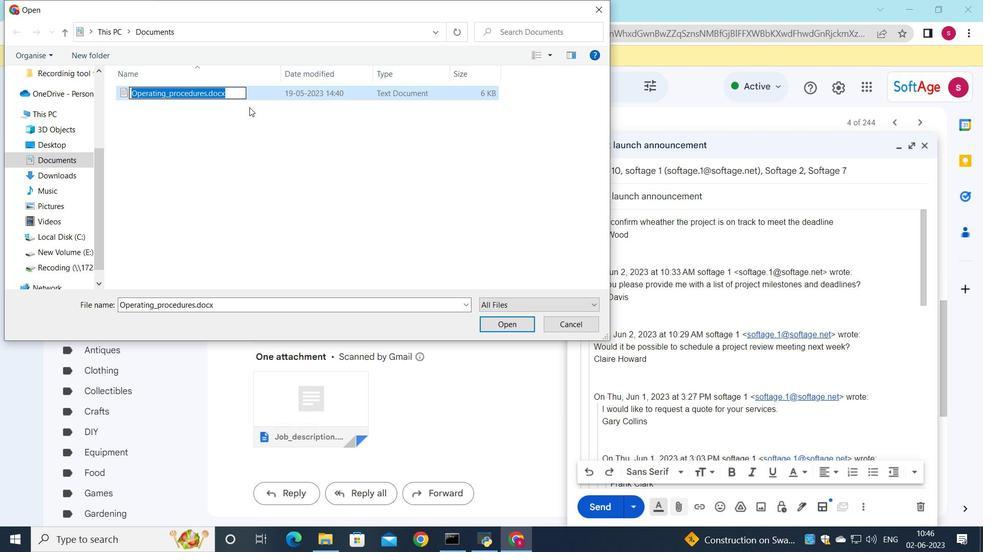 
Action: Key pressed <Key.shift>Design<Key.shift>-specification.pdf
Screenshot: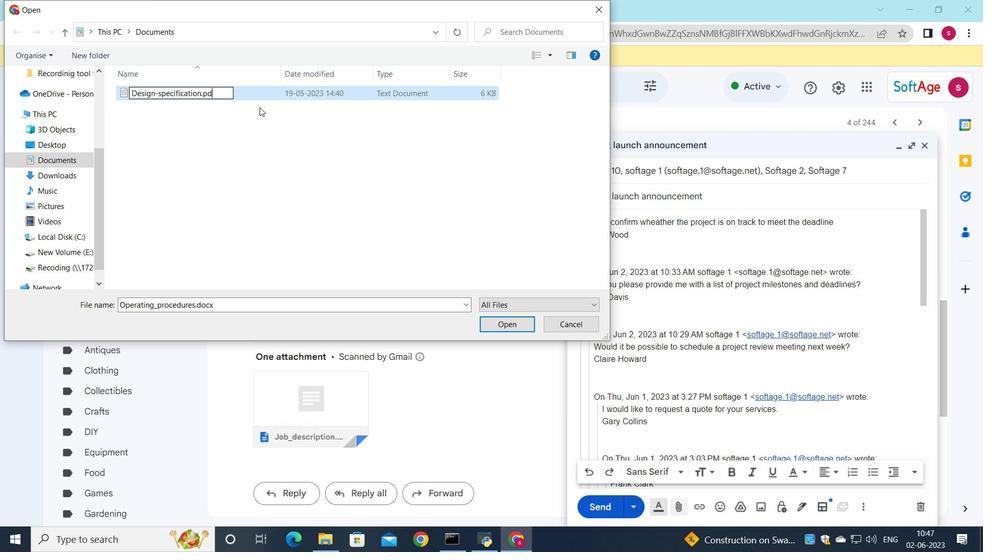 
Action: Mouse moved to (157, 94)
Screenshot: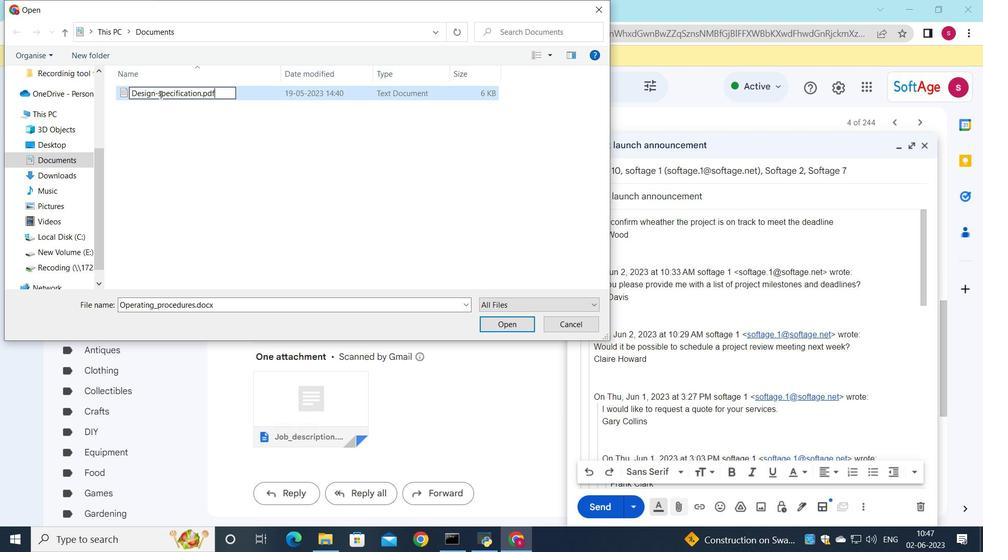 
Action: Mouse pressed left at (157, 94)
Screenshot: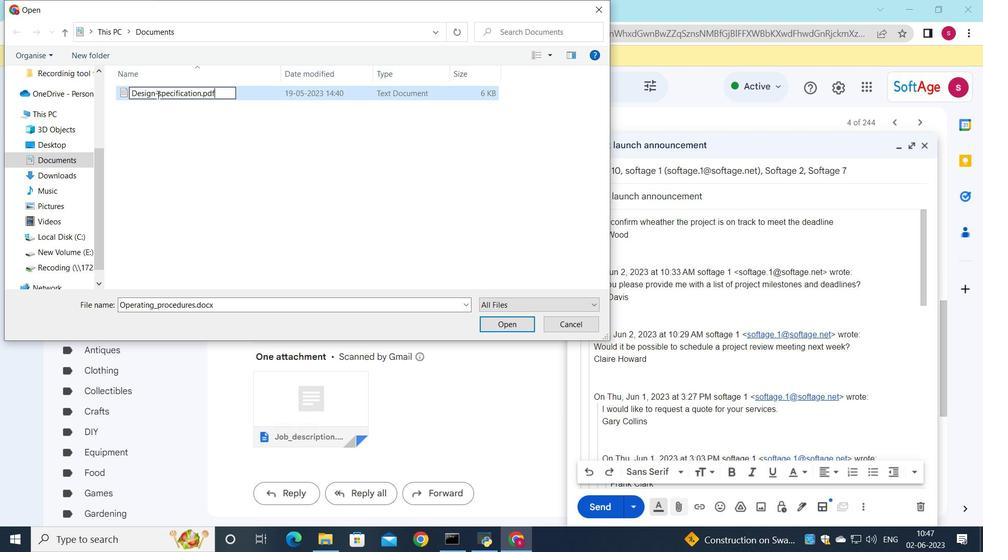 
Action: Mouse moved to (160, 95)
Screenshot: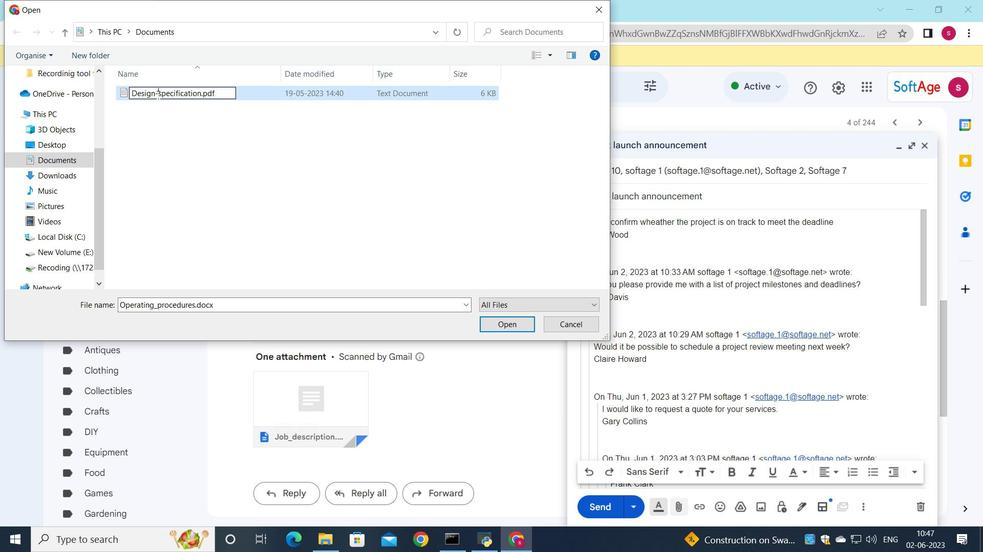 
Action: Key pressed <Key.backspace><Key.shift><Key.shift><Key.shift><Key.shift><Key.shift><Key.shift><Key.shift><Key.shift><Key.shift><Key.shift><Key.shift><Key.shift><Key.shift><Key.shift><Key.shift><Key.shift><Key.shift><Key.shift><Key.shift>_
Screenshot: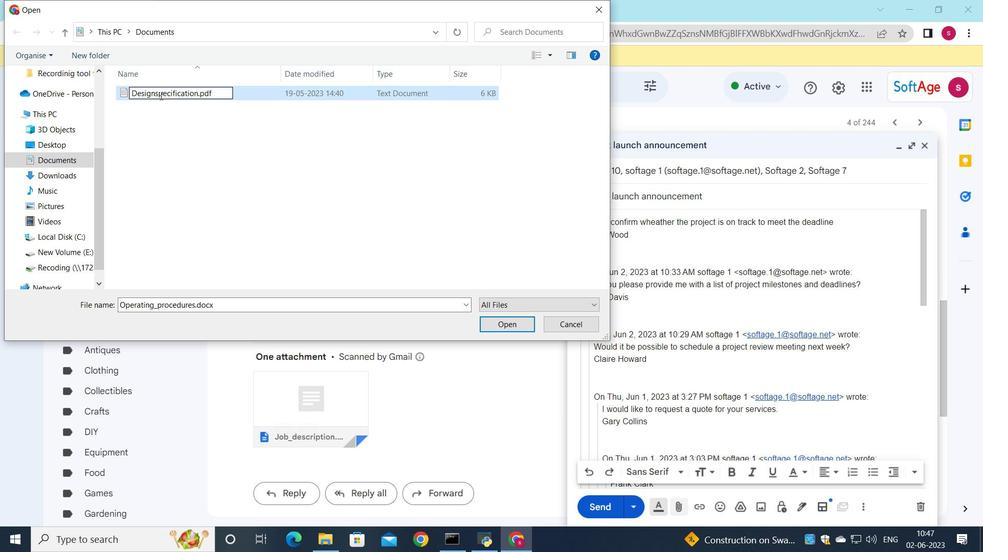 
Action: Mouse moved to (410, 88)
Screenshot: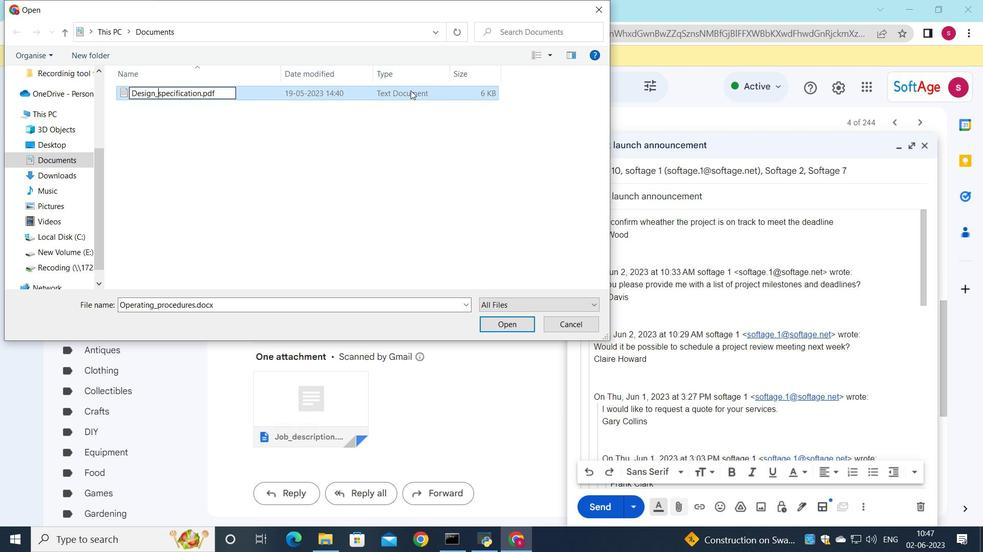 
Action: Mouse pressed left at (410, 88)
Screenshot: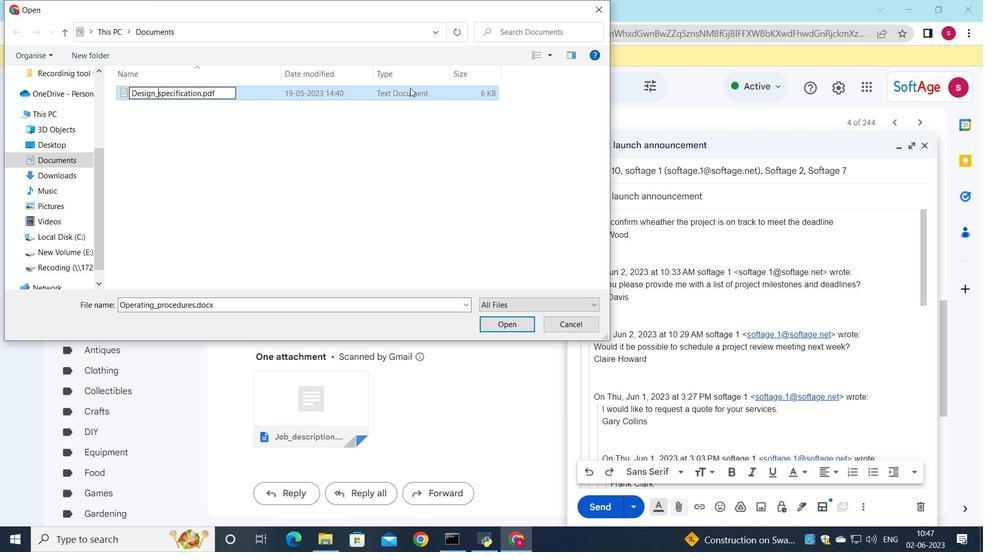 
Action: Mouse moved to (489, 318)
Screenshot: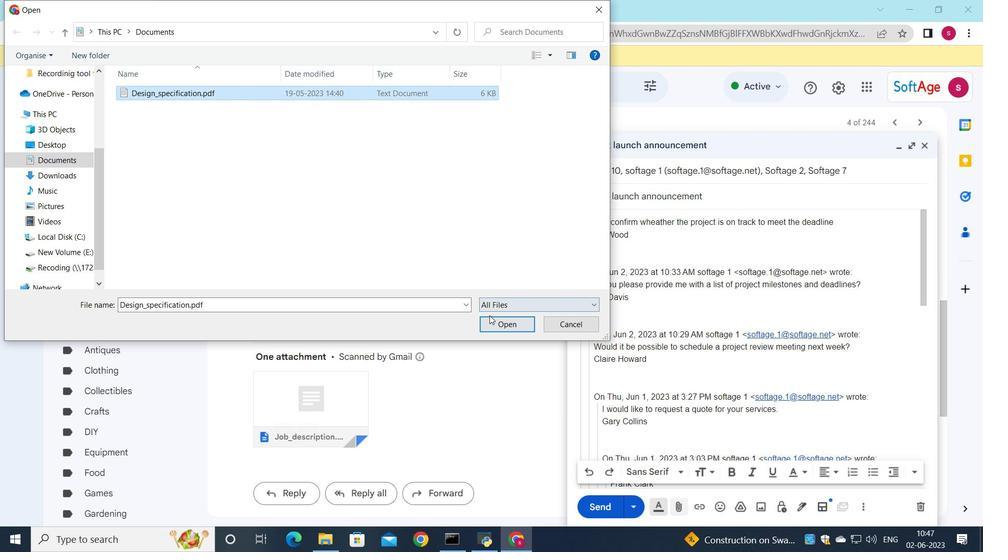 
Action: Mouse pressed left at (489, 318)
Screenshot: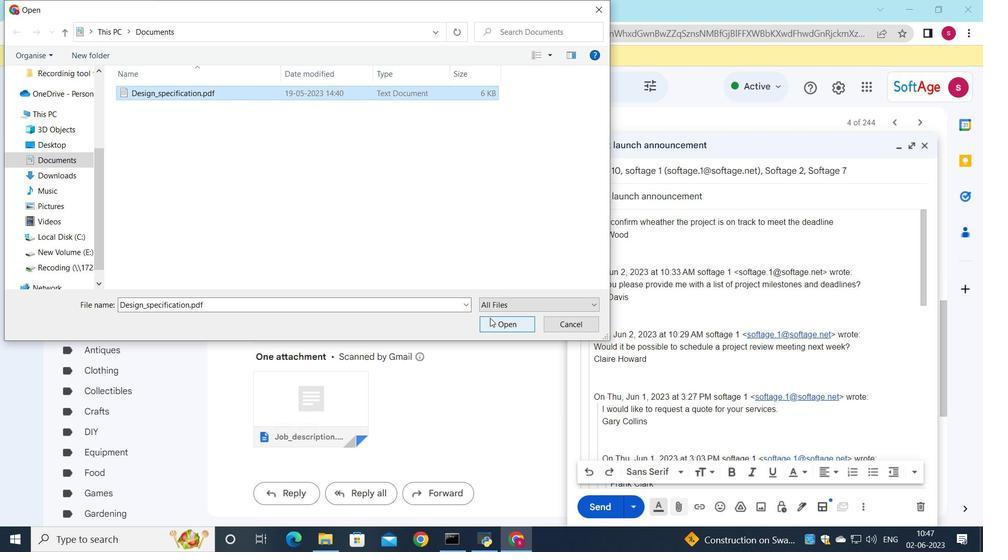 
Action: Mouse moved to (603, 503)
Screenshot: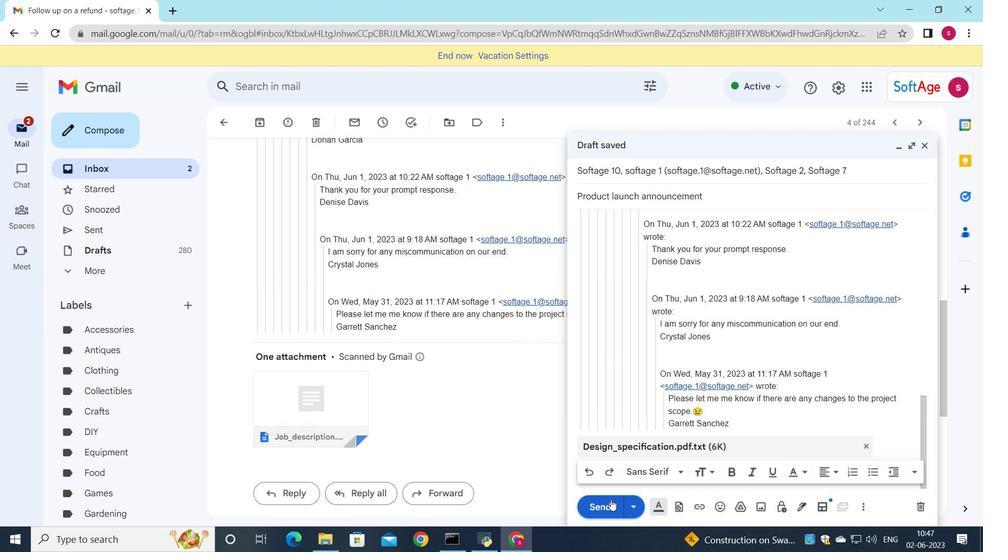 
Action: Mouse pressed left at (603, 503)
Screenshot: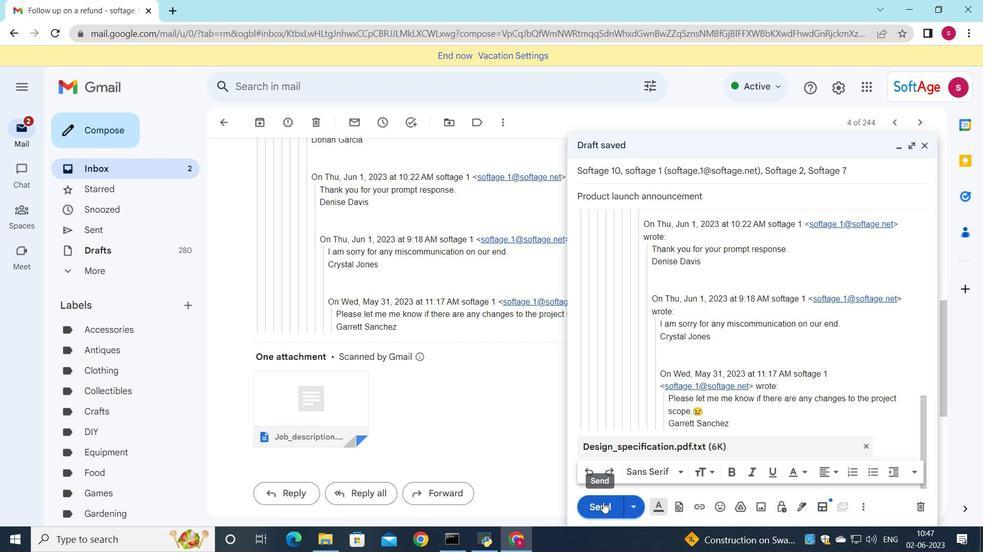 
Action: Mouse moved to (156, 165)
Screenshot: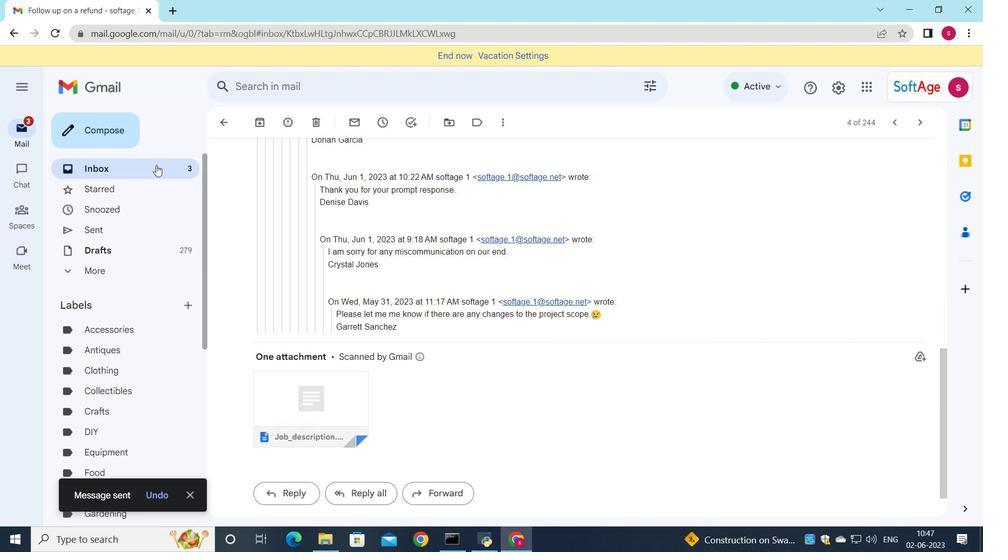 
Action: Mouse pressed left at (156, 165)
Screenshot: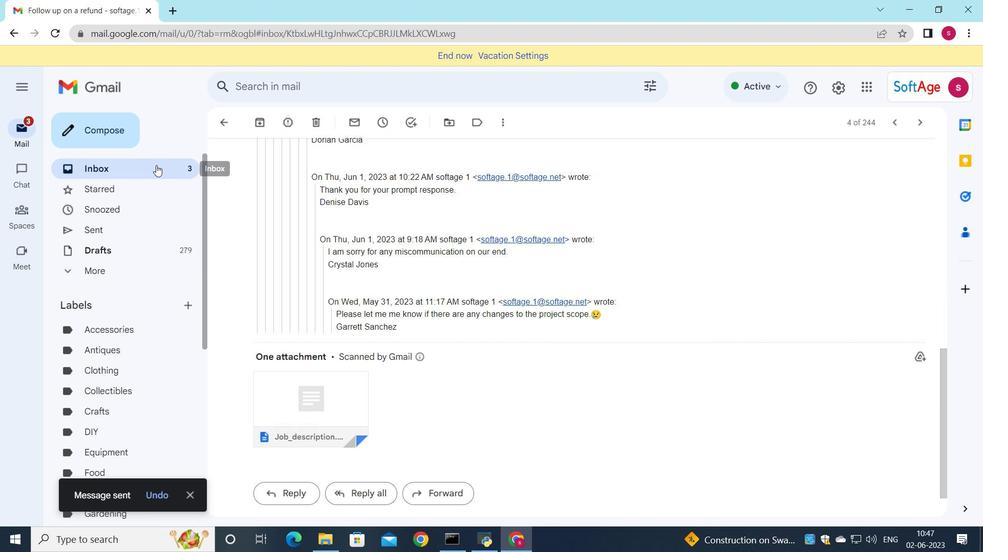 
Action: Mouse moved to (503, 164)
Screenshot: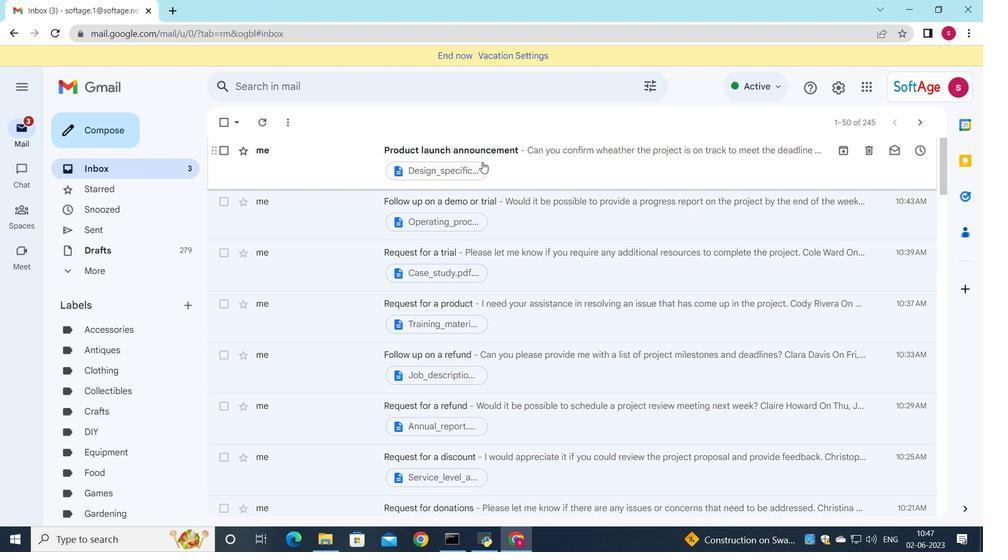 
Action: Mouse pressed left at (503, 164)
Screenshot: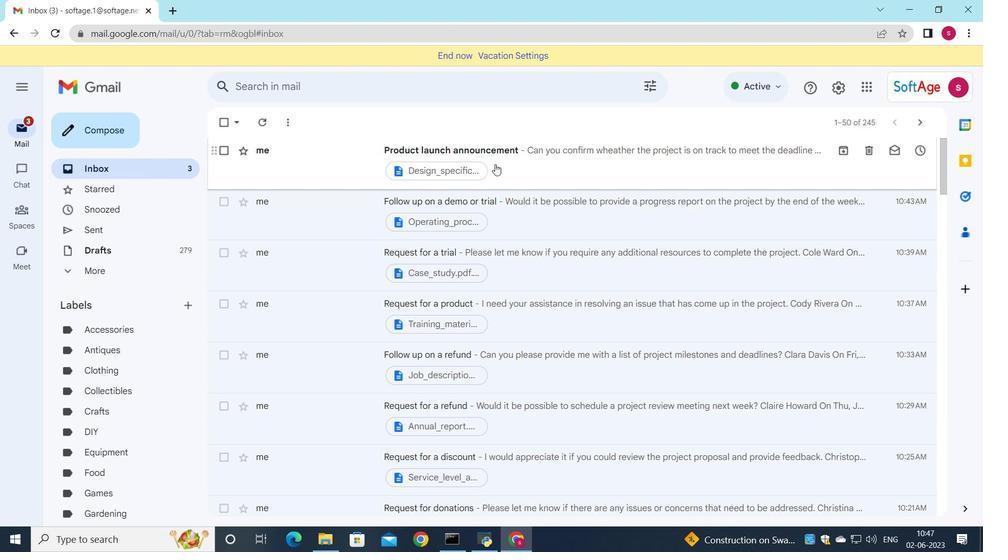 
Action: Mouse moved to (507, 176)
Screenshot: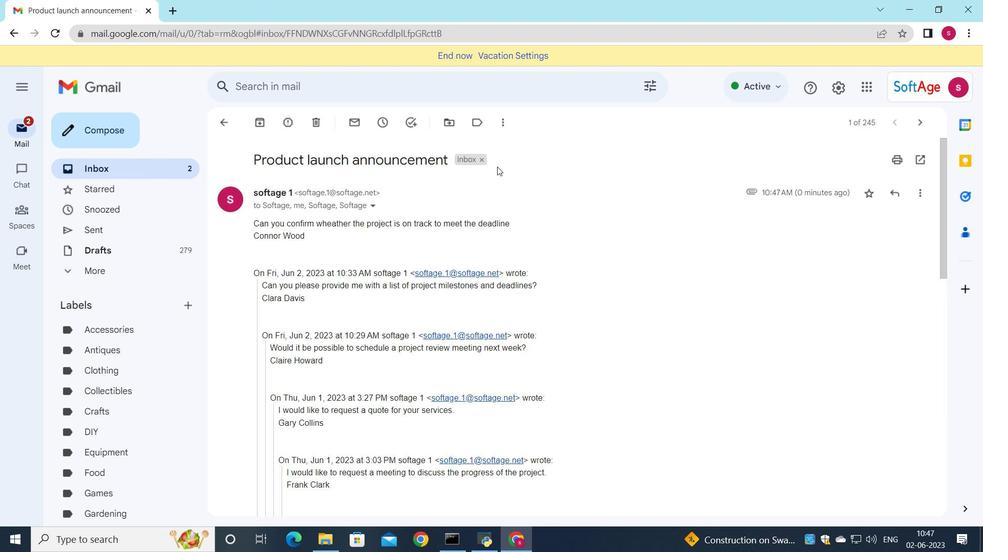 
